 Task: Experiment with the "Reverse" effect on a reversed cymbal for an atmospheric swell.
Action: Mouse moved to (111, 31)
Screenshot: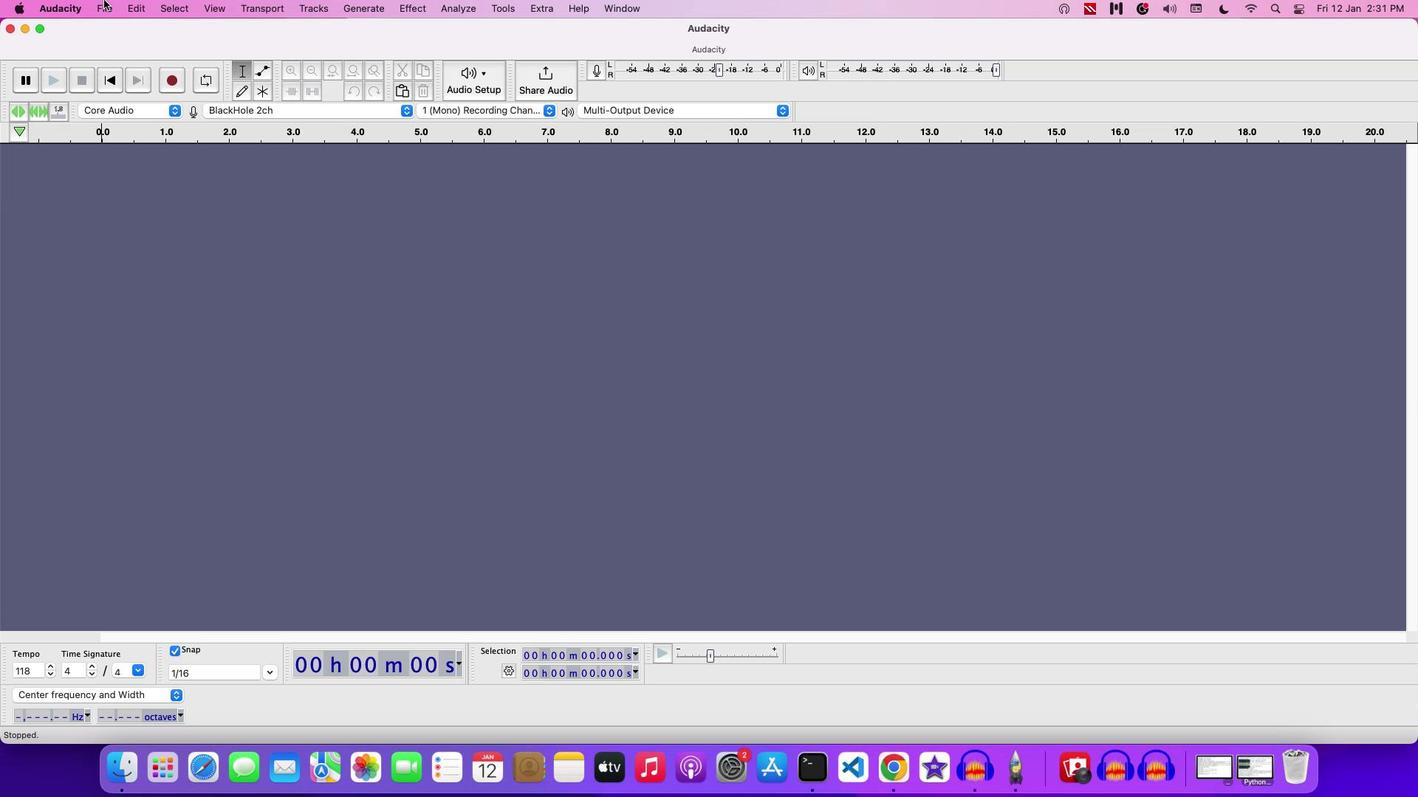 
Action: Mouse pressed left at (111, 31)
Screenshot: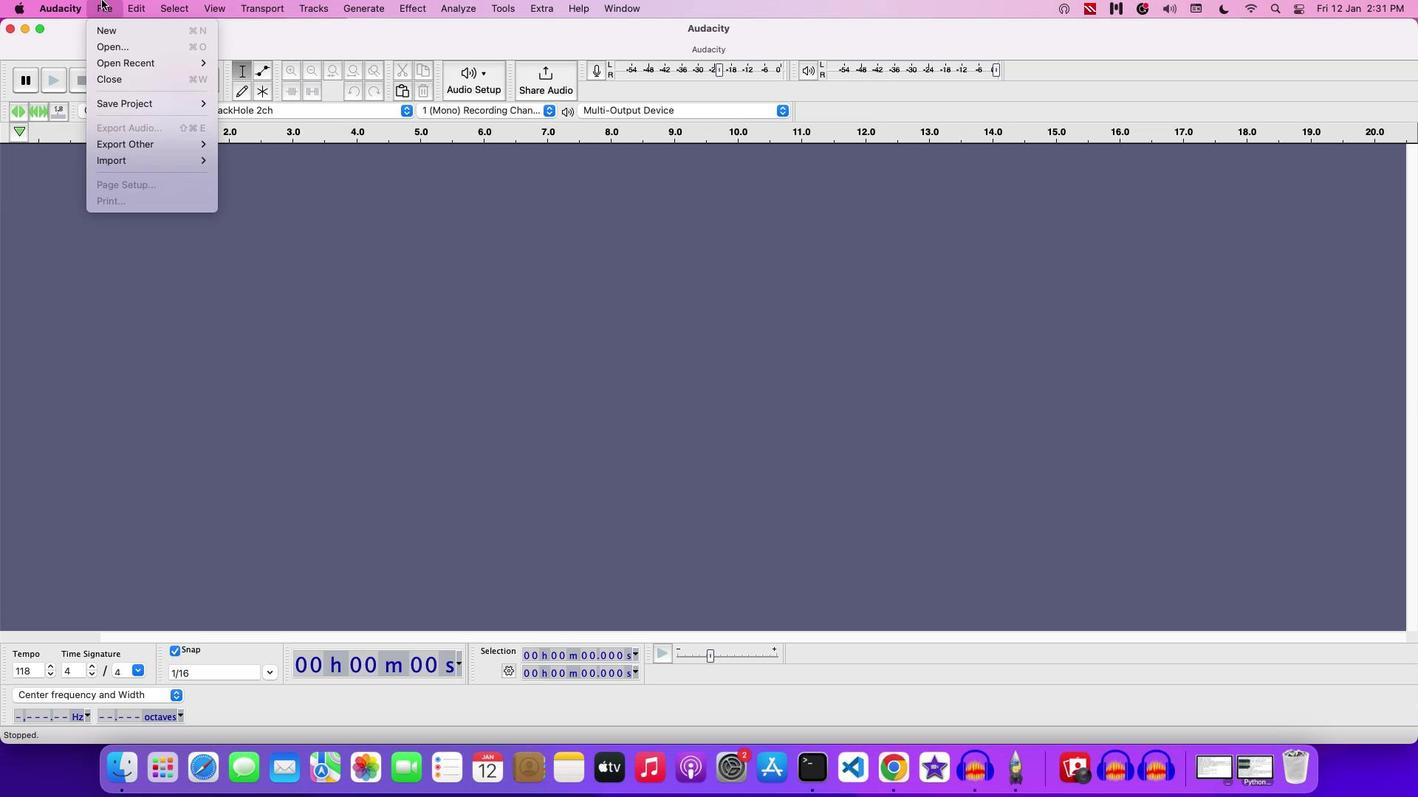 
Action: Mouse moved to (129, 68)
Screenshot: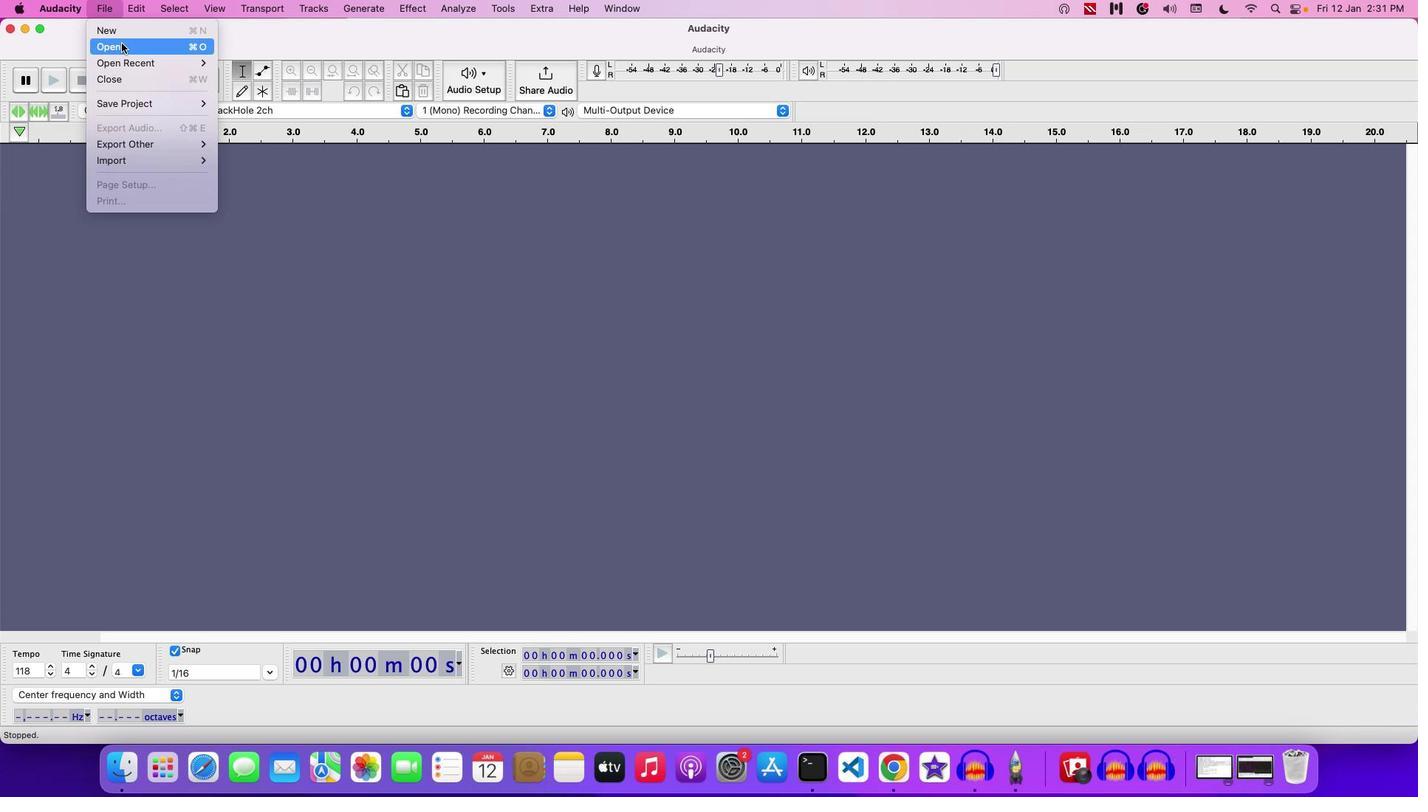 
Action: Mouse pressed left at (129, 68)
Screenshot: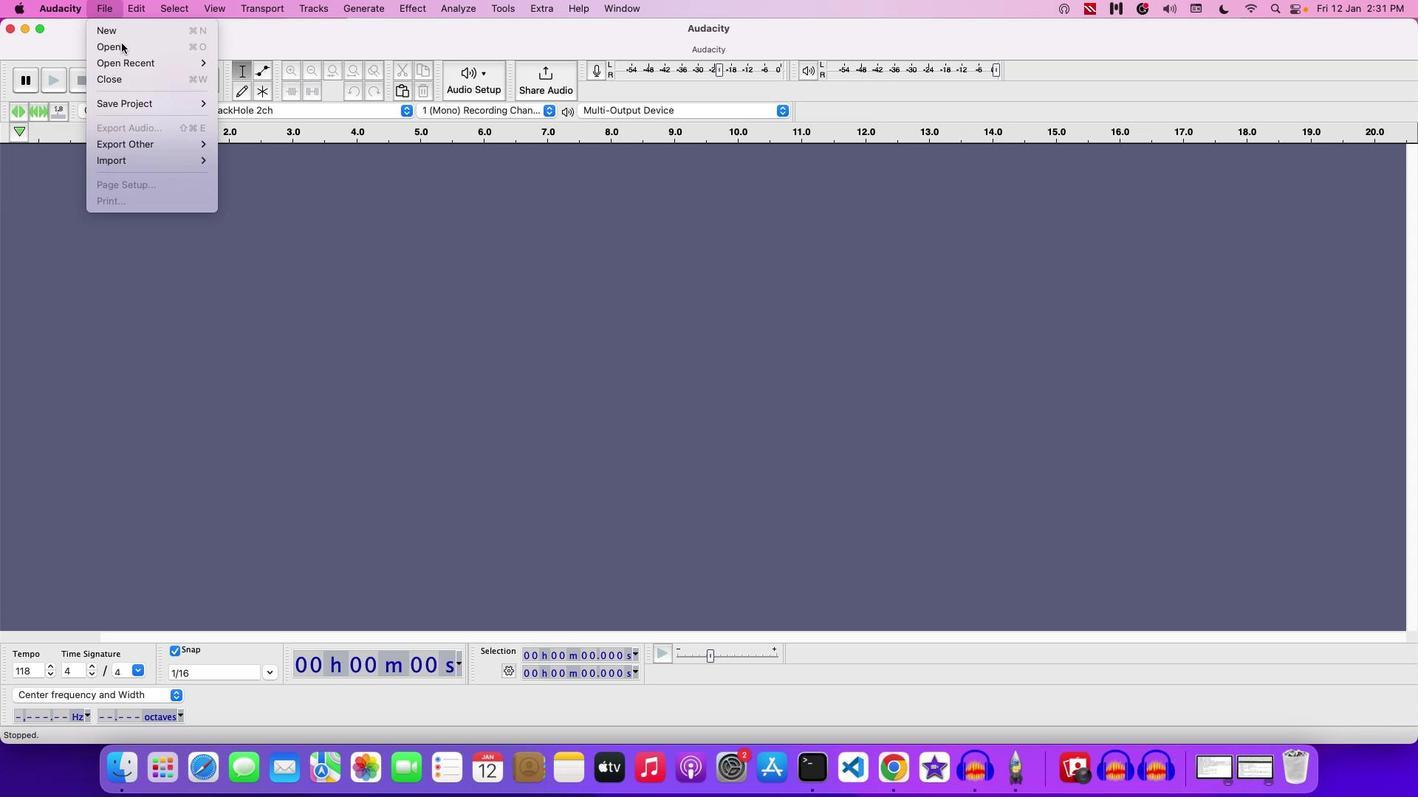 
Action: Mouse moved to (723, 165)
Screenshot: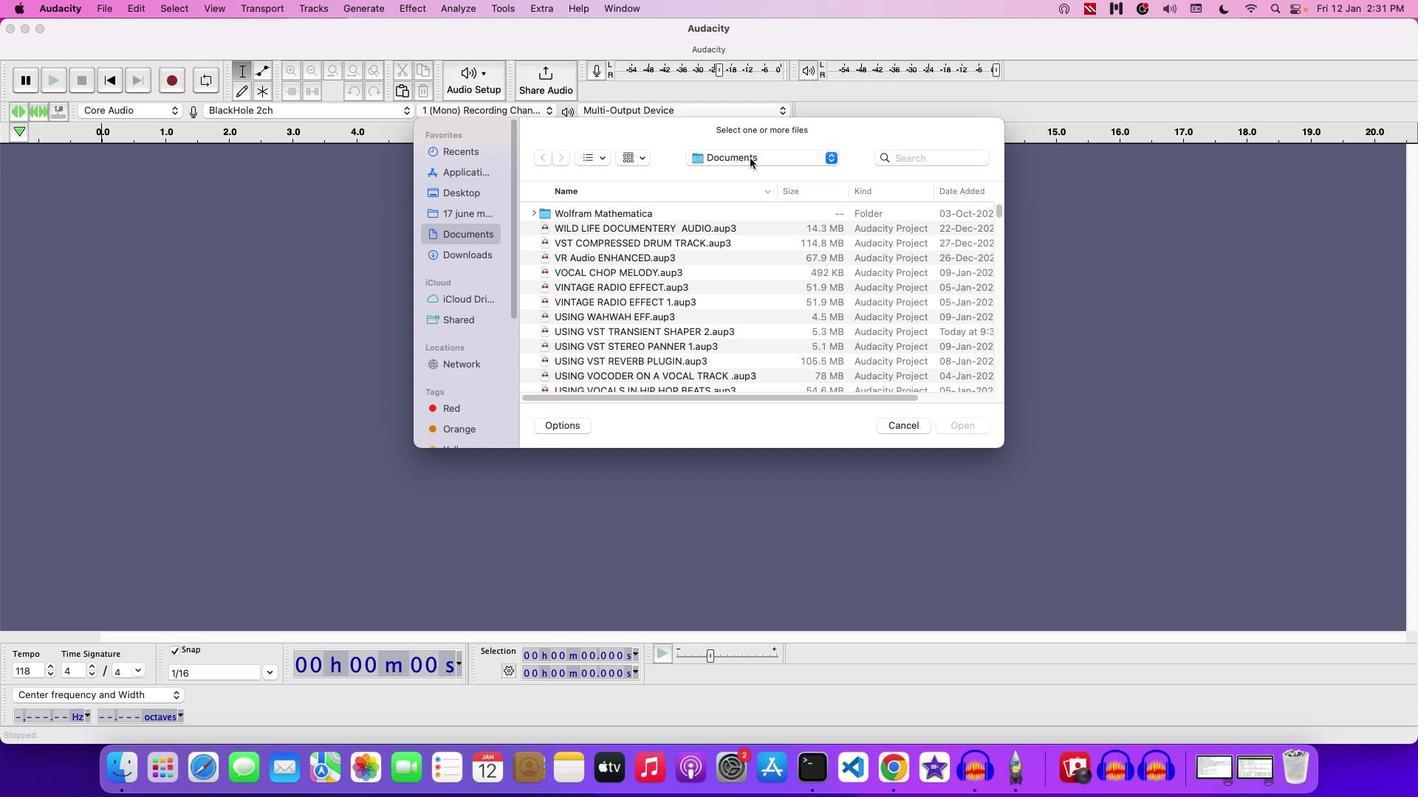
Action: Mouse pressed left at (723, 165)
Screenshot: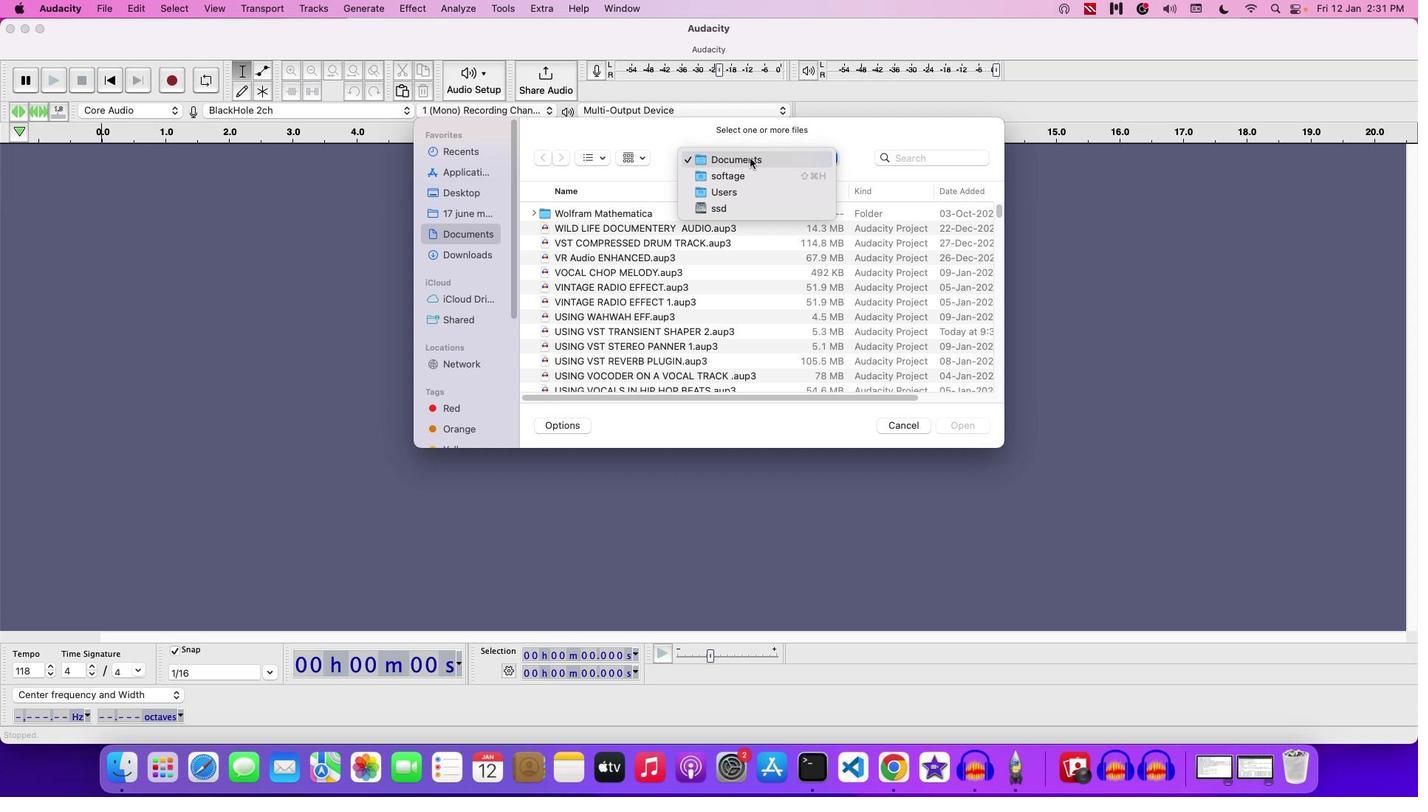 
Action: Mouse moved to (725, 269)
Screenshot: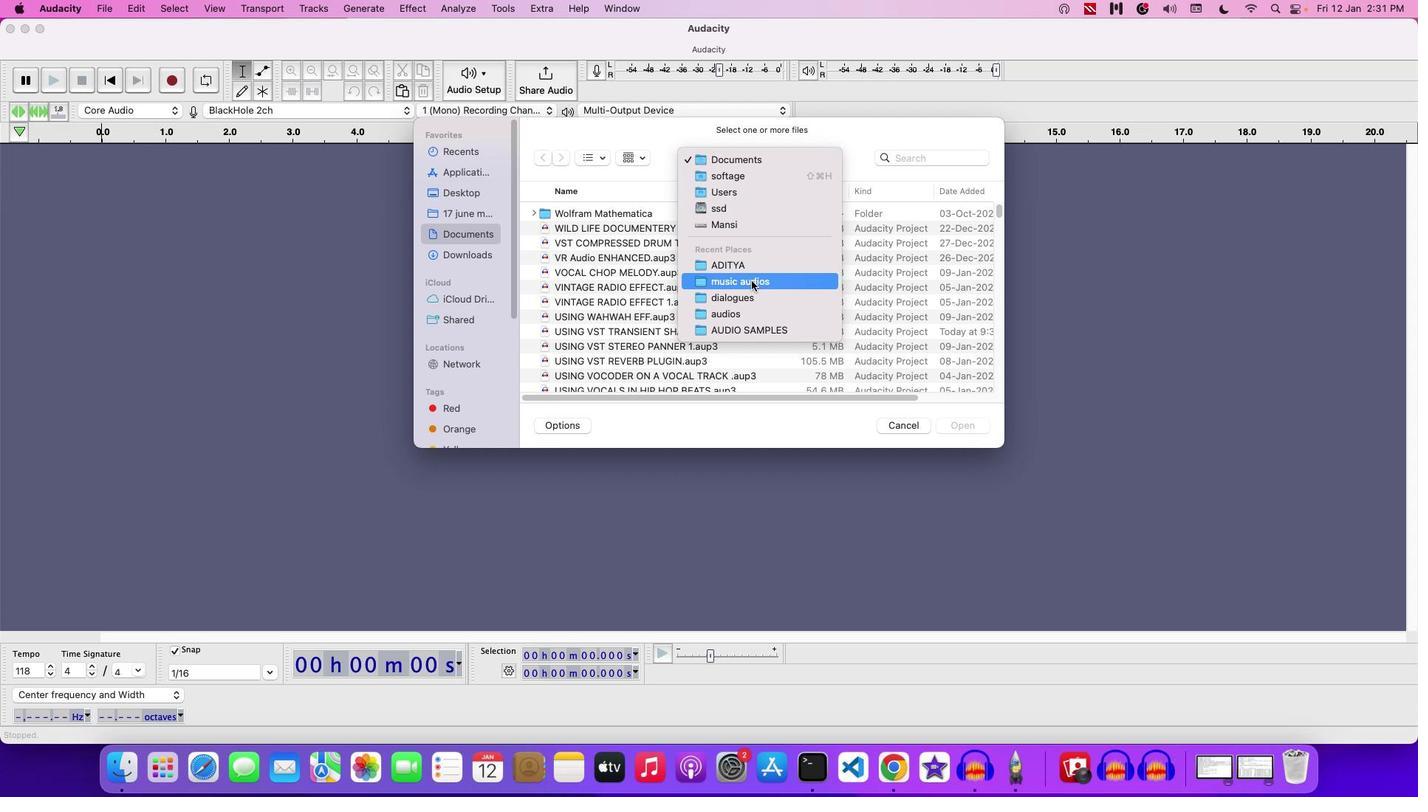 
Action: Mouse pressed left at (725, 269)
Screenshot: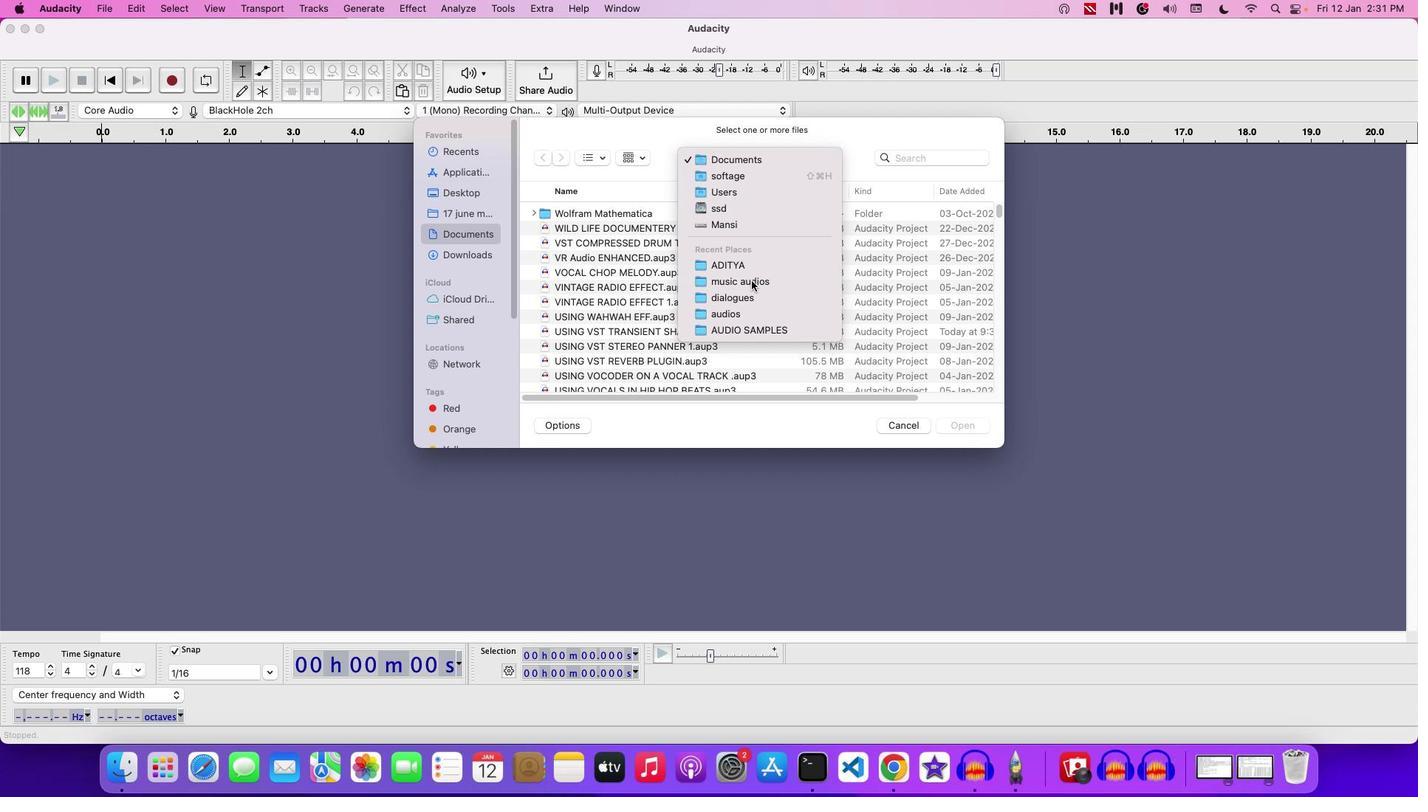 
Action: Mouse moved to (472, 197)
Screenshot: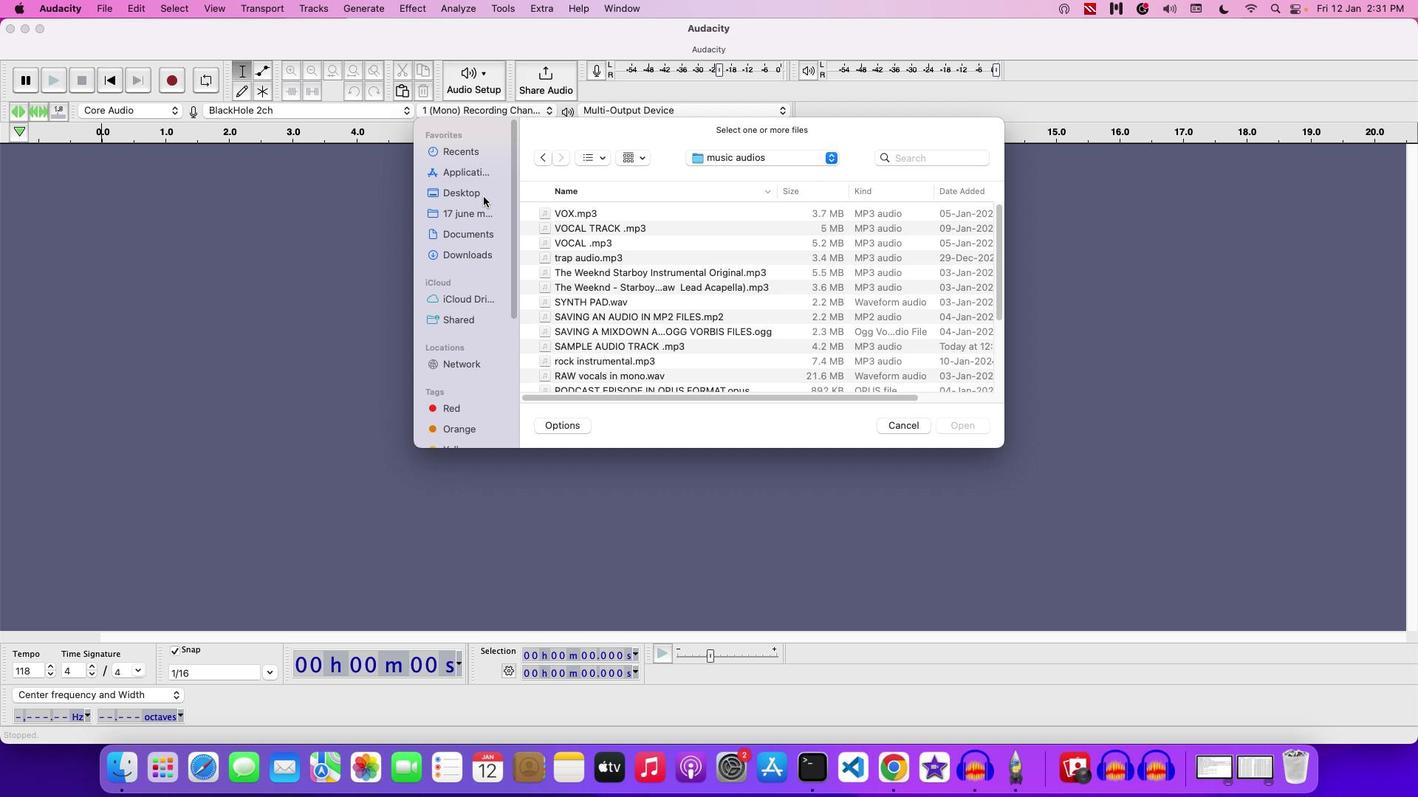 
Action: Mouse pressed left at (472, 197)
Screenshot: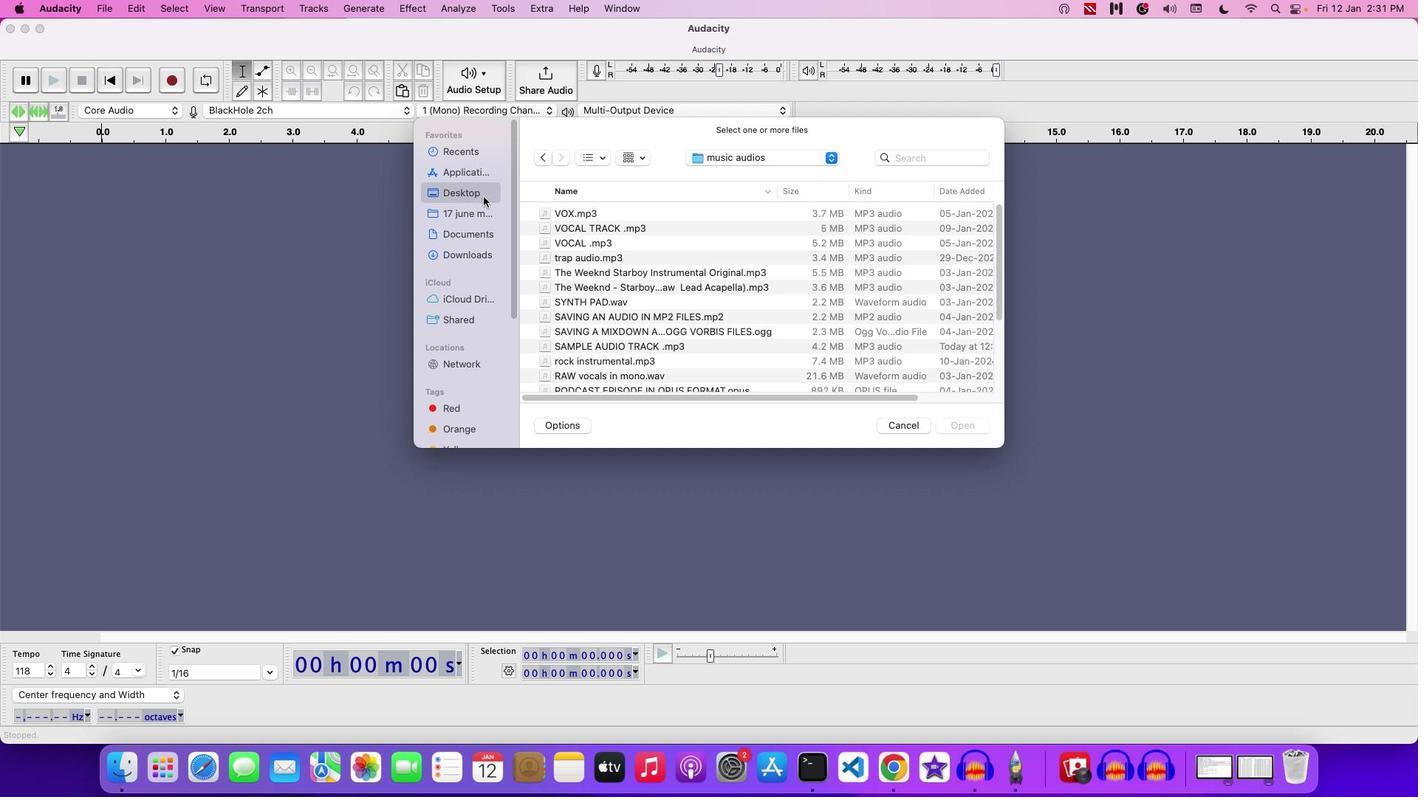 
Action: Mouse moved to (562, 257)
Screenshot: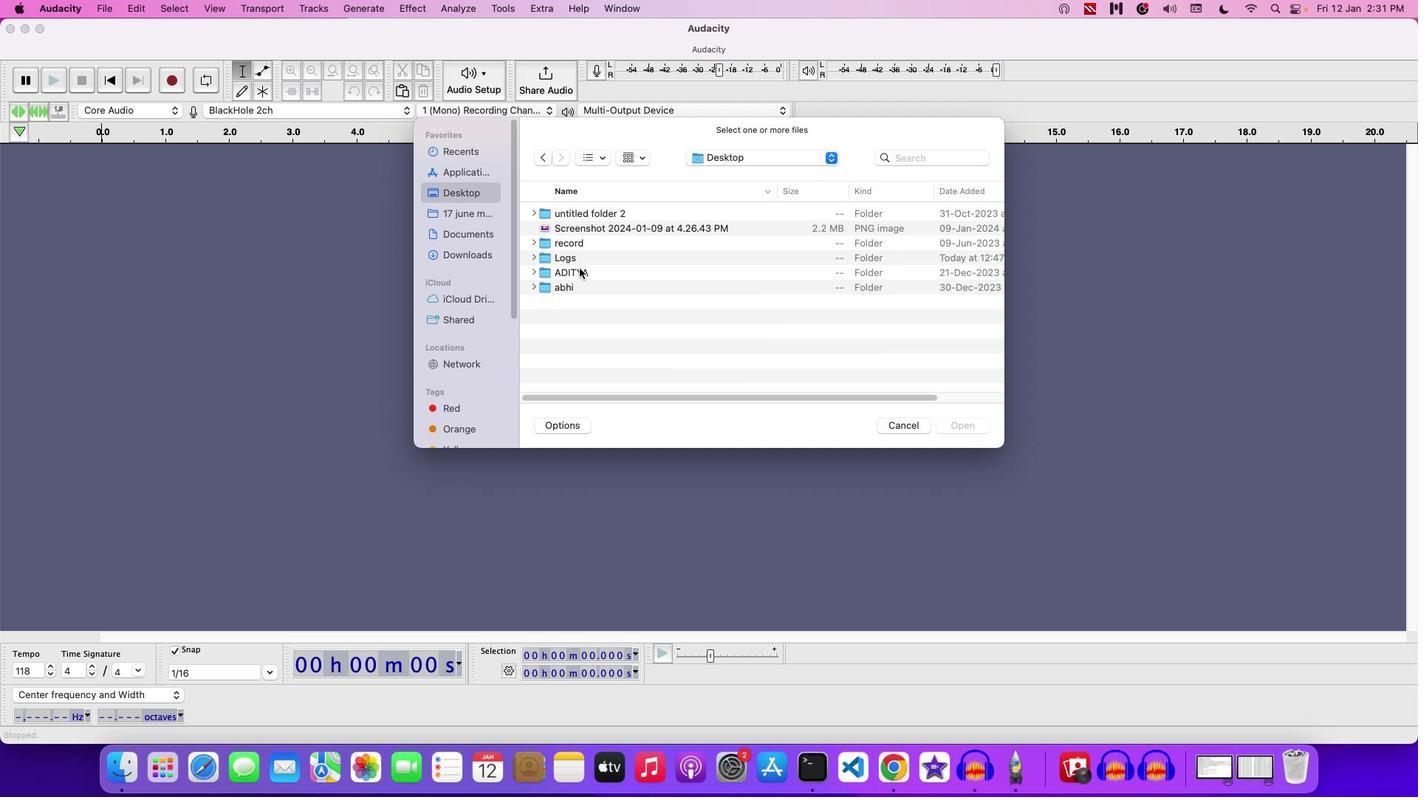 
Action: Mouse pressed left at (562, 257)
Screenshot: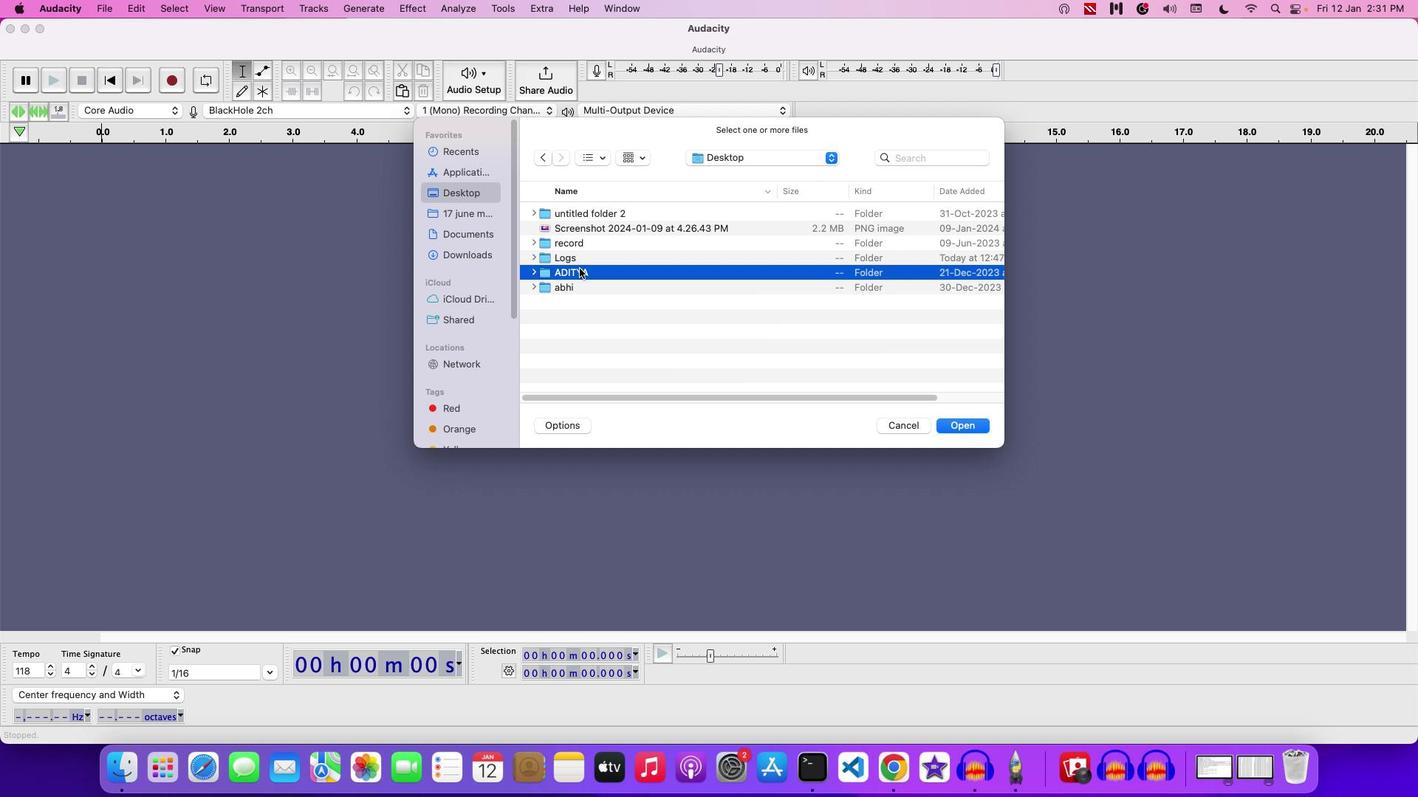 
Action: Mouse pressed left at (562, 257)
Screenshot: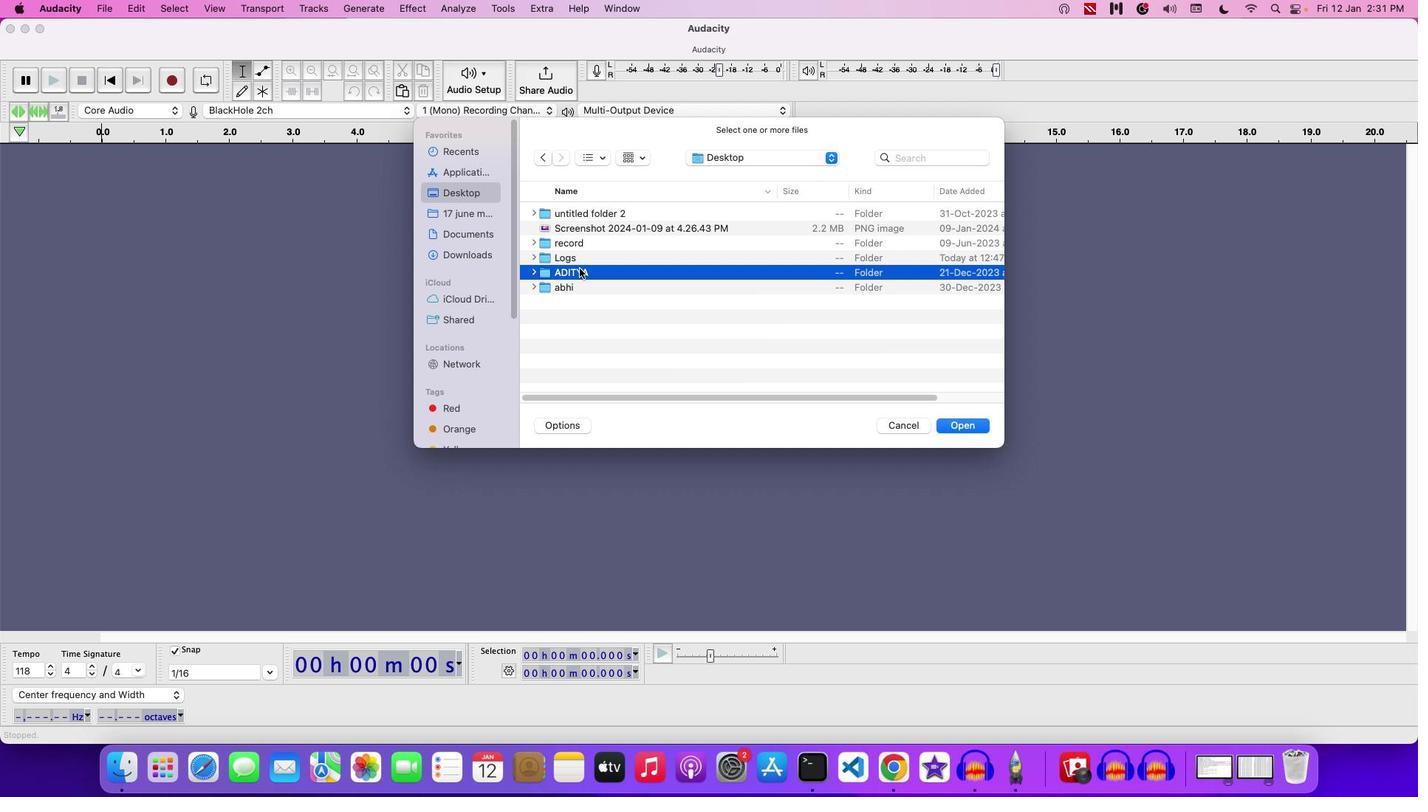 
Action: Mouse moved to (685, 265)
Screenshot: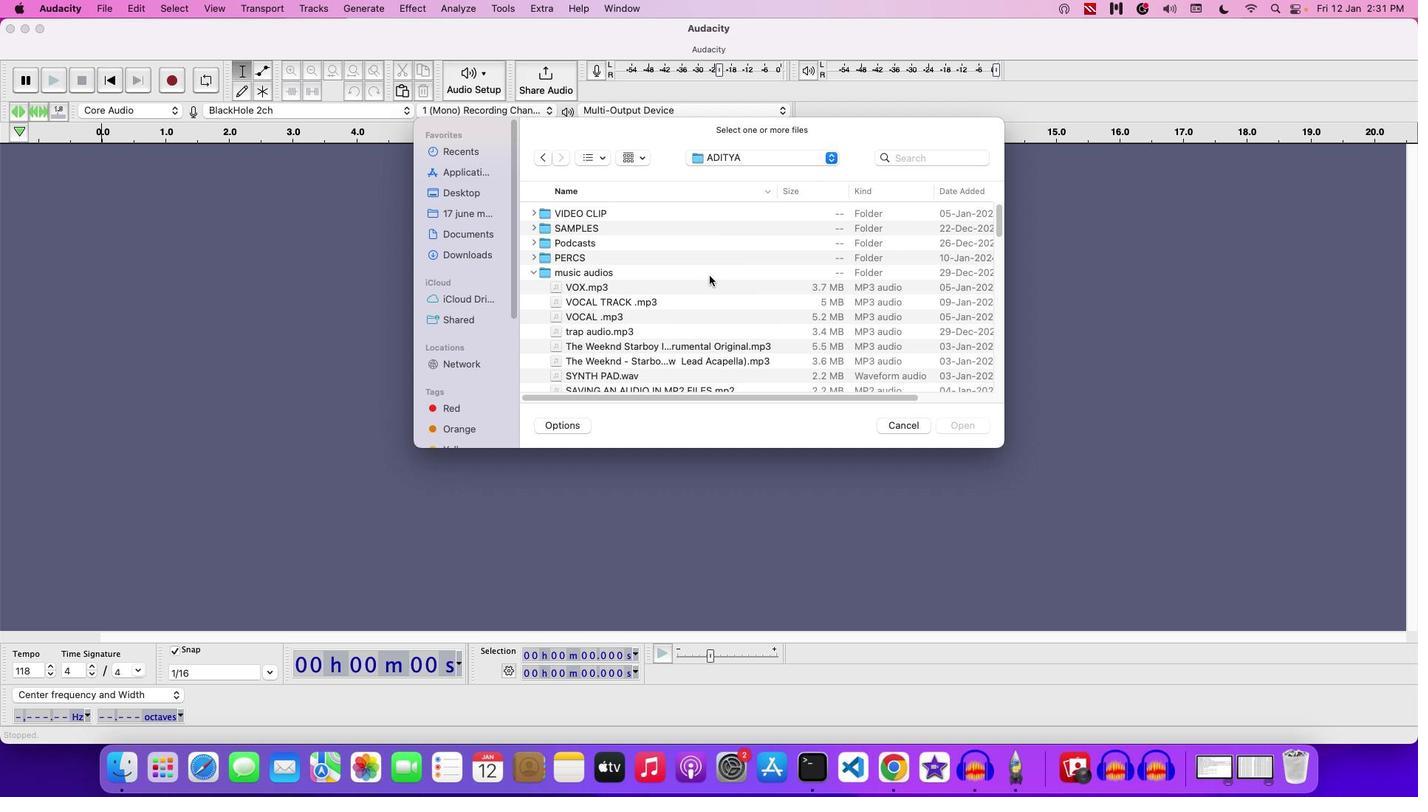 
Action: Mouse scrolled (685, 265) with delta (14, 31)
Screenshot: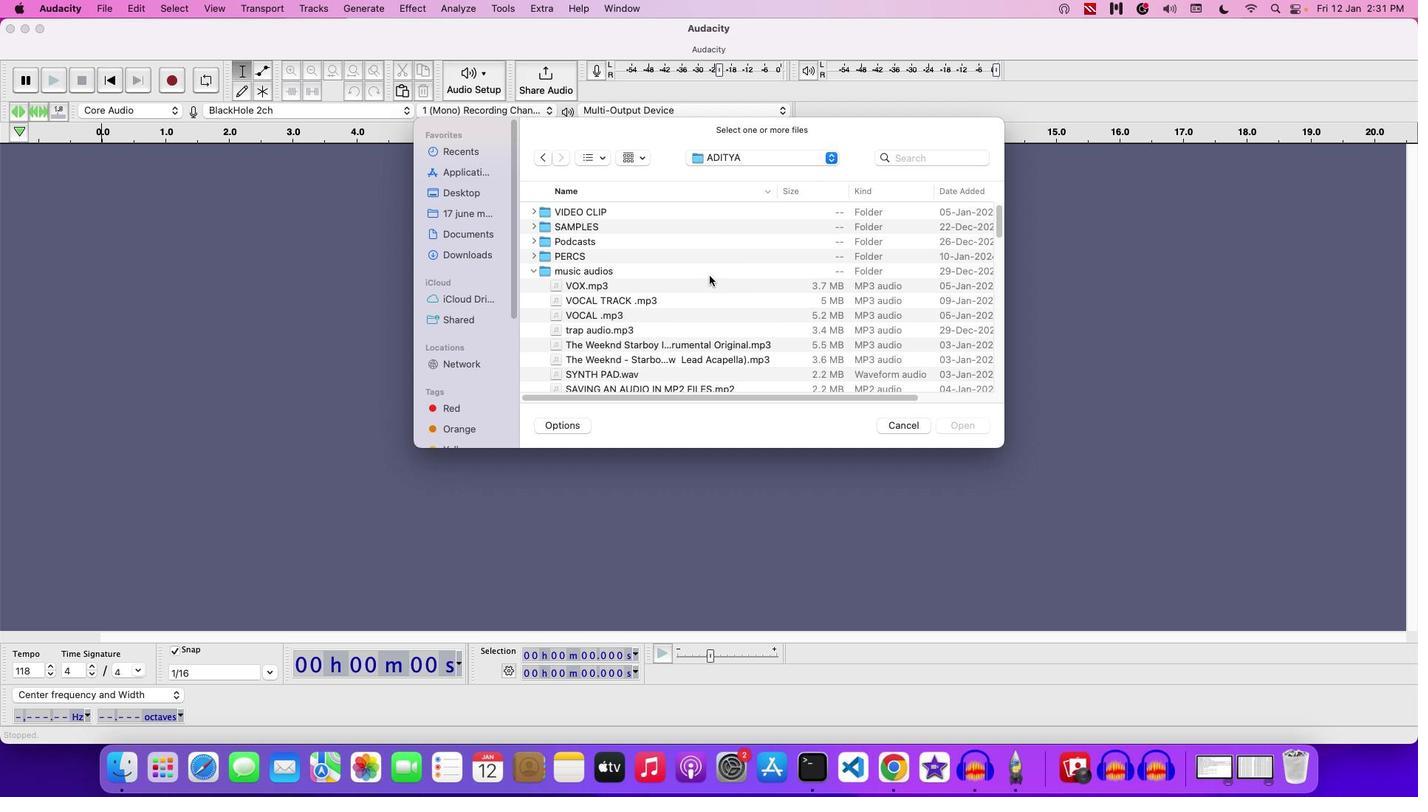 
Action: Mouse scrolled (685, 265) with delta (14, 31)
Screenshot: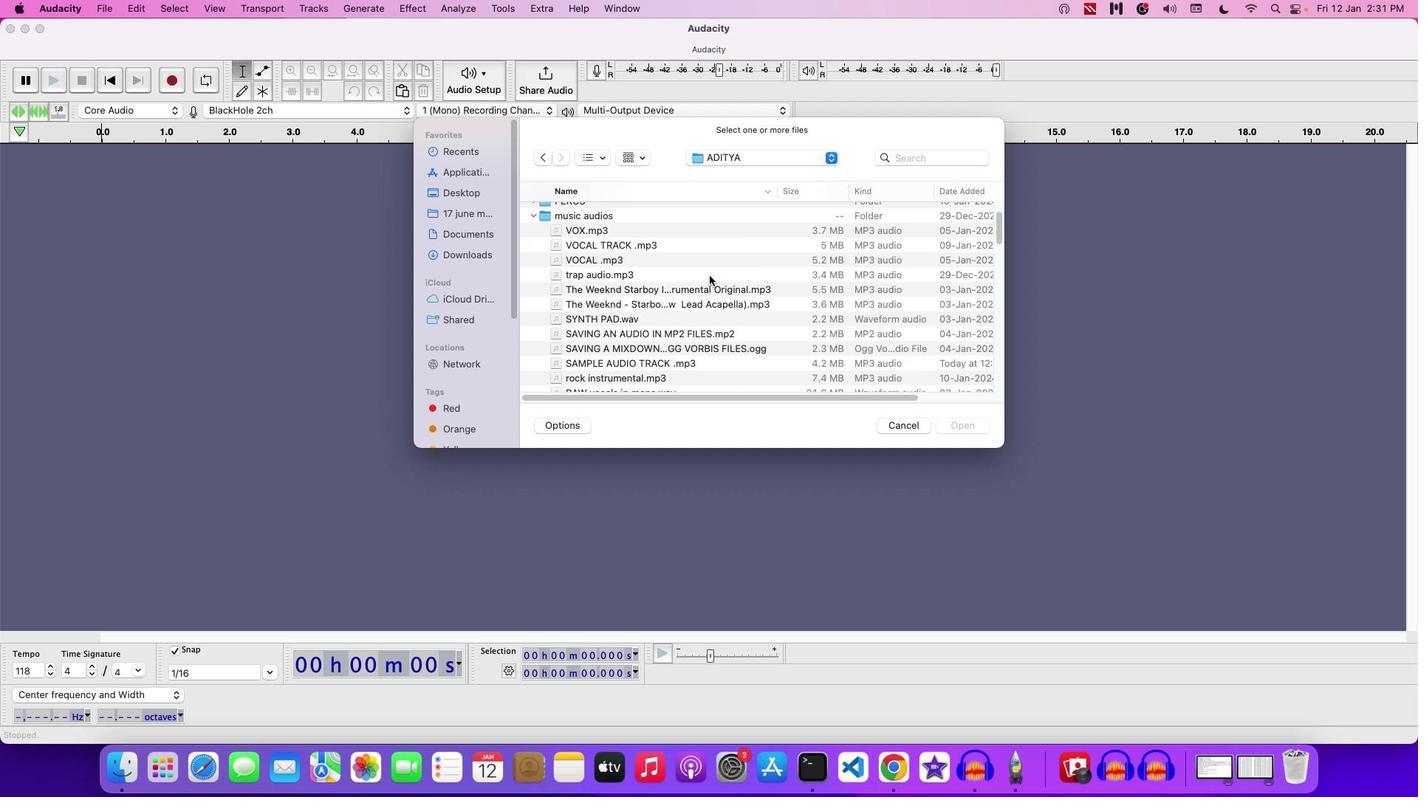 
Action: Mouse scrolled (685, 265) with delta (14, 31)
Screenshot: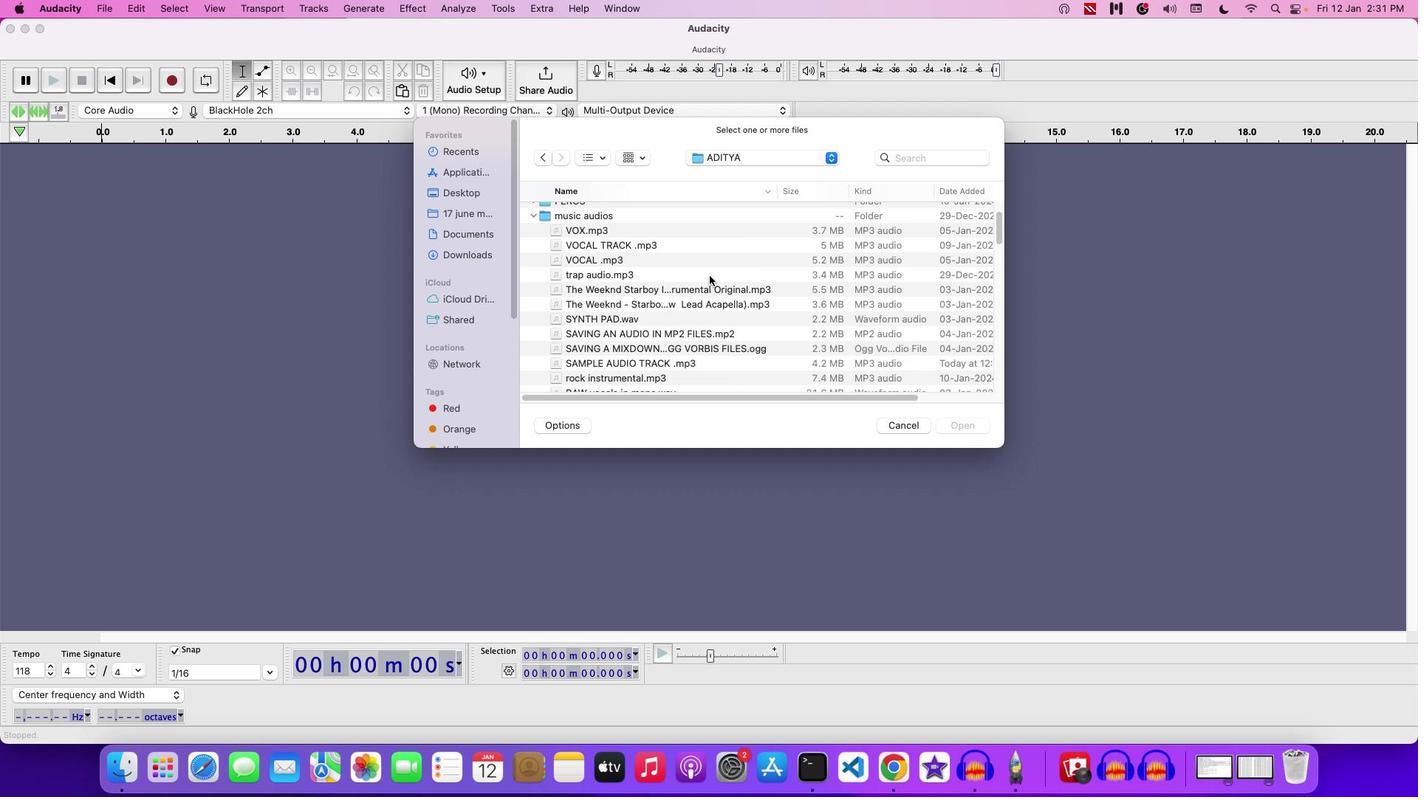 
Action: Mouse scrolled (685, 265) with delta (14, 30)
Screenshot: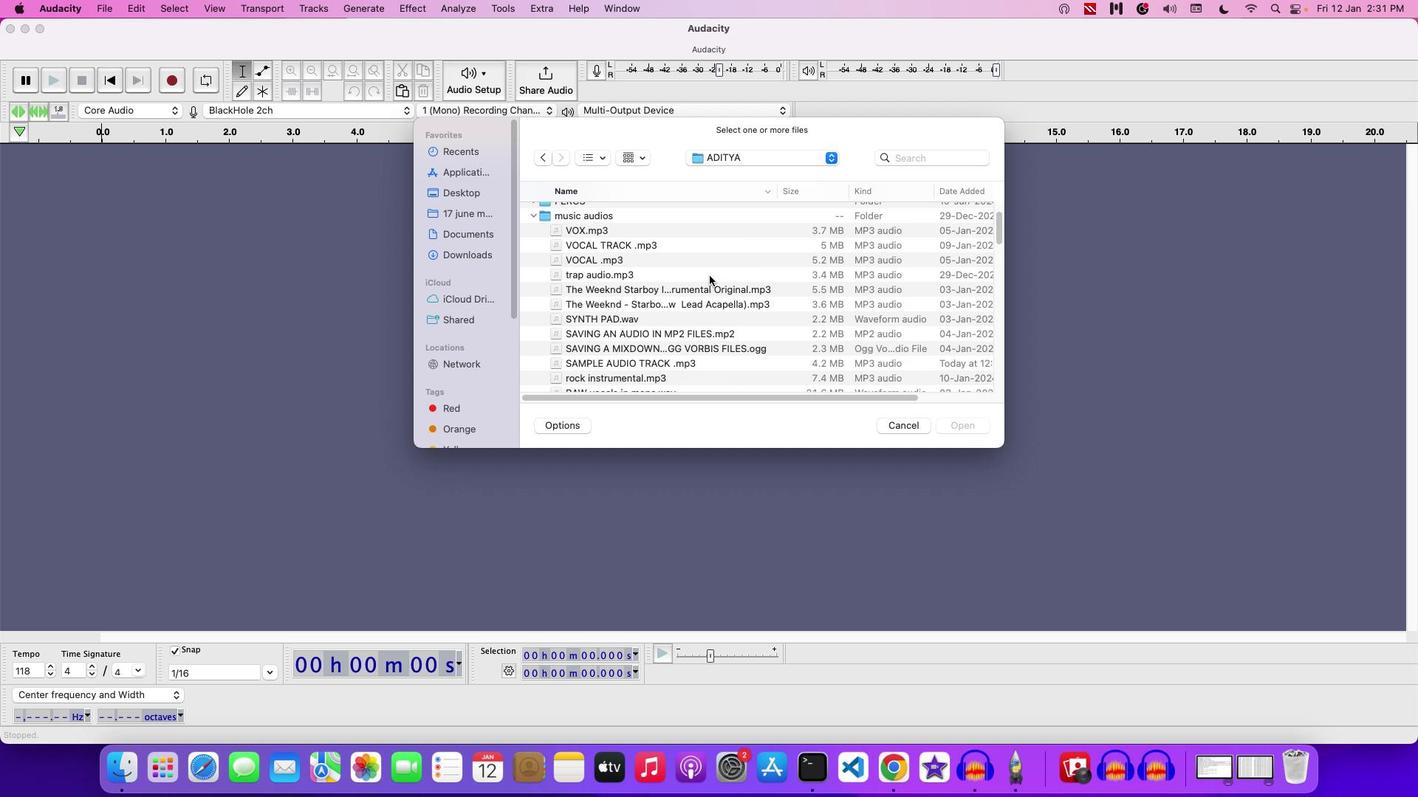 
Action: Mouse scrolled (685, 265) with delta (14, 31)
Screenshot: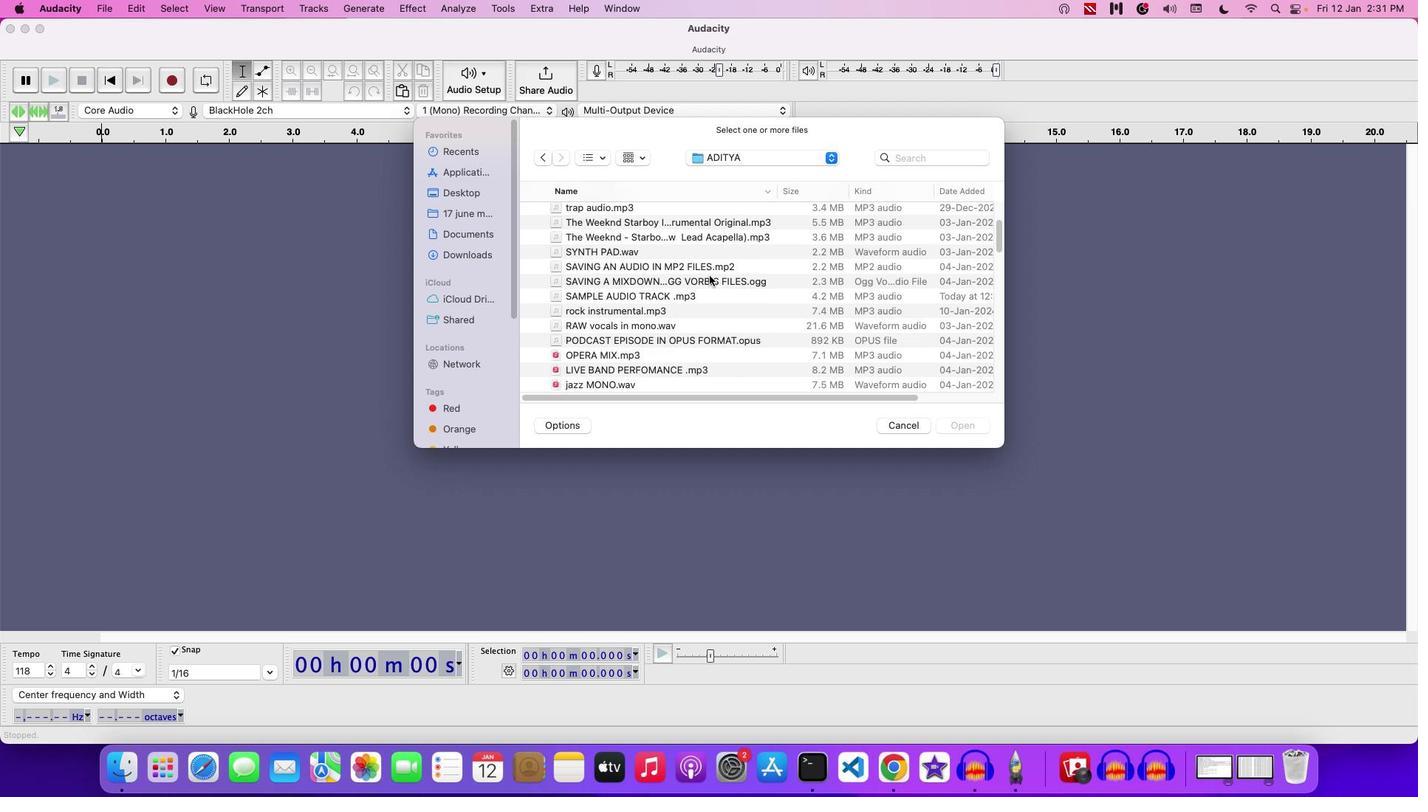 
Action: Mouse scrolled (685, 265) with delta (14, 31)
Screenshot: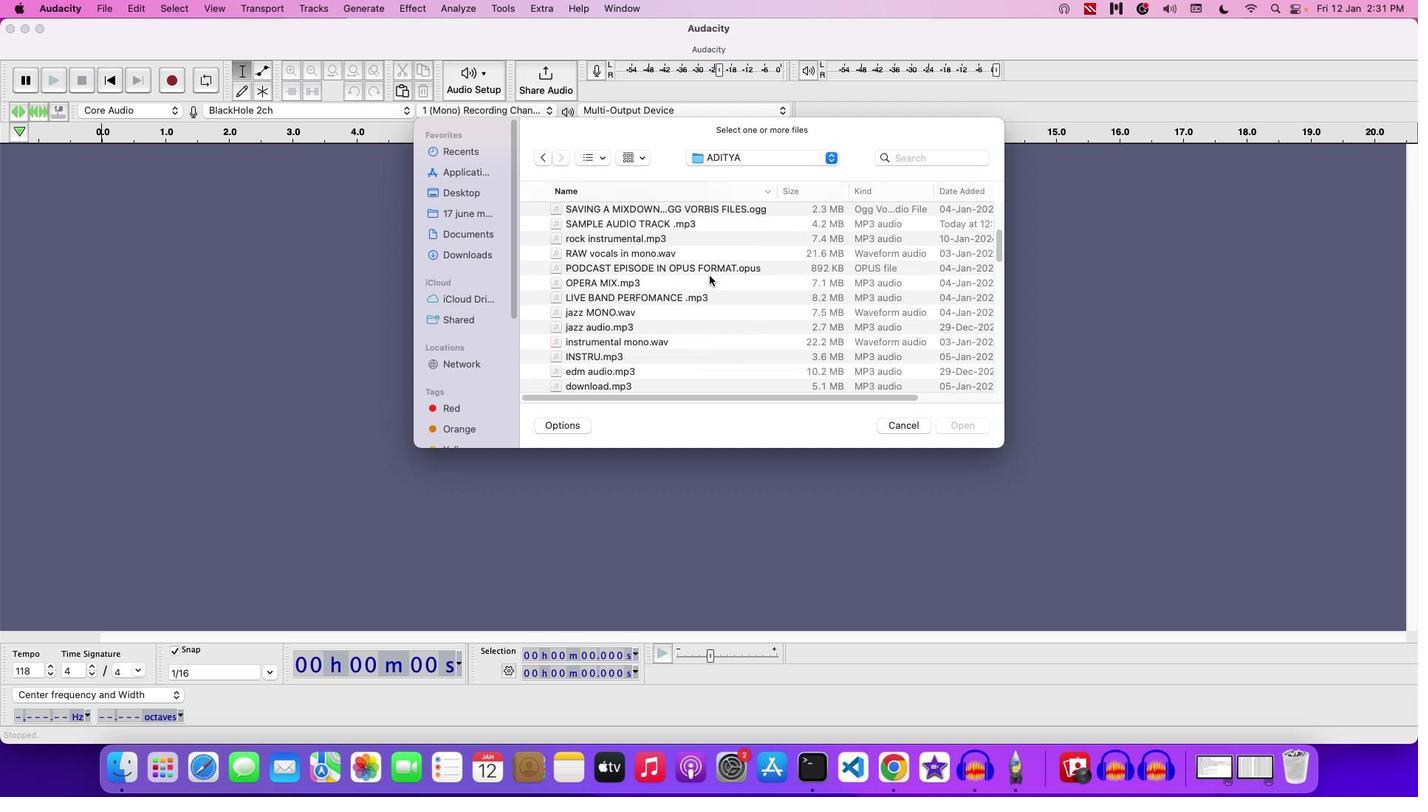 
Action: Mouse scrolled (685, 265) with delta (14, 29)
Screenshot: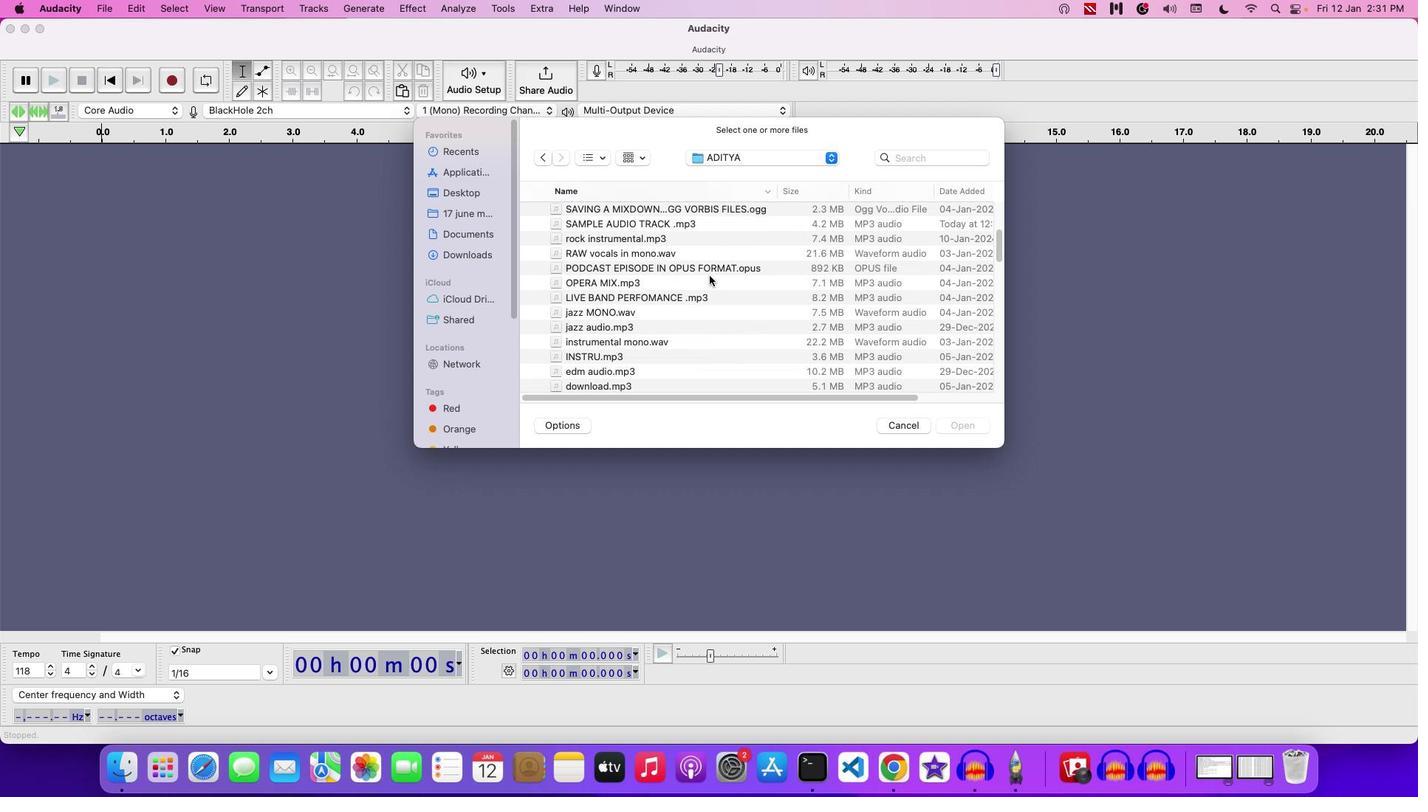 
Action: Mouse scrolled (685, 265) with delta (14, 29)
Screenshot: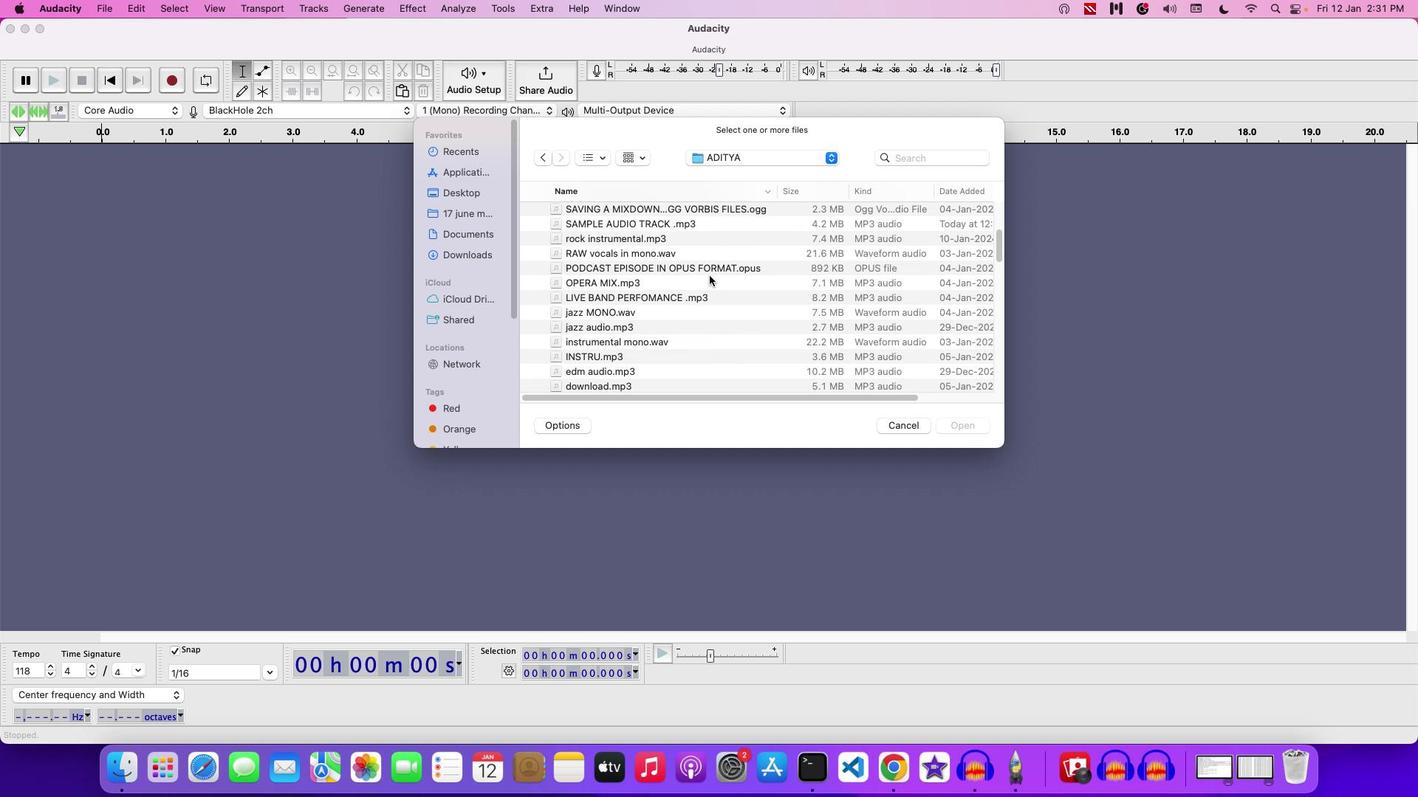 
Action: Mouse scrolled (685, 265) with delta (14, 31)
Screenshot: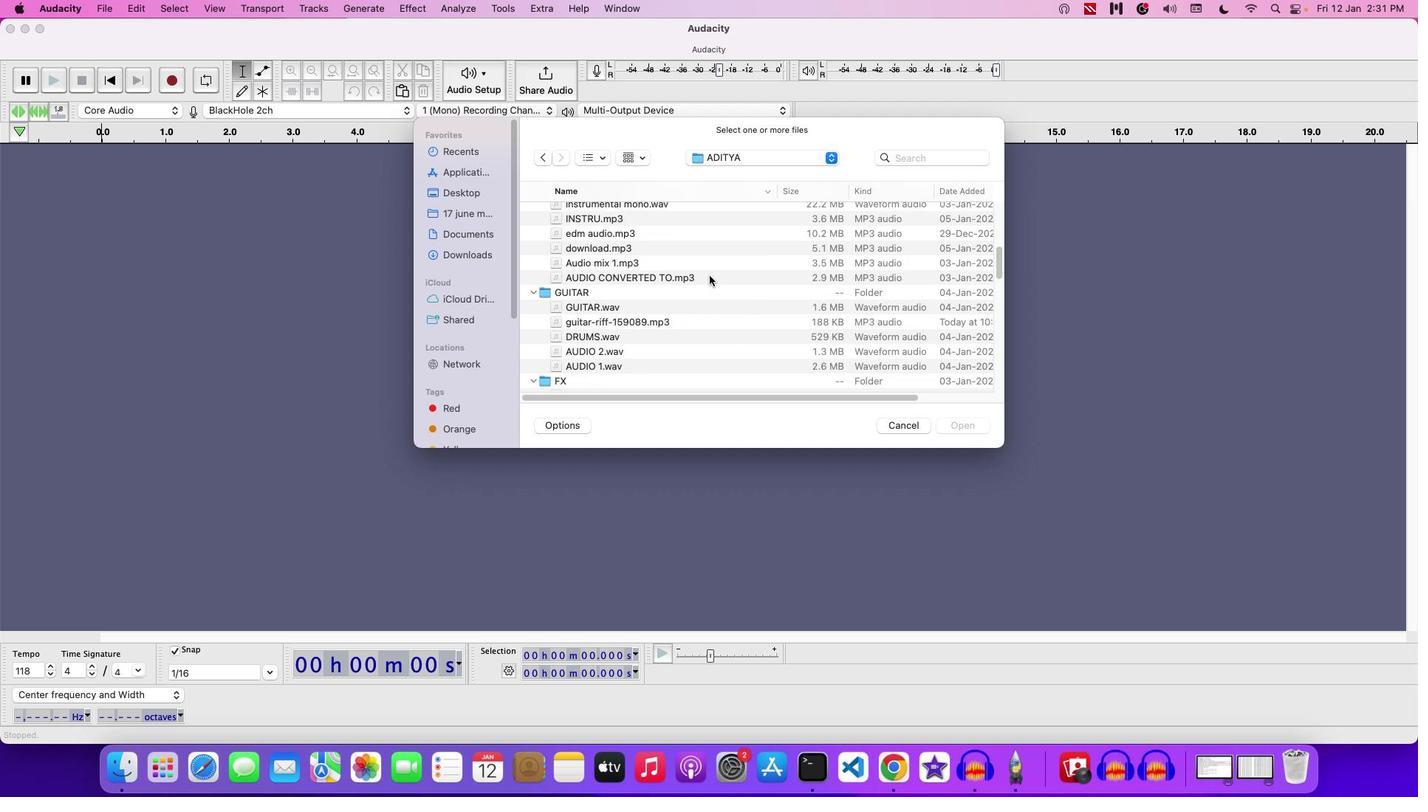 
Action: Mouse scrolled (685, 265) with delta (14, 31)
Screenshot: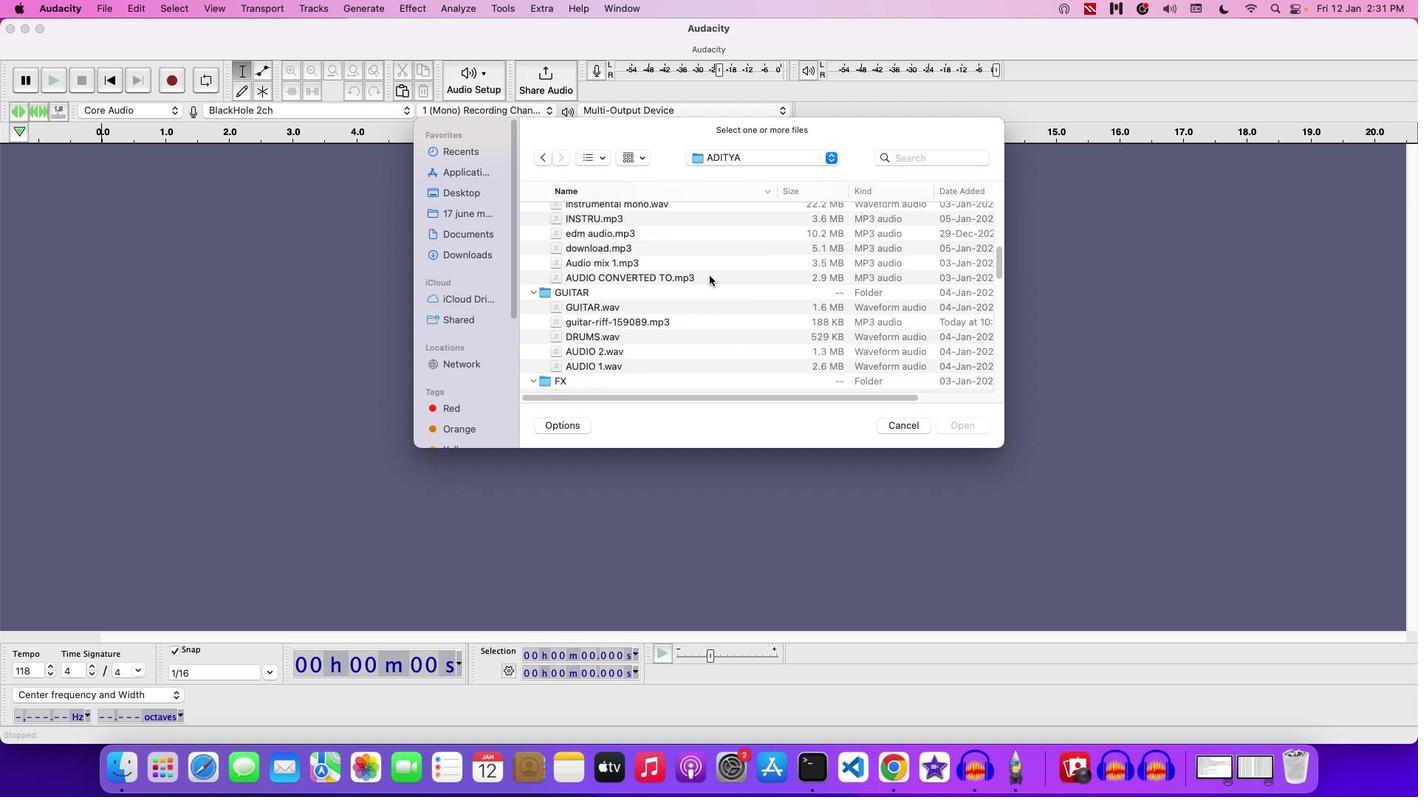 
Action: Mouse scrolled (685, 265) with delta (14, 29)
Screenshot: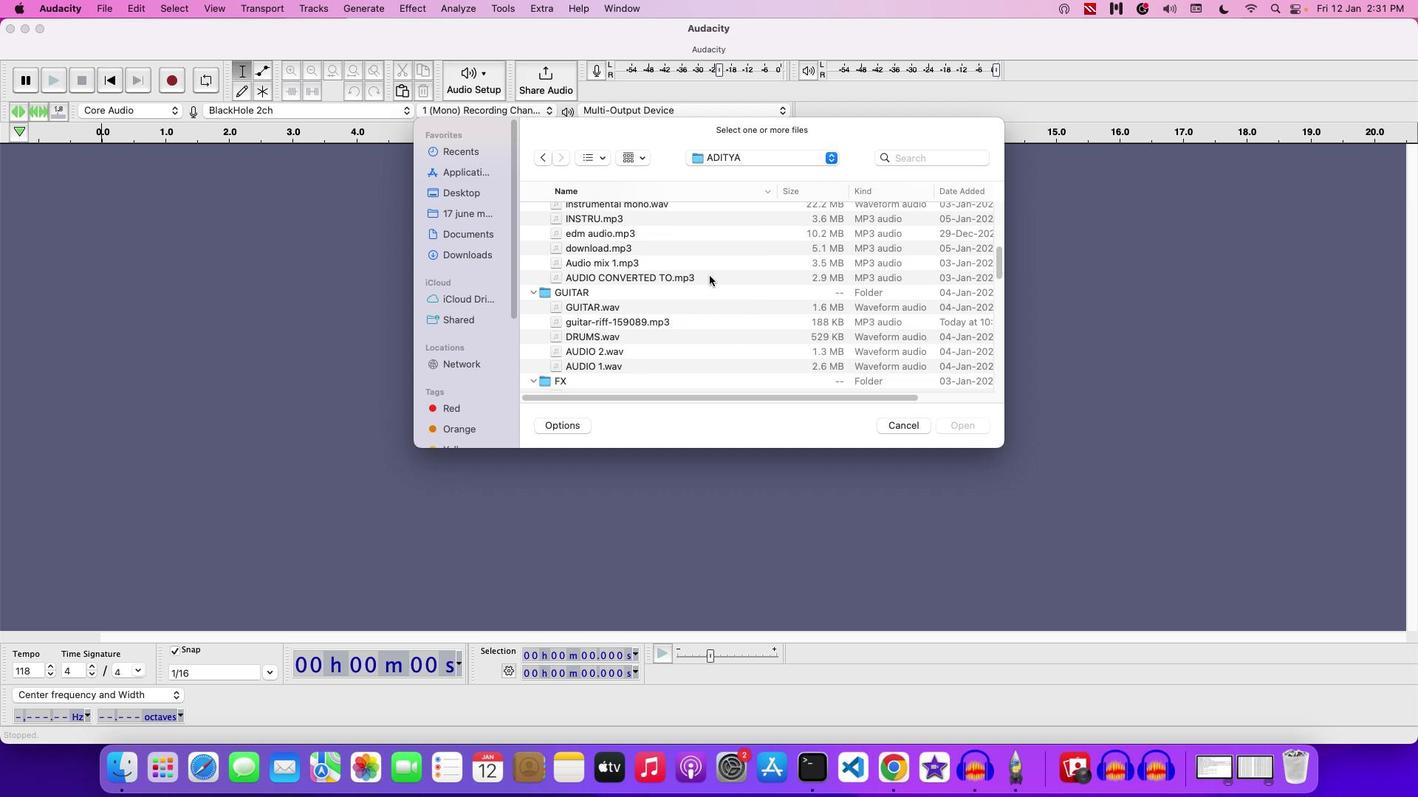 
Action: Mouse scrolled (685, 265) with delta (14, 29)
Screenshot: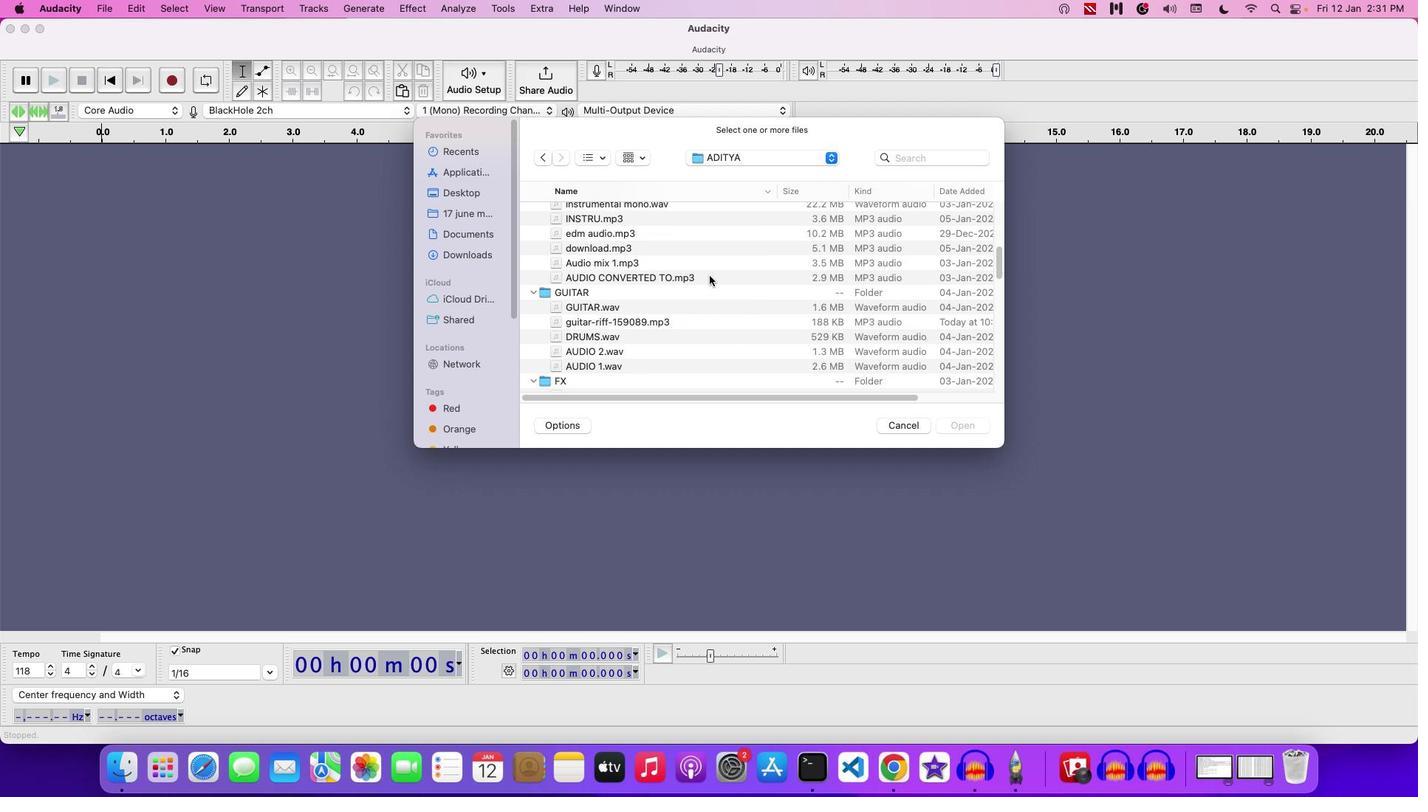 
Action: Mouse scrolled (685, 265) with delta (14, 31)
Screenshot: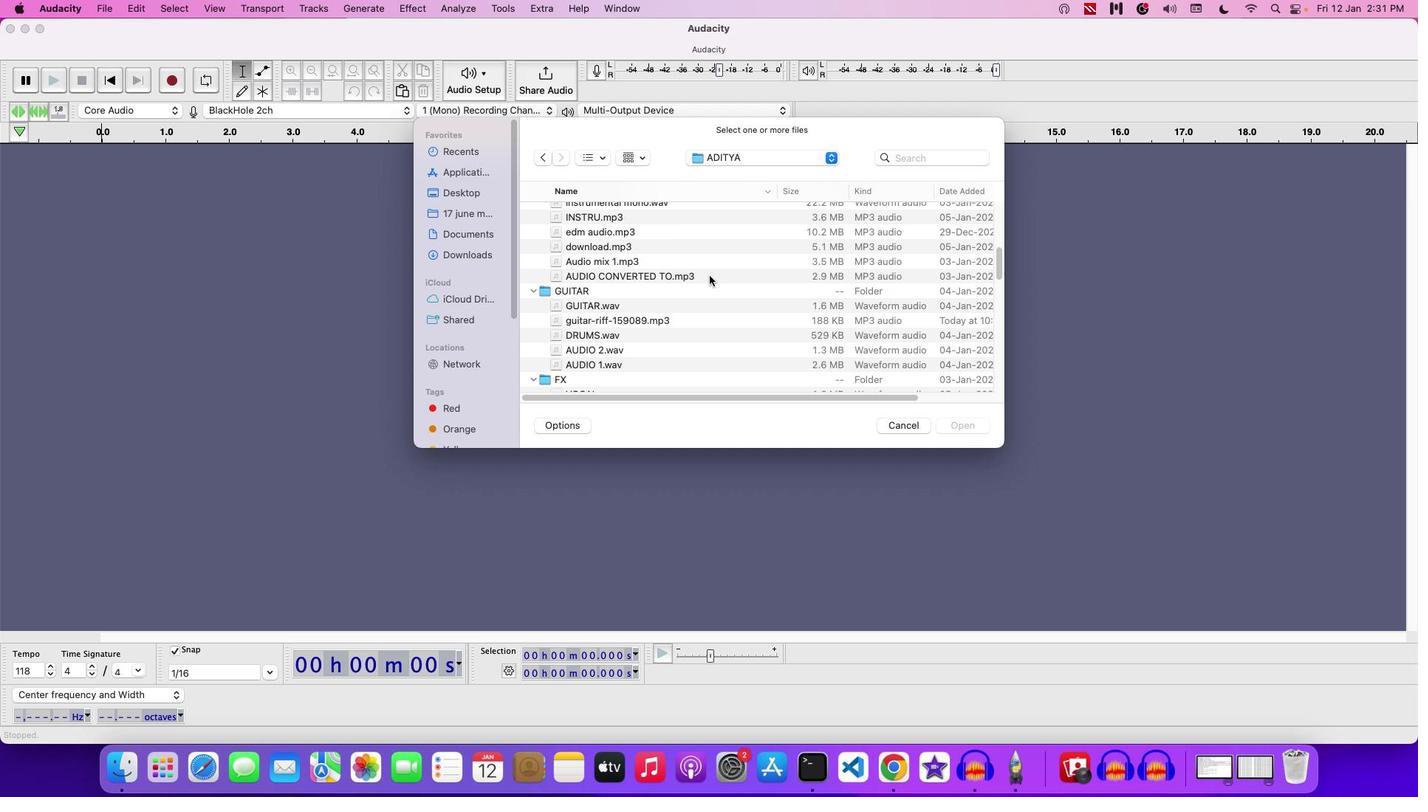 
Action: Mouse scrolled (685, 265) with delta (14, 31)
Screenshot: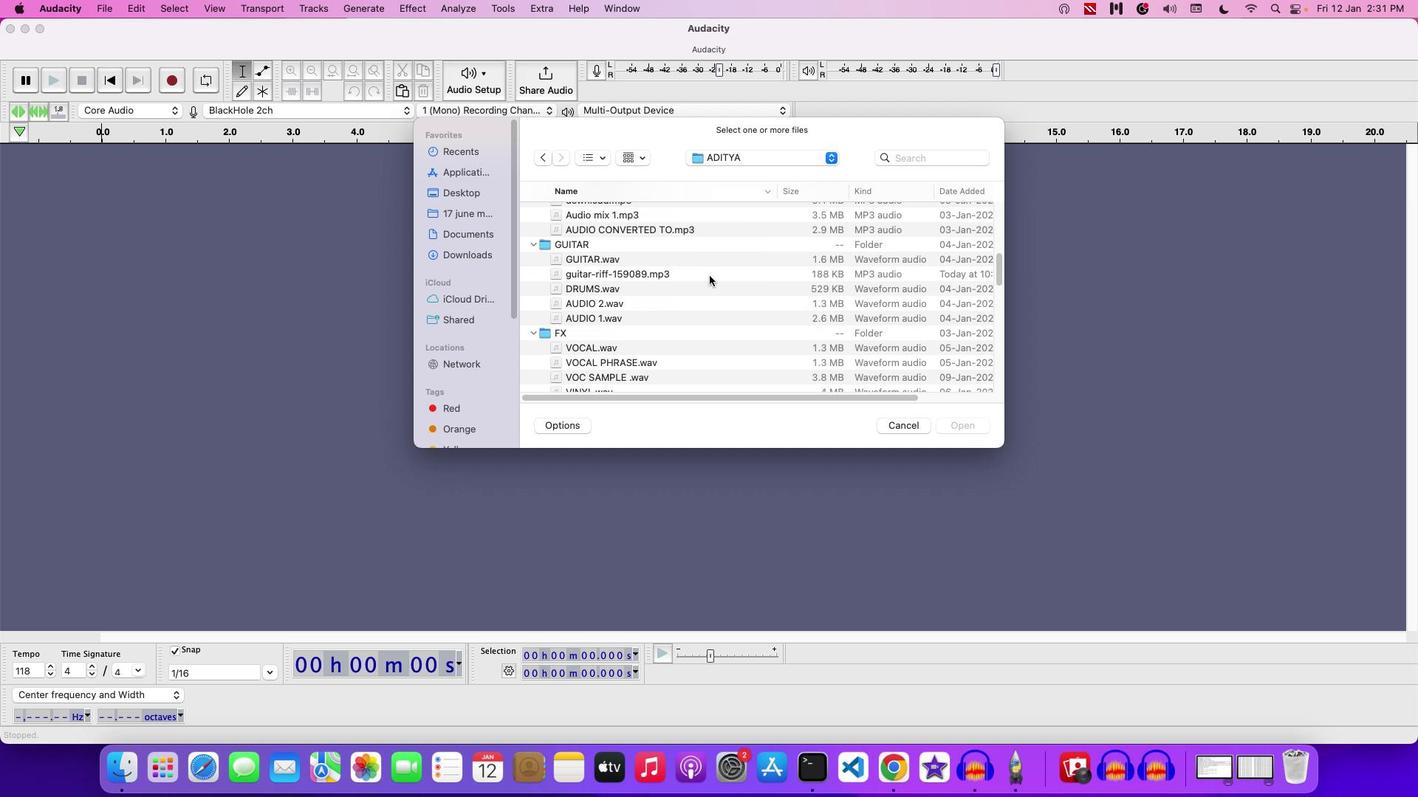 
Action: Mouse scrolled (685, 265) with delta (14, 31)
Screenshot: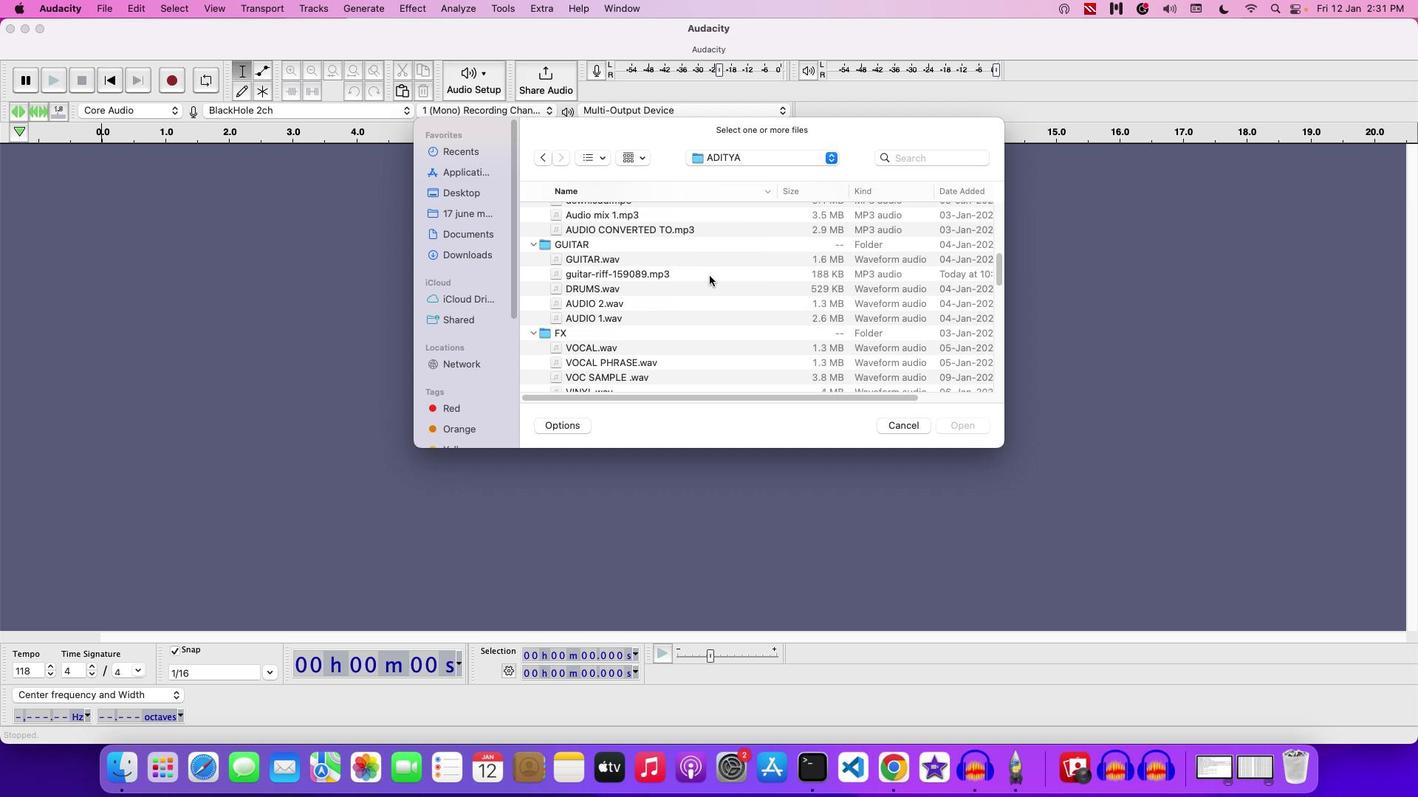 
Action: Mouse scrolled (685, 265) with delta (14, 30)
Screenshot: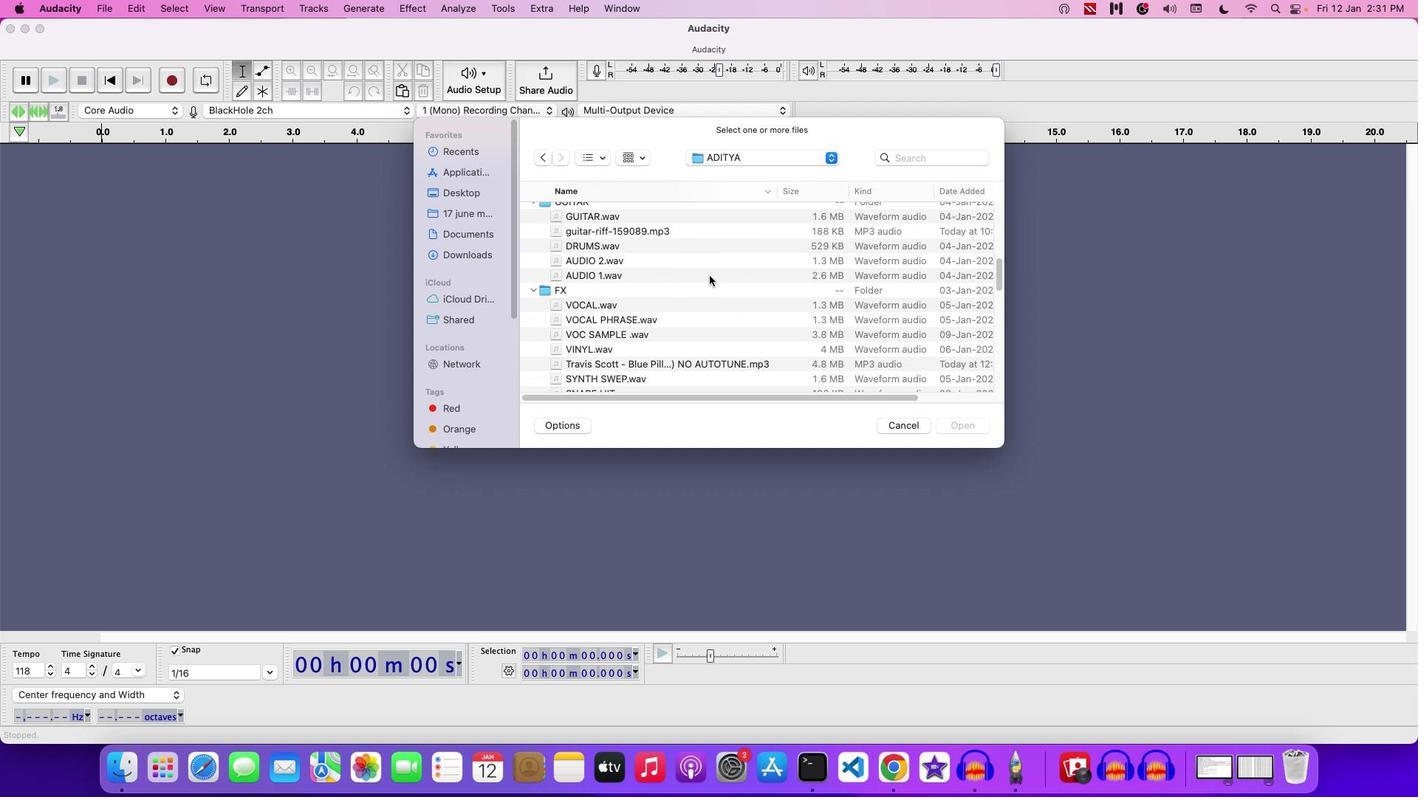 
Action: Mouse scrolled (685, 265) with delta (14, 30)
Screenshot: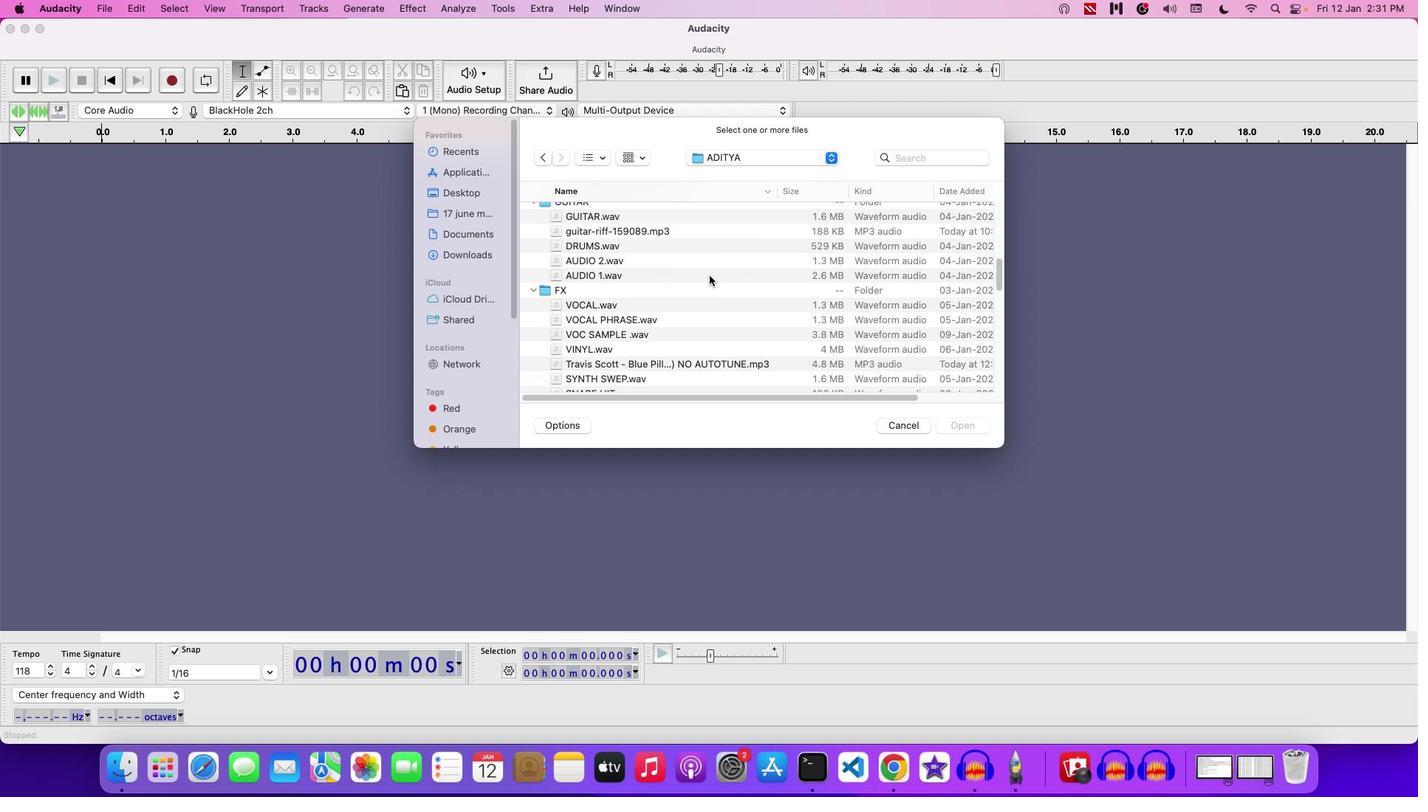 
Action: Mouse scrolled (685, 265) with delta (14, 31)
Screenshot: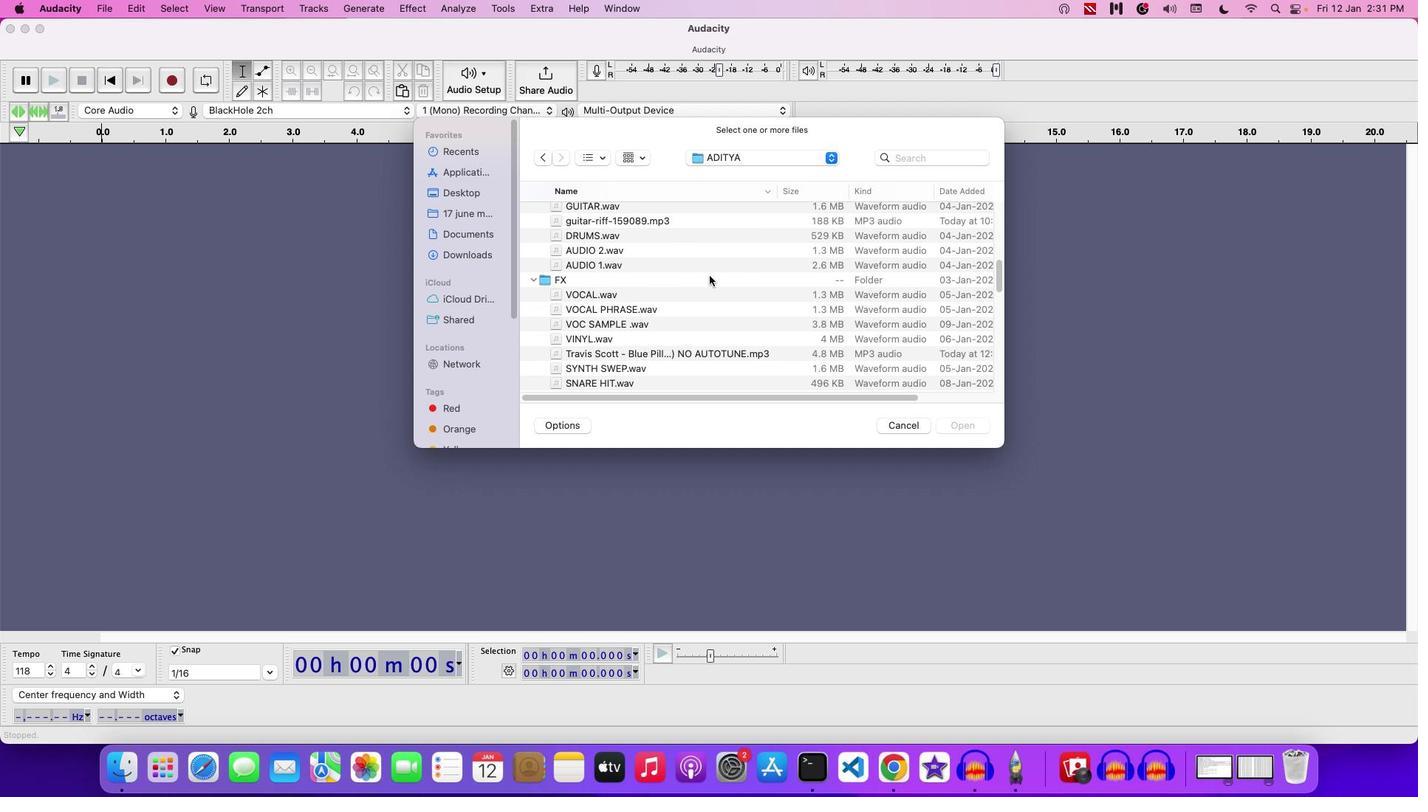 
Action: Mouse scrolled (685, 265) with delta (14, 31)
Screenshot: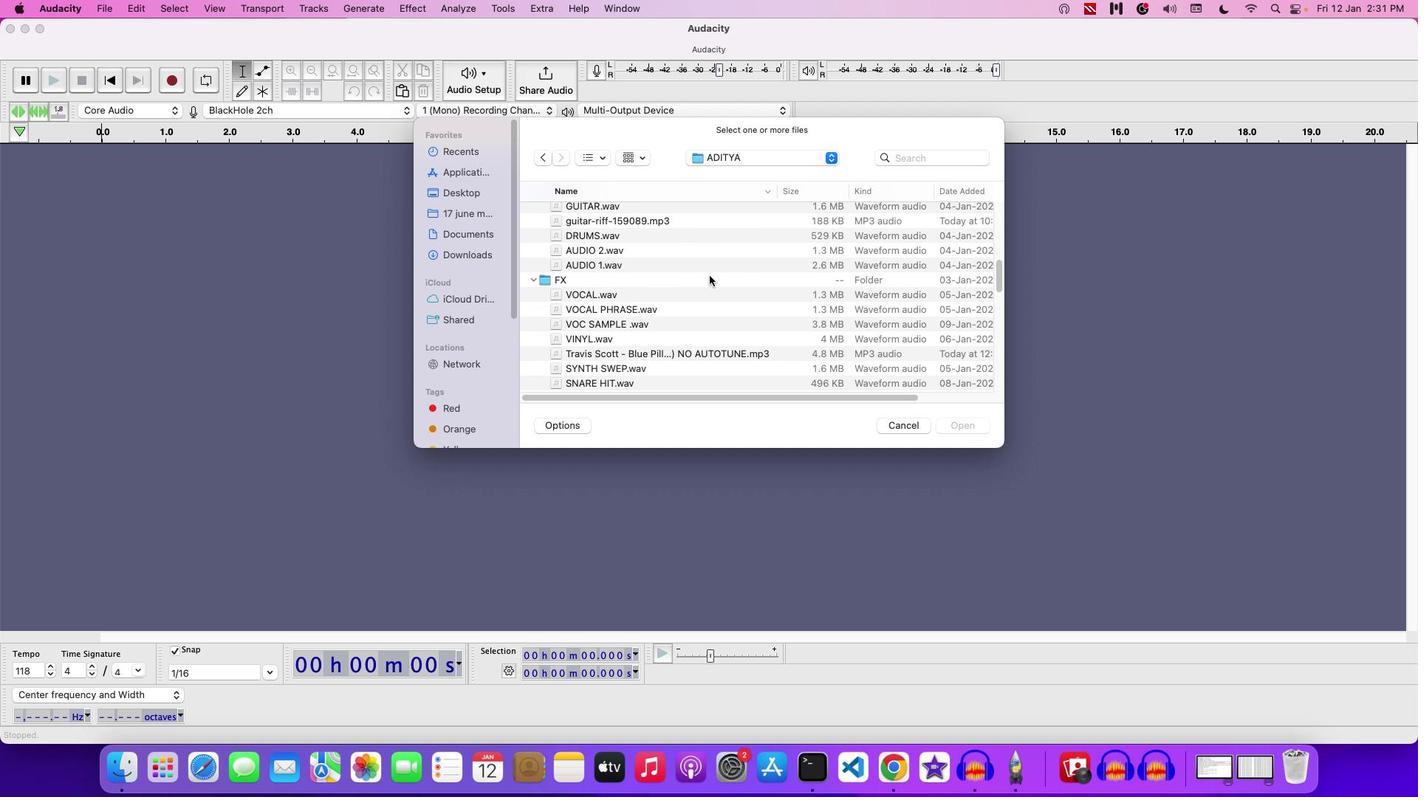 
Action: Mouse scrolled (685, 265) with delta (14, 31)
Screenshot: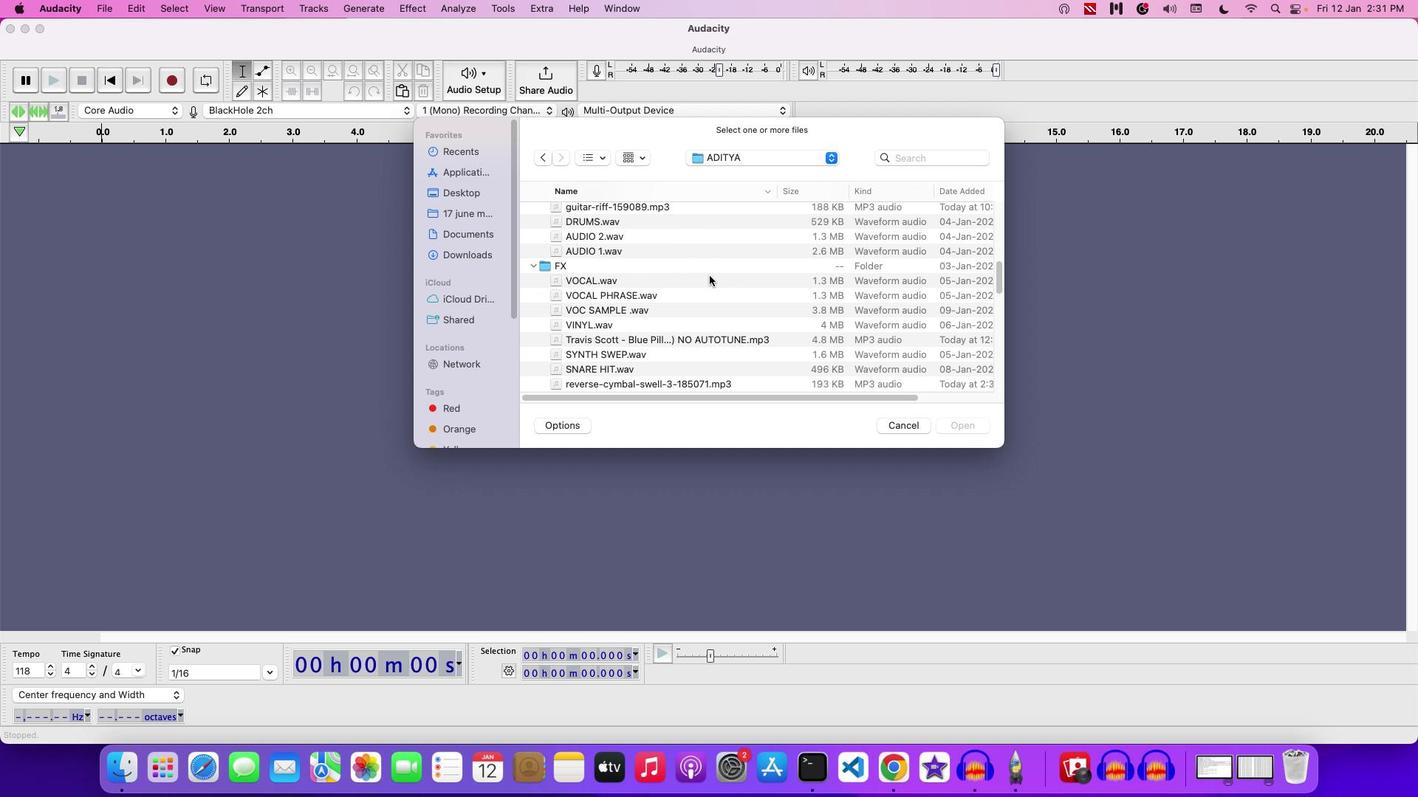 
Action: Mouse scrolled (685, 265) with delta (14, 31)
Screenshot: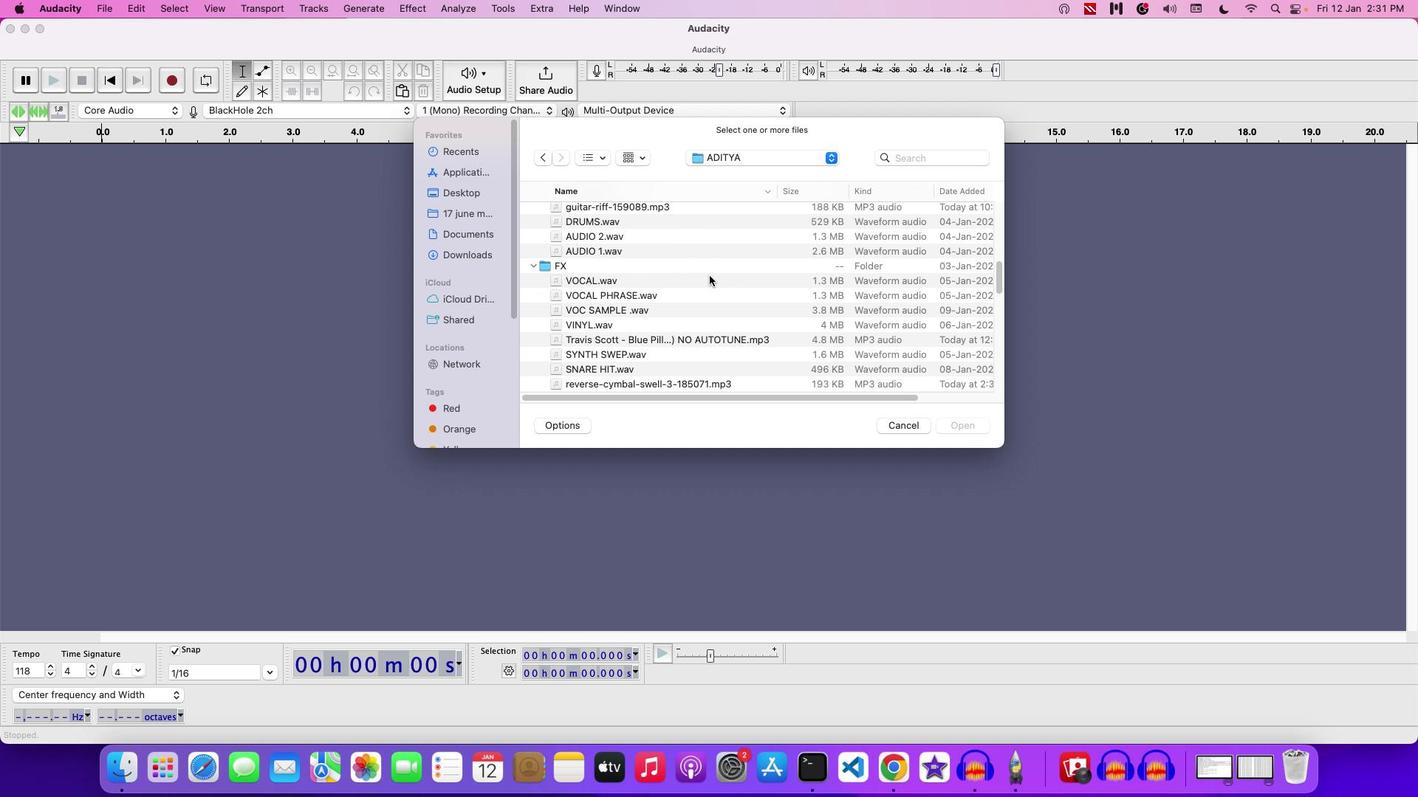 
Action: Mouse scrolled (685, 265) with delta (14, 31)
Screenshot: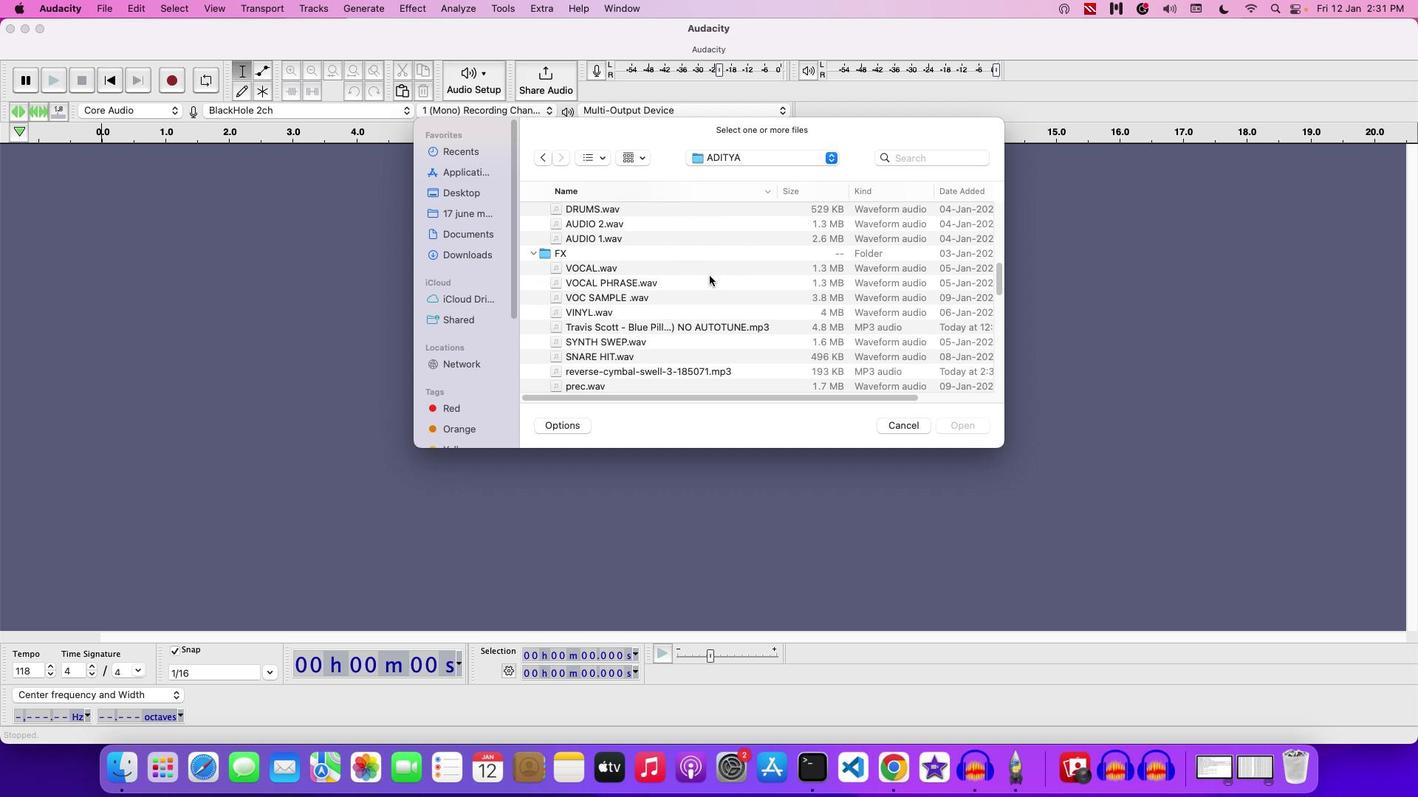 
Action: Mouse scrolled (685, 265) with delta (14, 31)
Screenshot: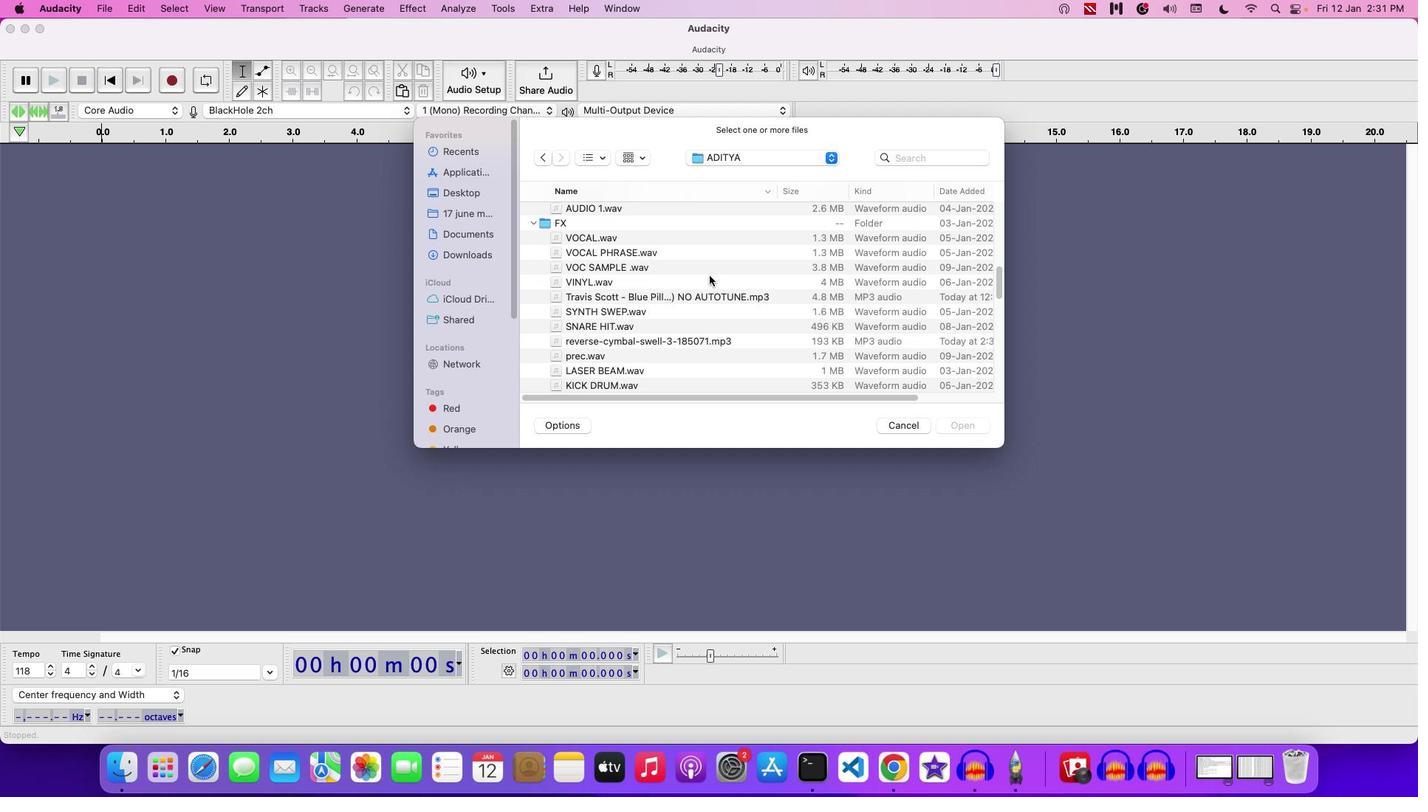 
Action: Mouse scrolled (685, 265) with delta (14, 30)
Screenshot: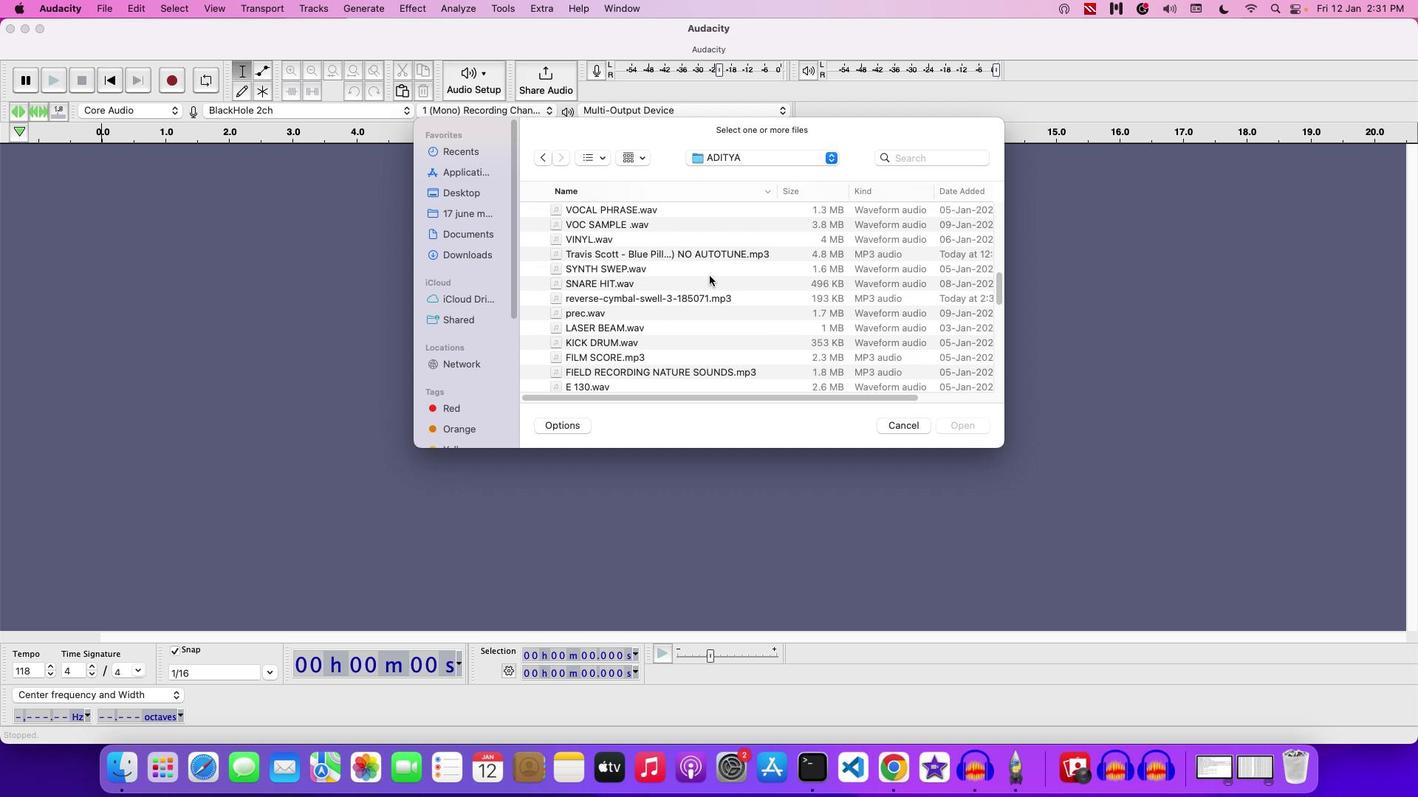 
Action: Mouse scrolled (685, 265) with delta (14, 30)
Screenshot: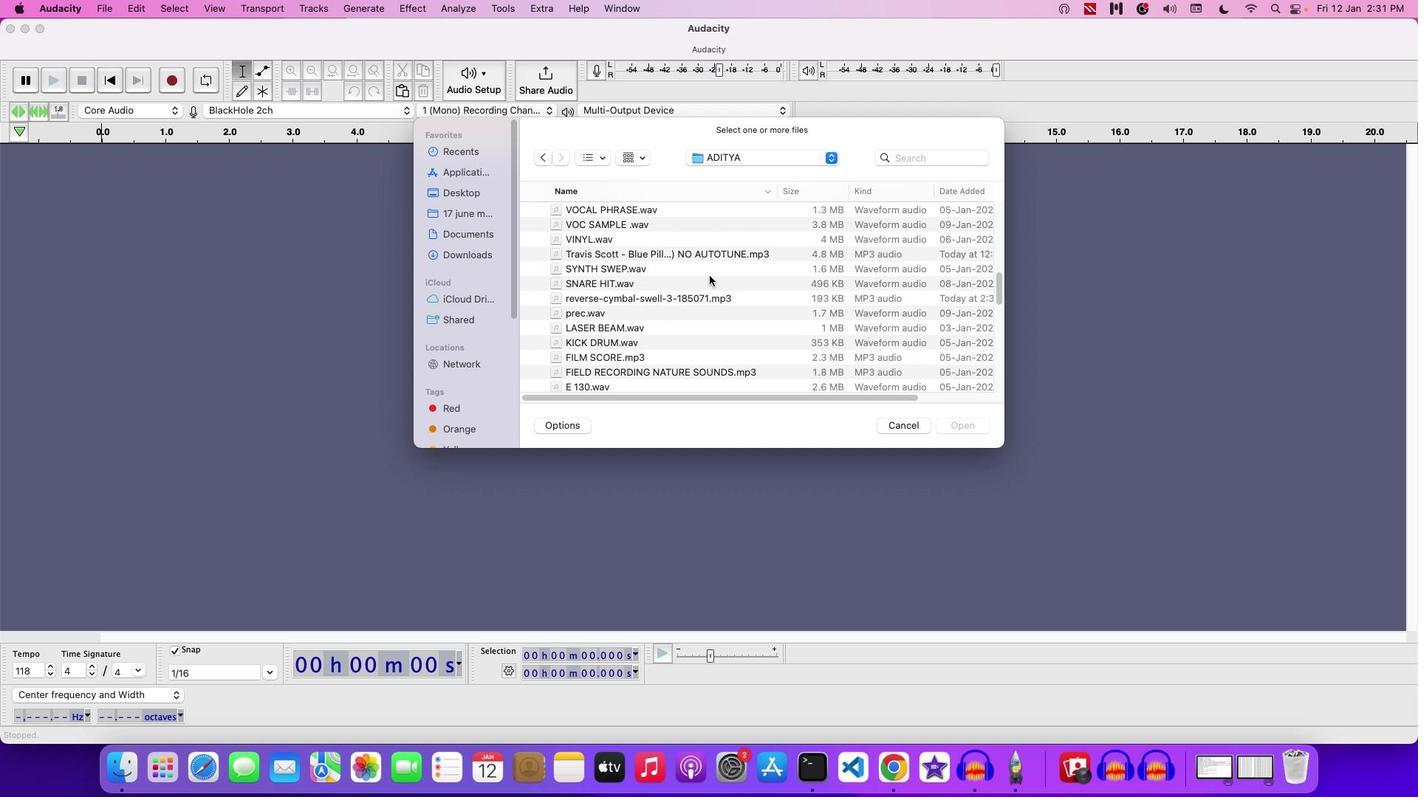 
Action: Mouse moved to (579, 286)
Screenshot: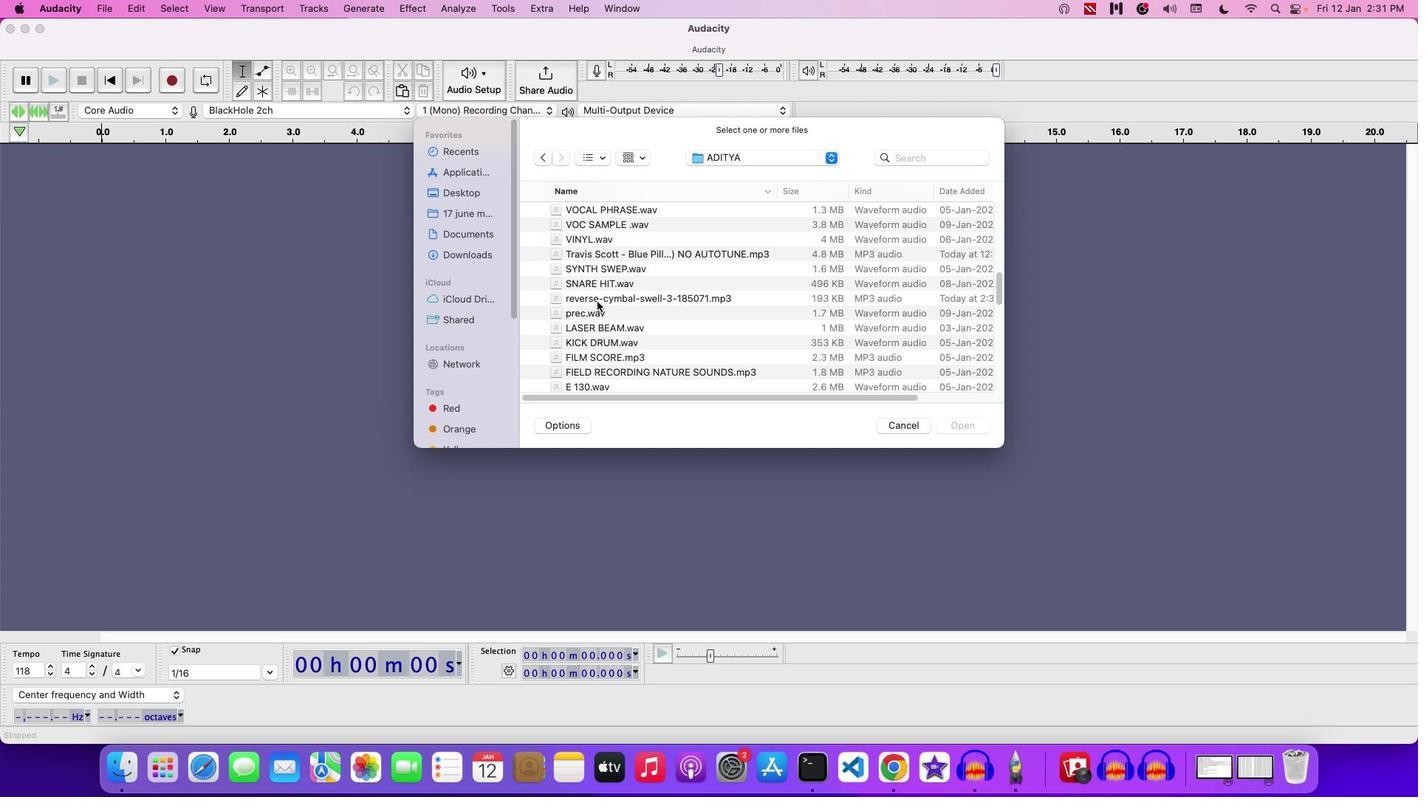 
Action: Mouse pressed left at (579, 286)
Screenshot: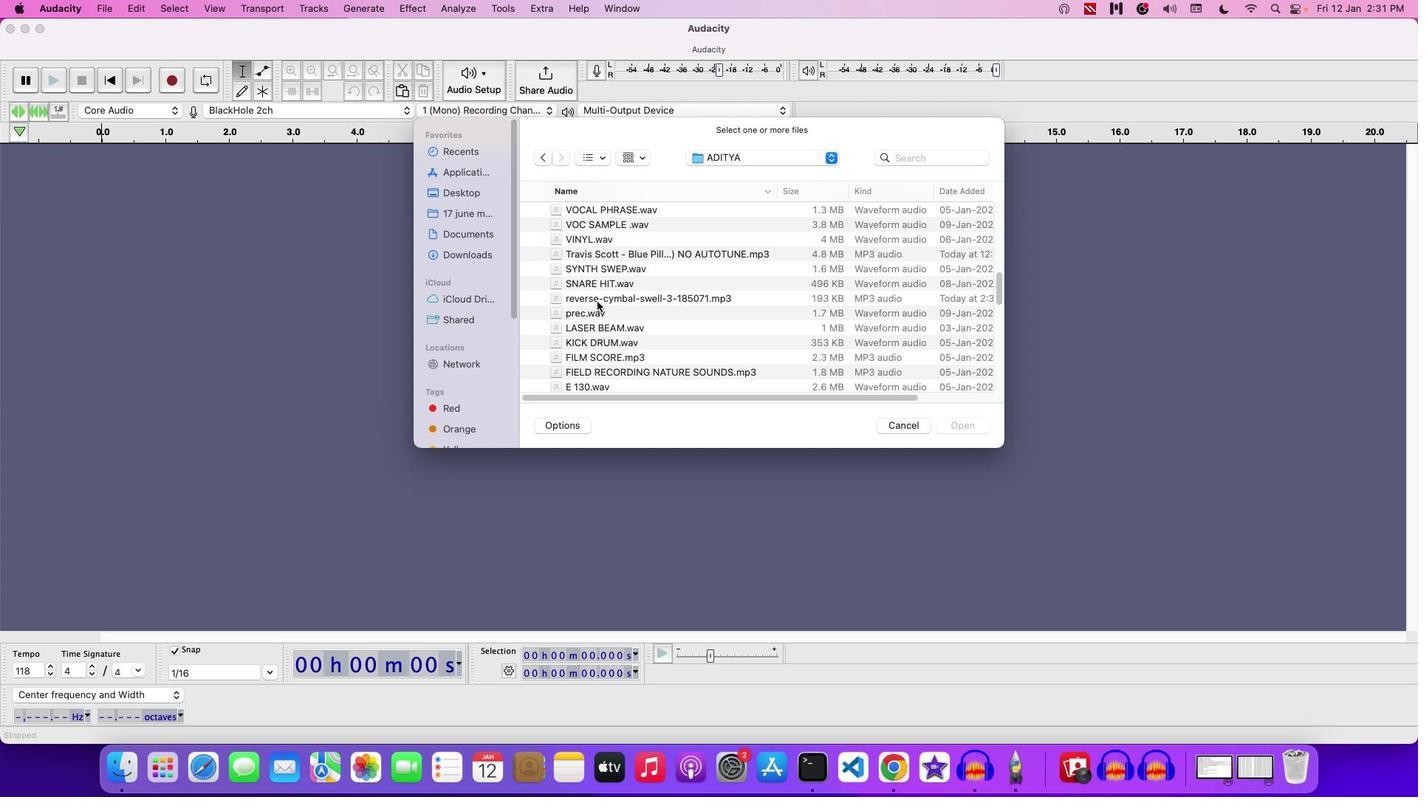 
Action: Mouse moved to (589, 284)
Screenshot: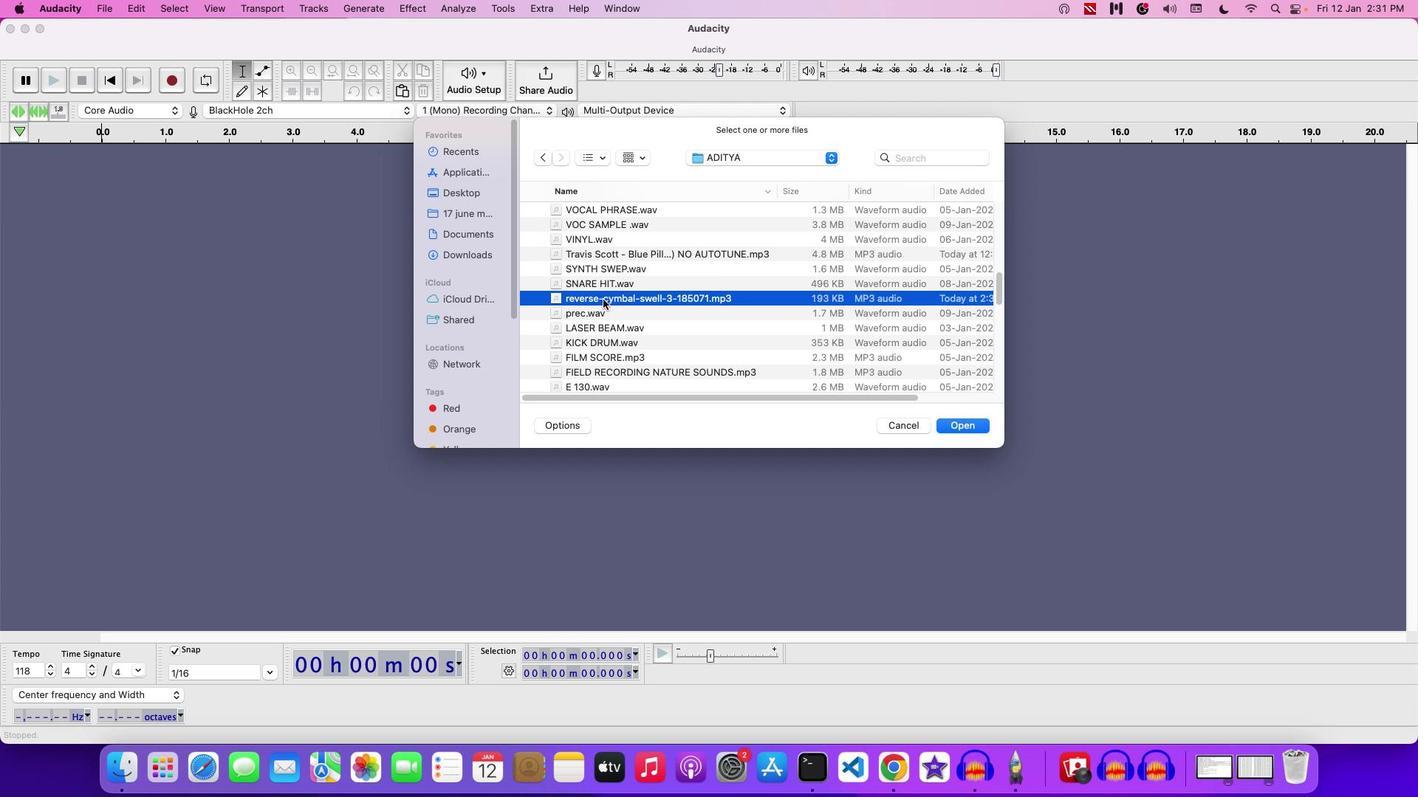 
Action: Mouse pressed left at (589, 284)
Screenshot: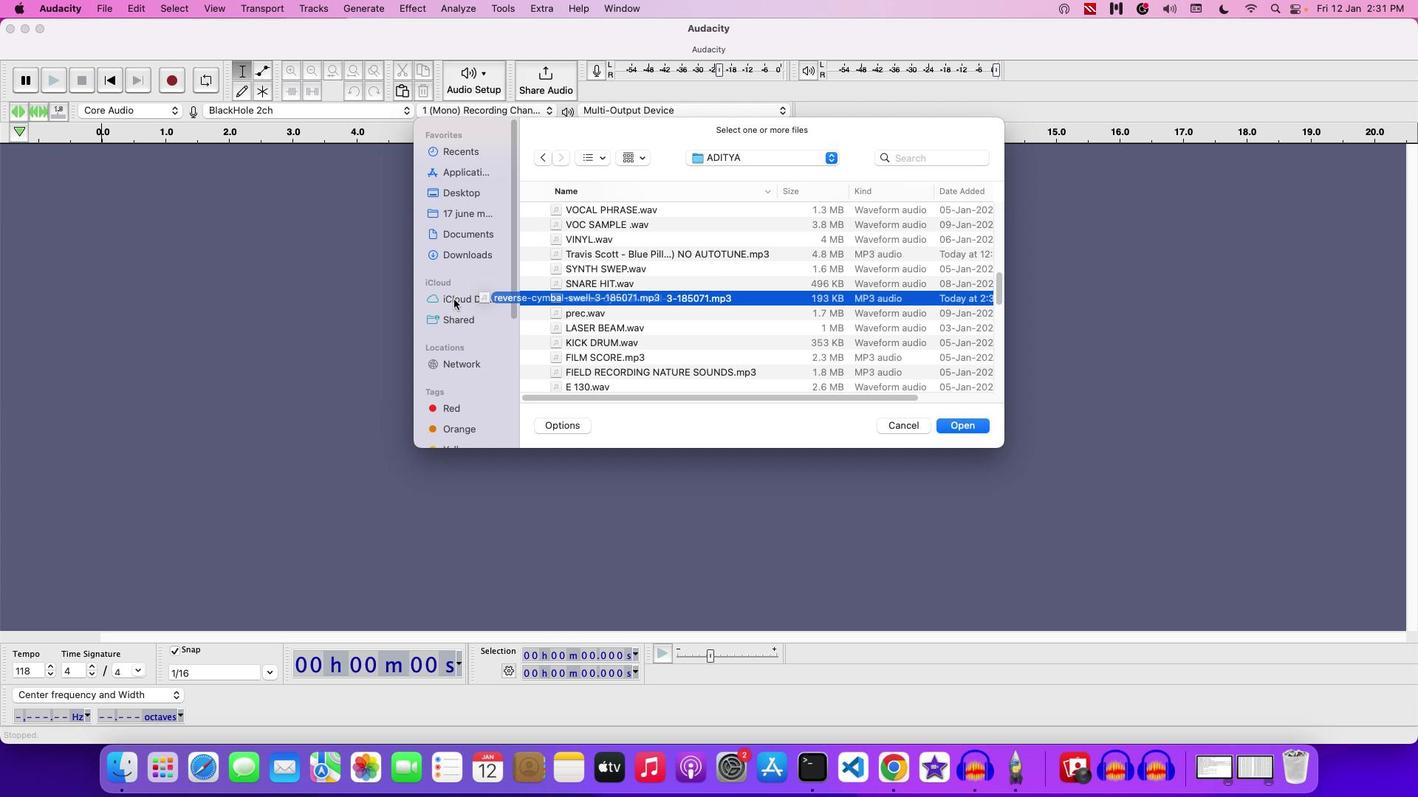 
Action: Mouse moved to (871, 381)
Screenshot: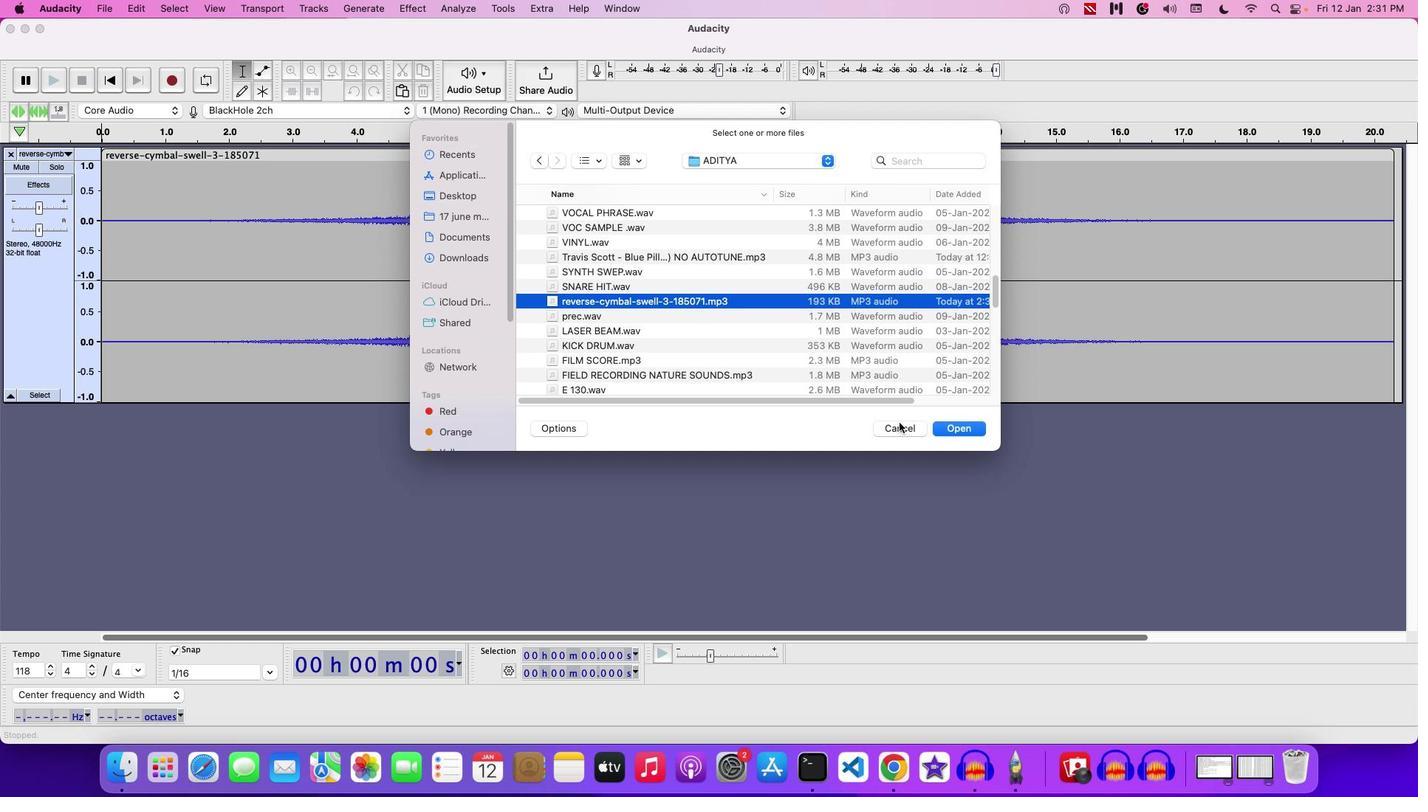 
Action: Mouse pressed left at (871, 381)
Screenshot: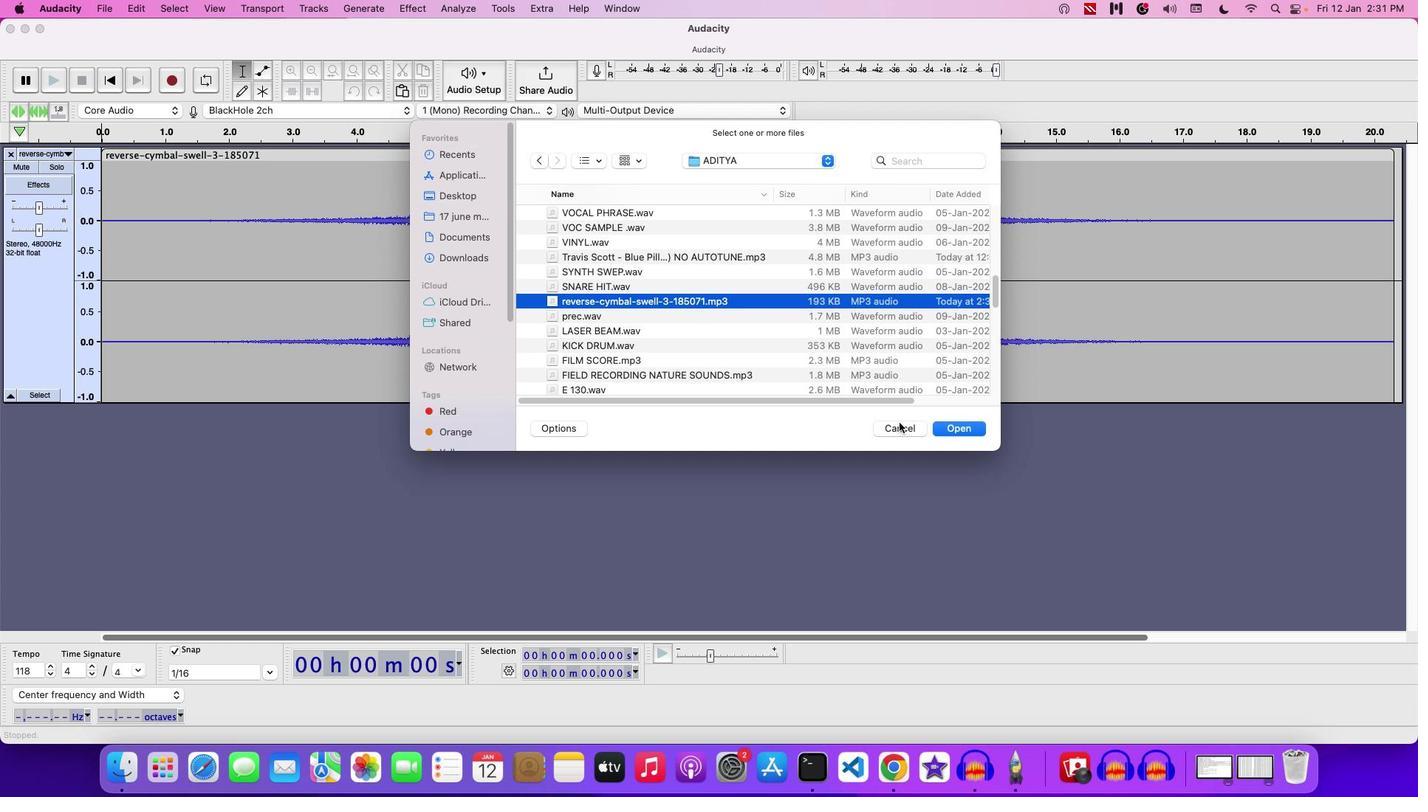 
Action: Mouse moved to (862, 393)
Screenshot: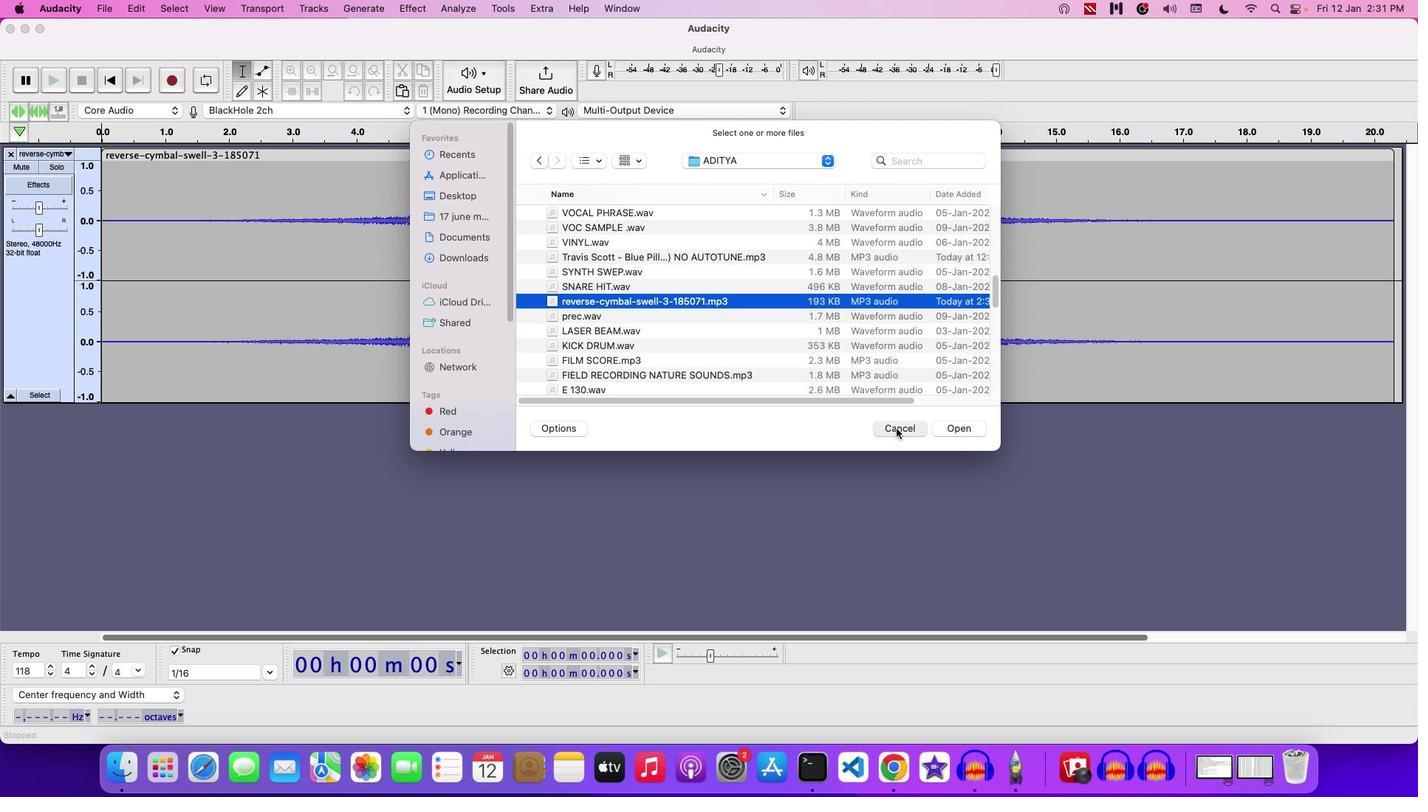 
Action: Mouse pressed left at (862, 393)
Screenshot: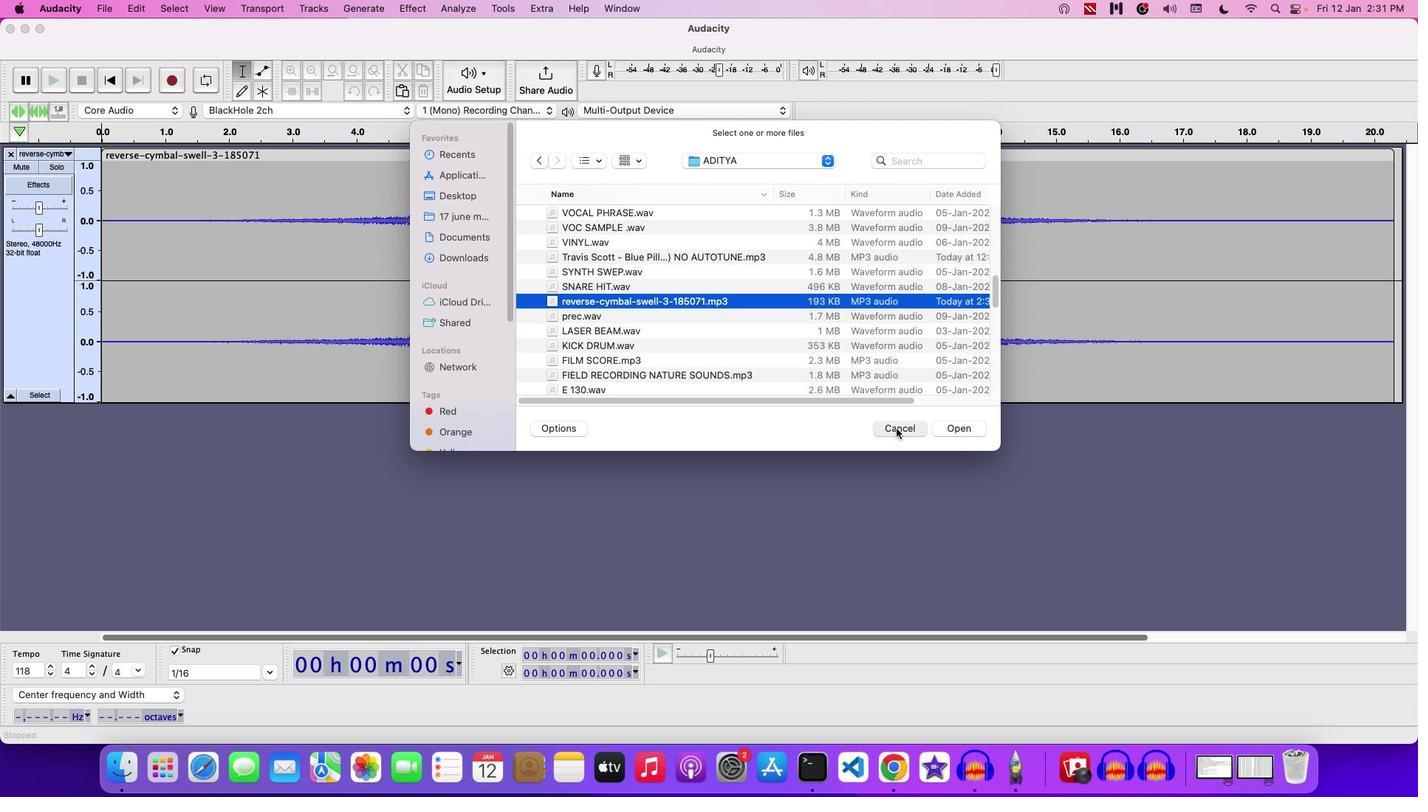 
Action: Mouse moved to (607, 366)
Screenshot: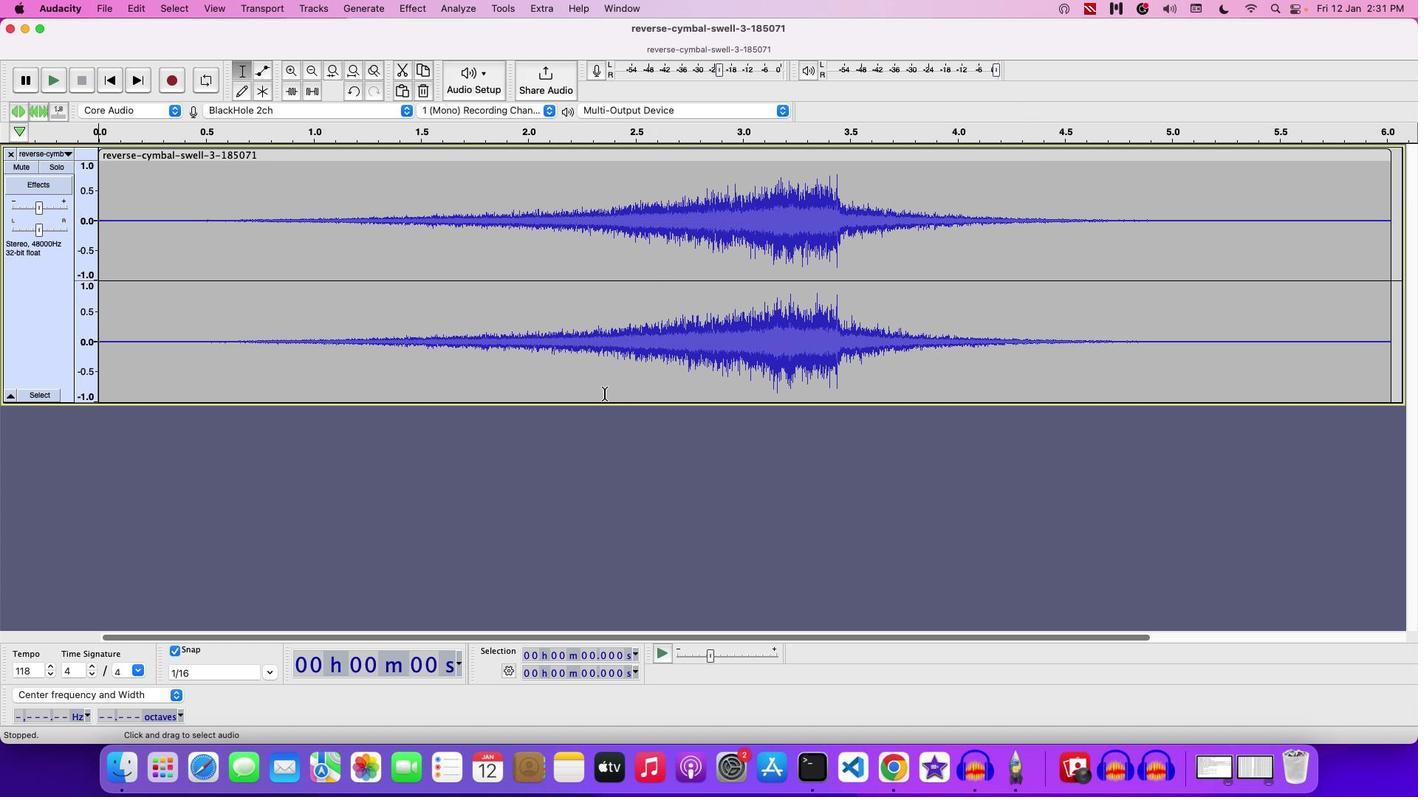 
Action: Key pressed Key.space
Screenshot: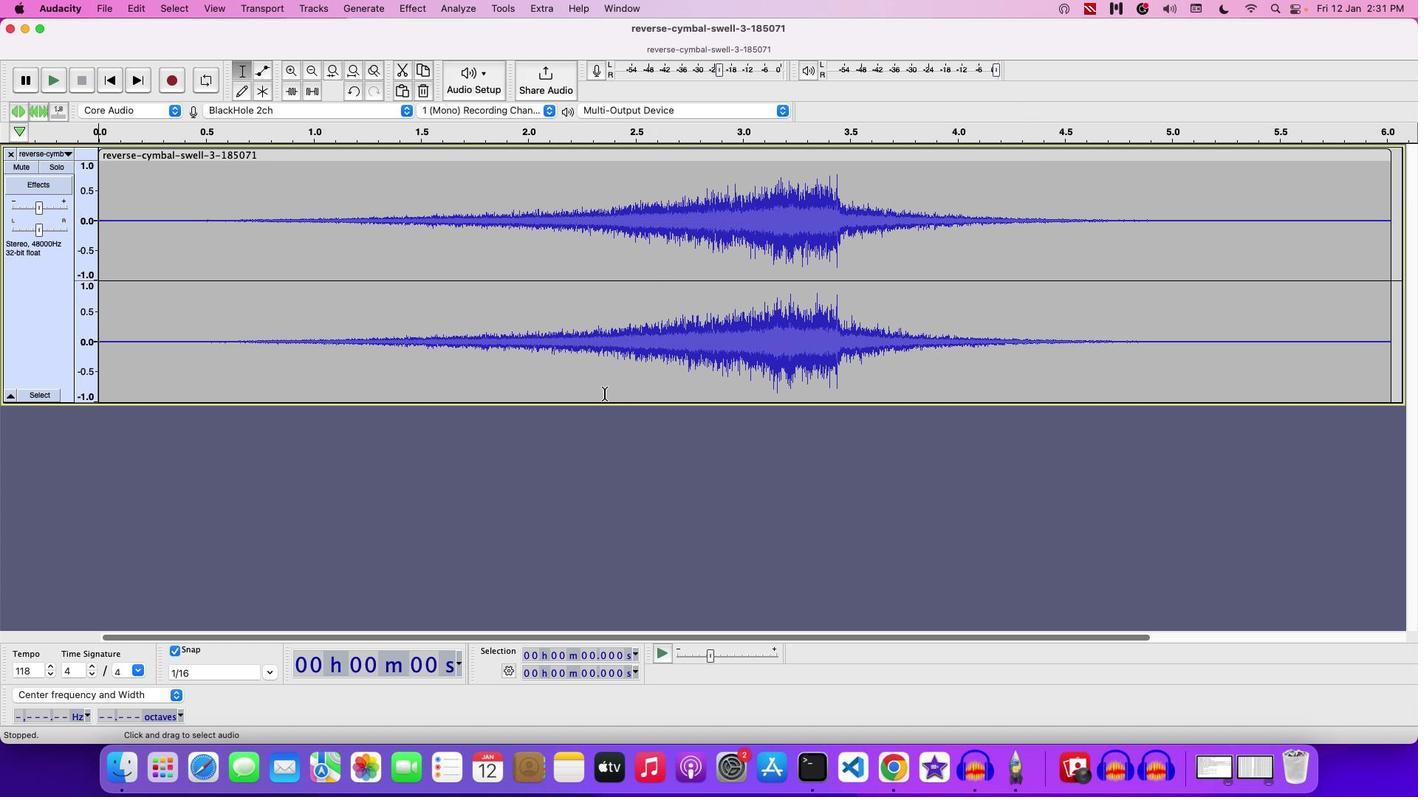 
Action: Mouse moved to (36, 209)
Screenshot: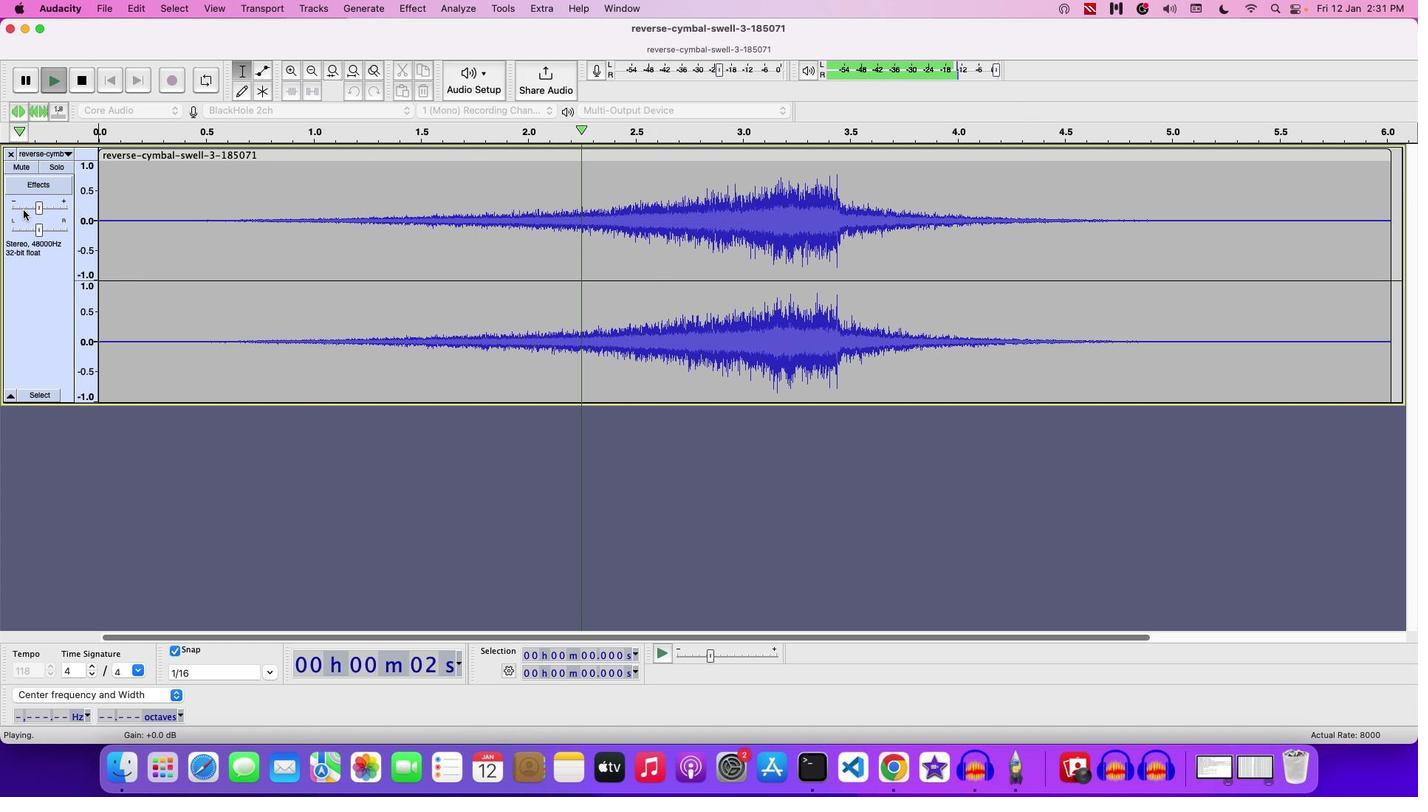 
Action: Mouse pressed left at (36, 209)
Screenshot: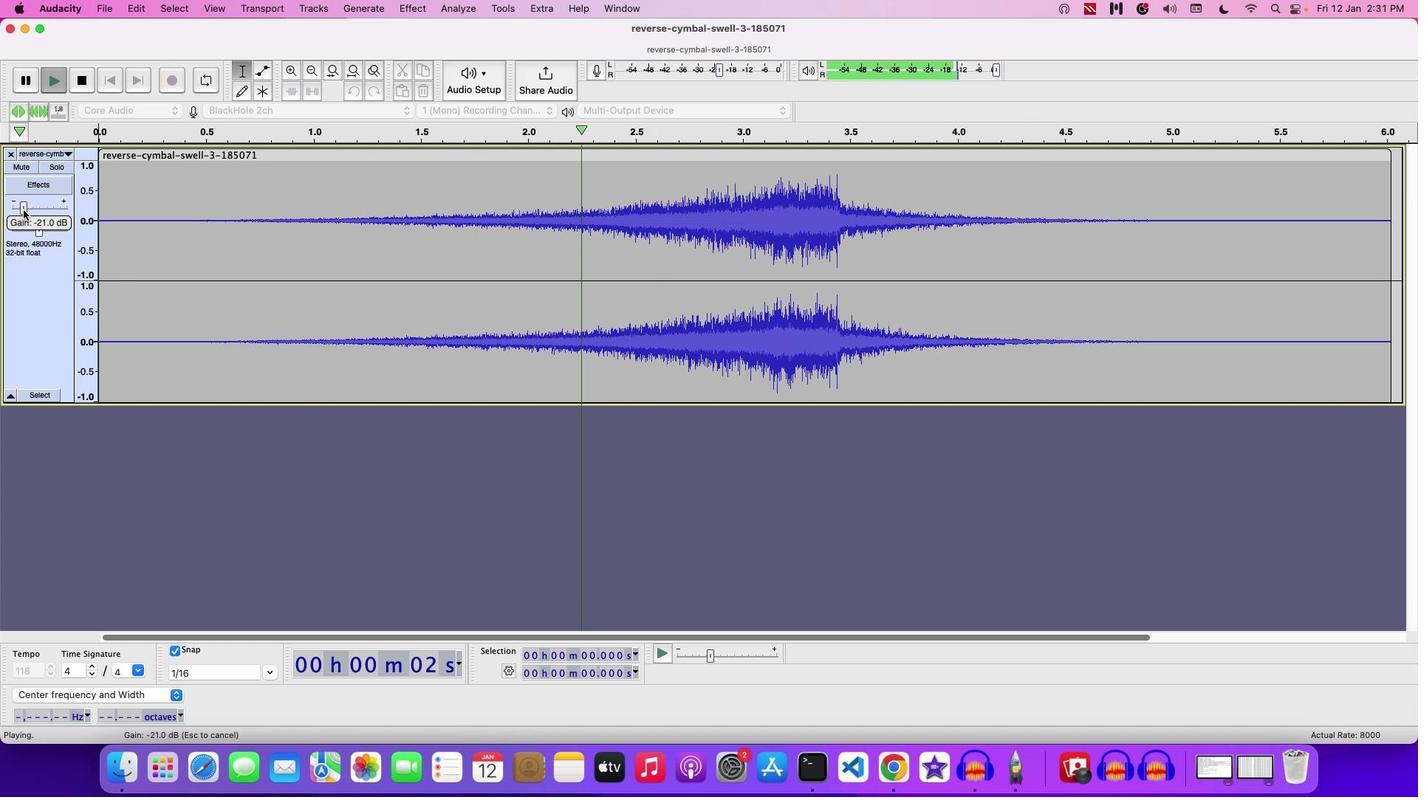 
Action: Mouse moved to (36, 209)
Screenshot: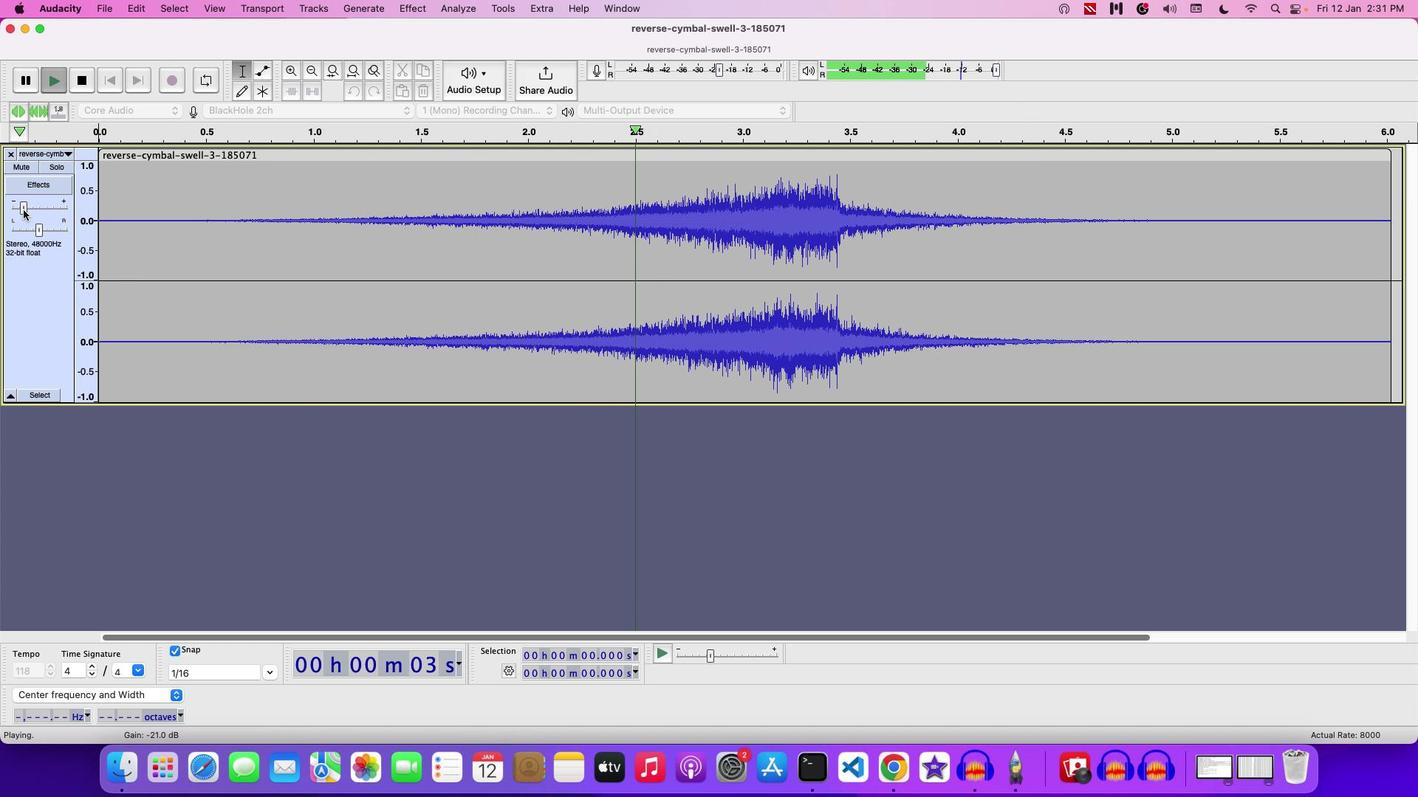
Action: Mouse pressed left at (36, 209)
Screenshot: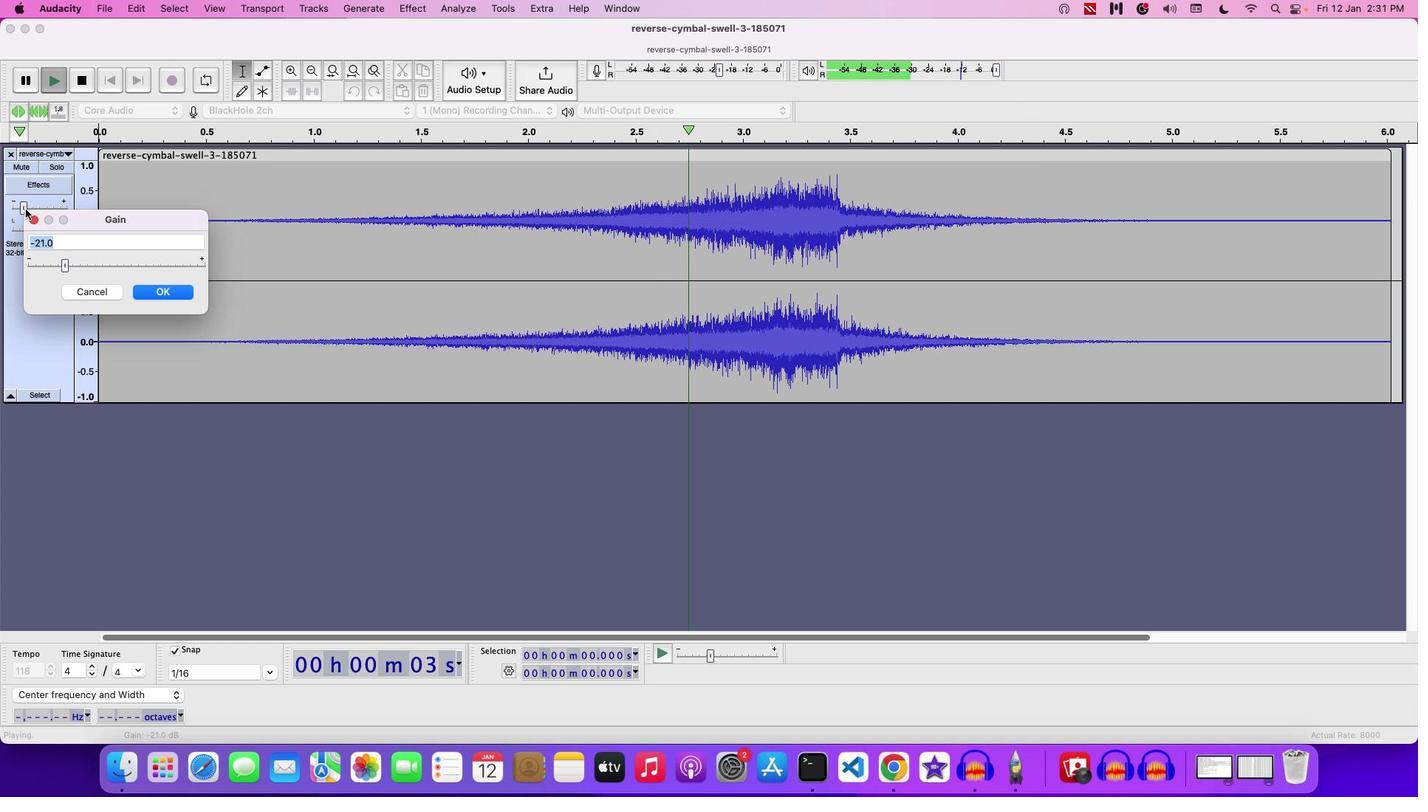 
Action: Mouse moved to (72, 254)
Screenshot: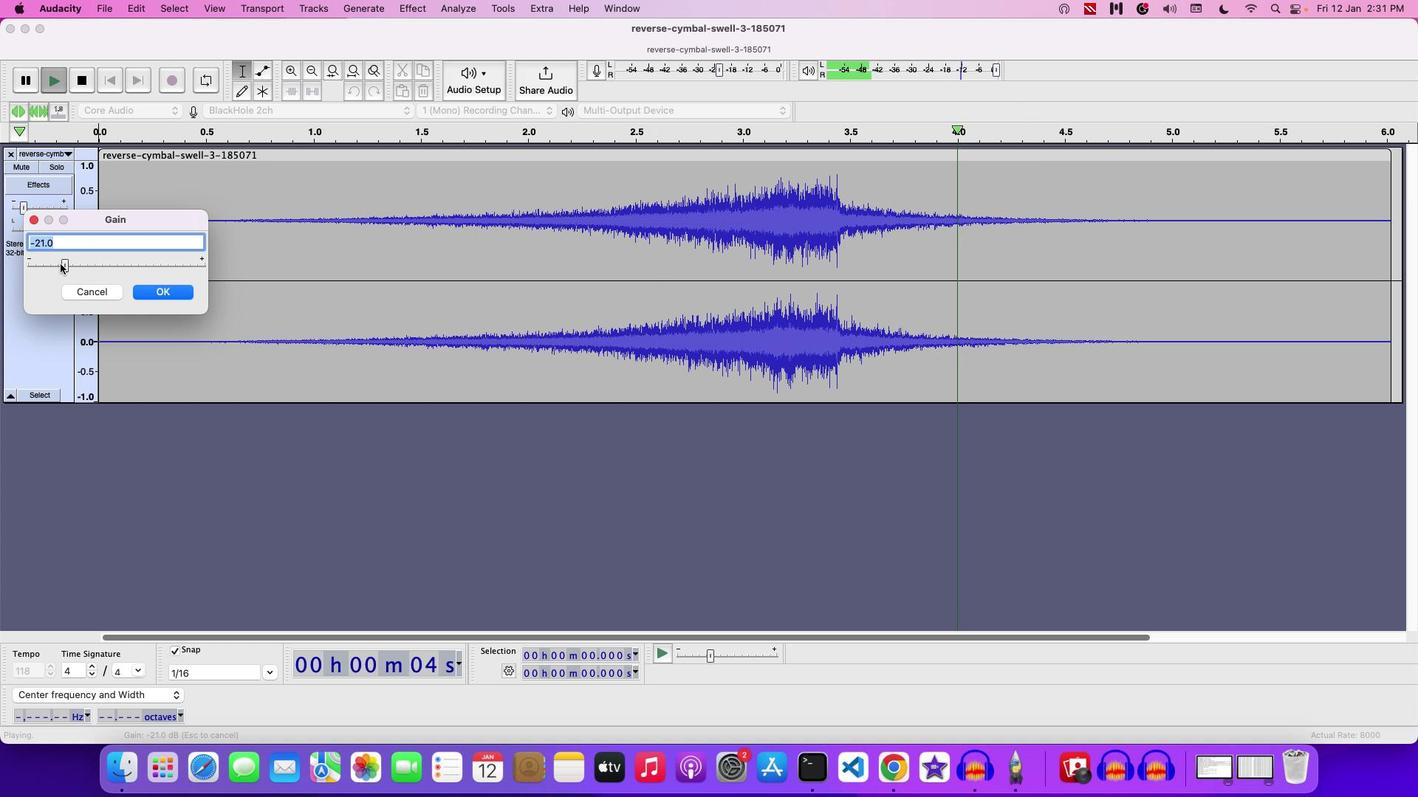 
Action: Mouse pressed left at (72, 254)
Screenshot: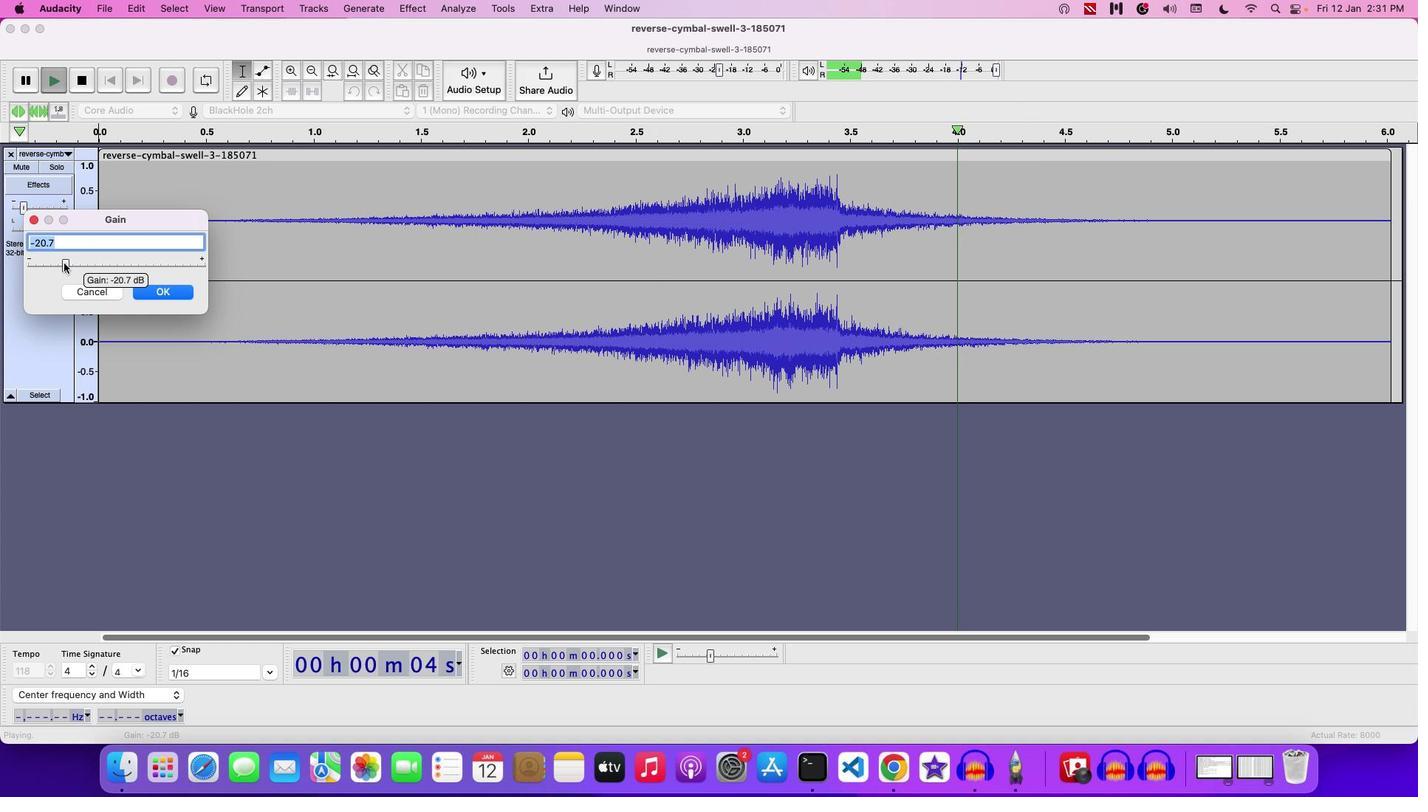 
Action: Mouse moved to (192, 275)
Screenshot: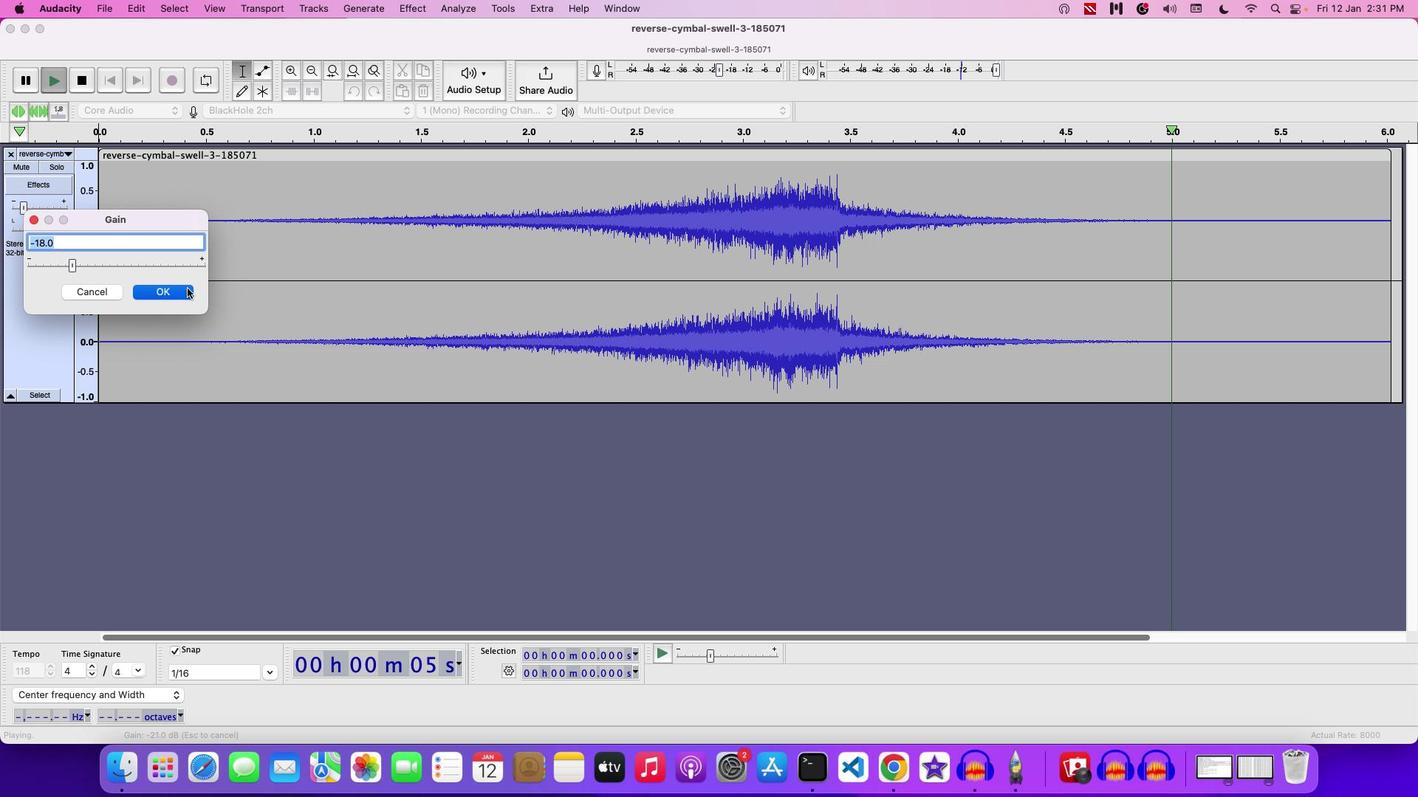 
Action: Mouse pressed left at (192, 275)
Screenshot: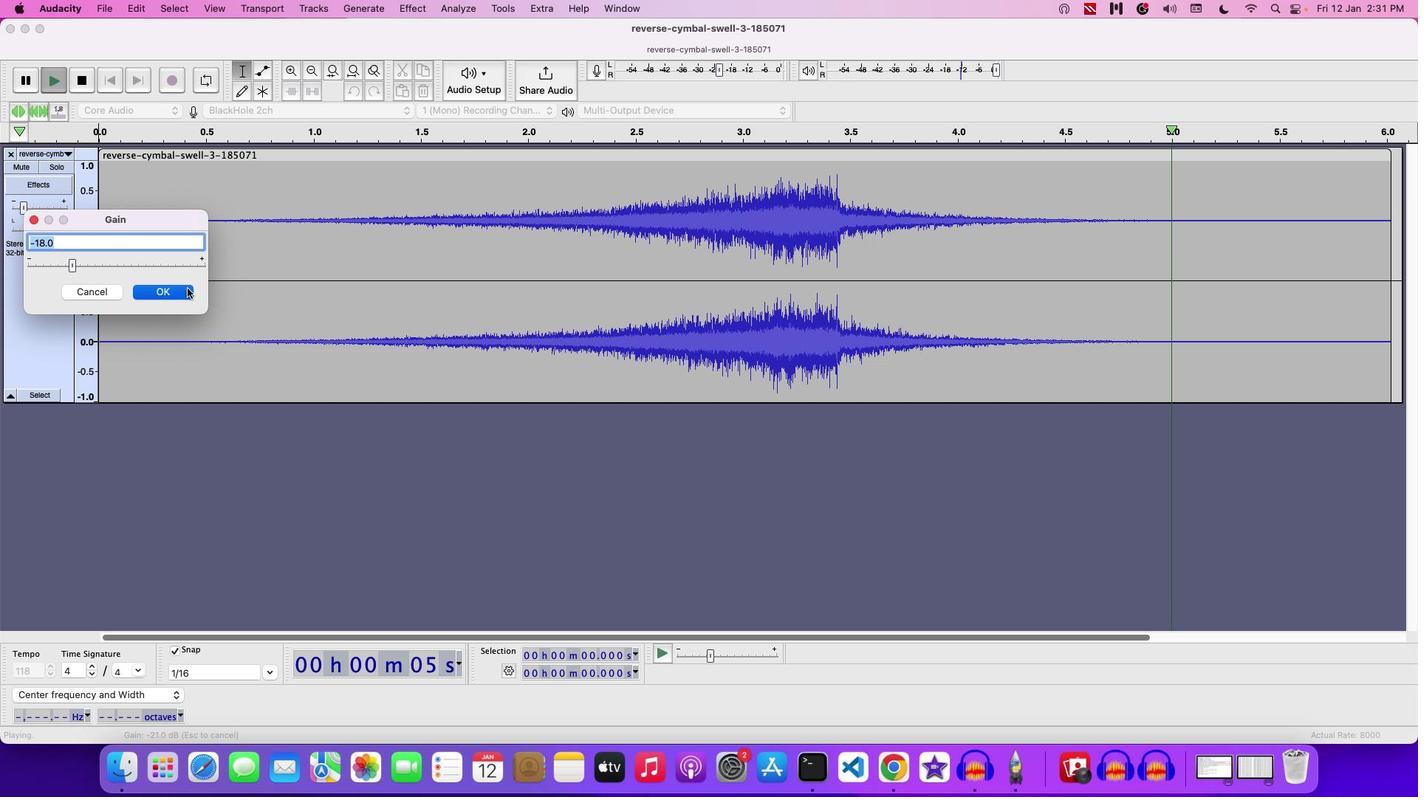 
Action: Mouse moved to (141, 267)
Screenshot: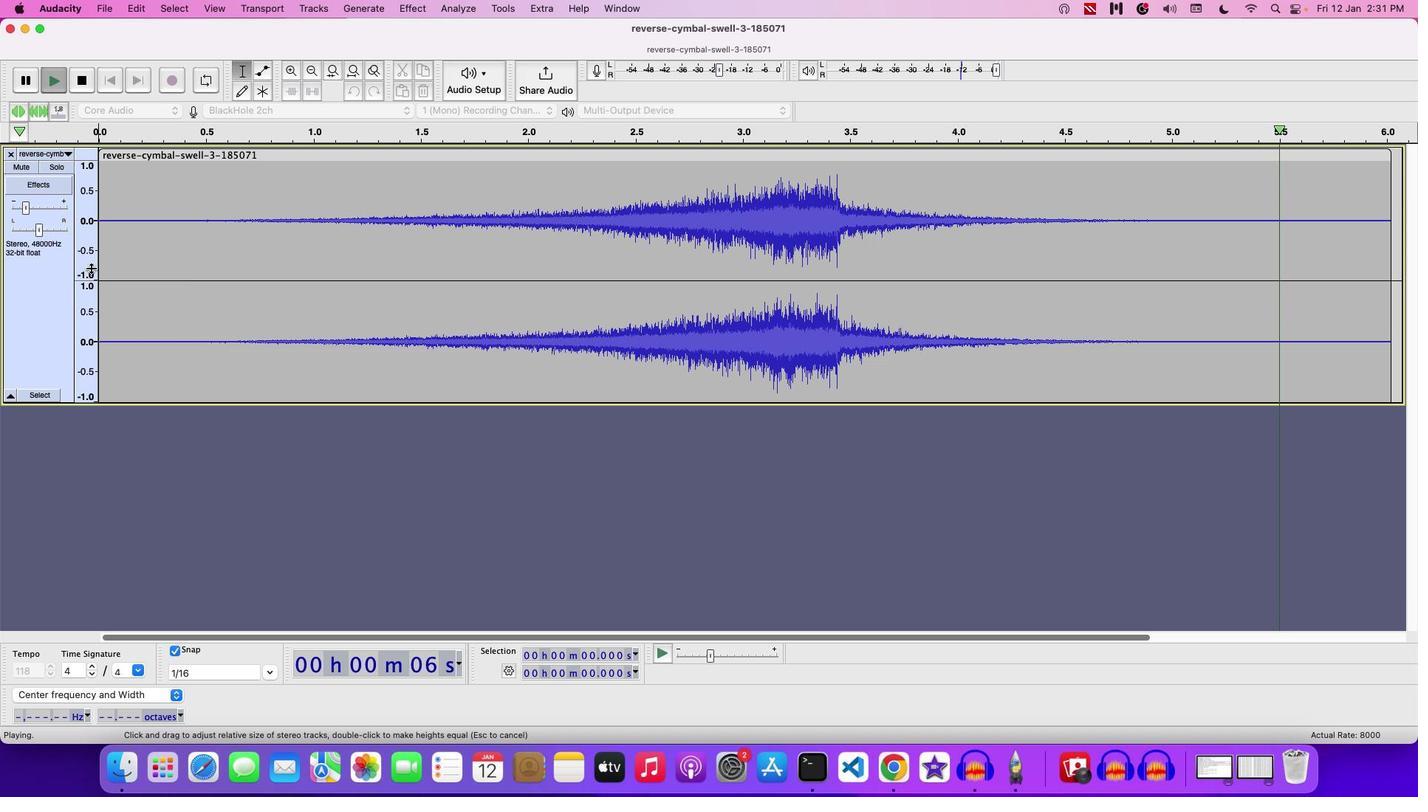 
Action: Key pressed Key.space
Screenshot: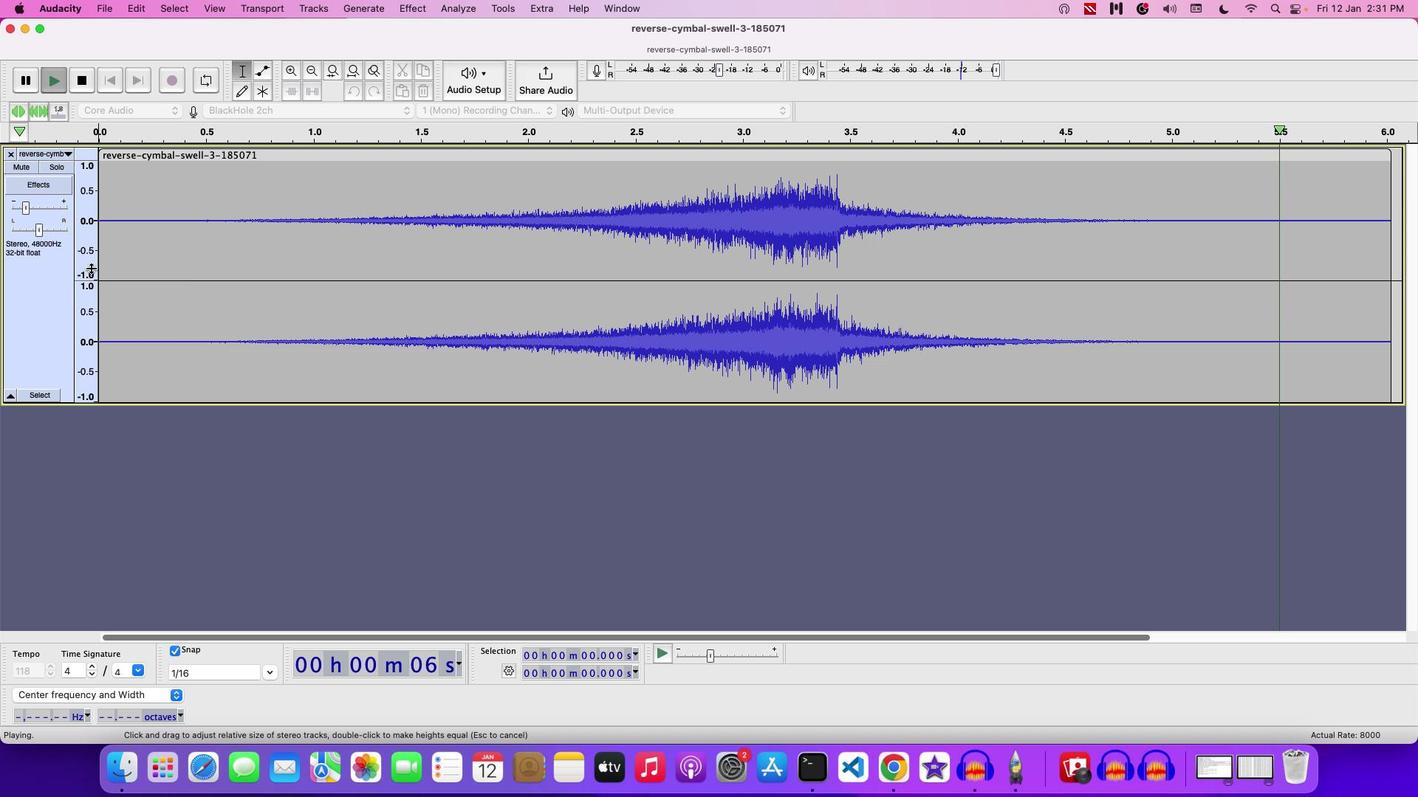 
Action: Mouse moved to (101, 257)
Screenshot: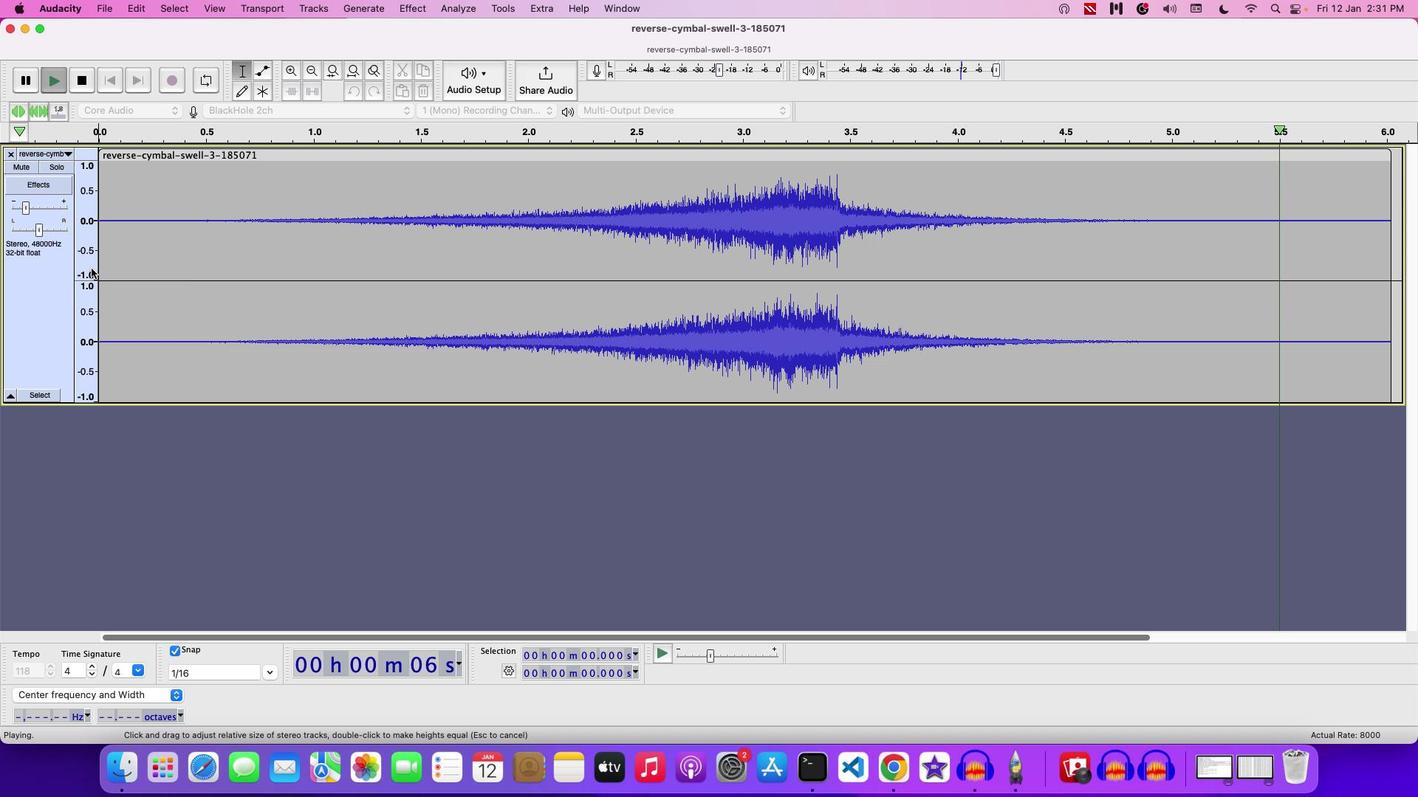 
Action: Key pressed Key.space
Screenshot: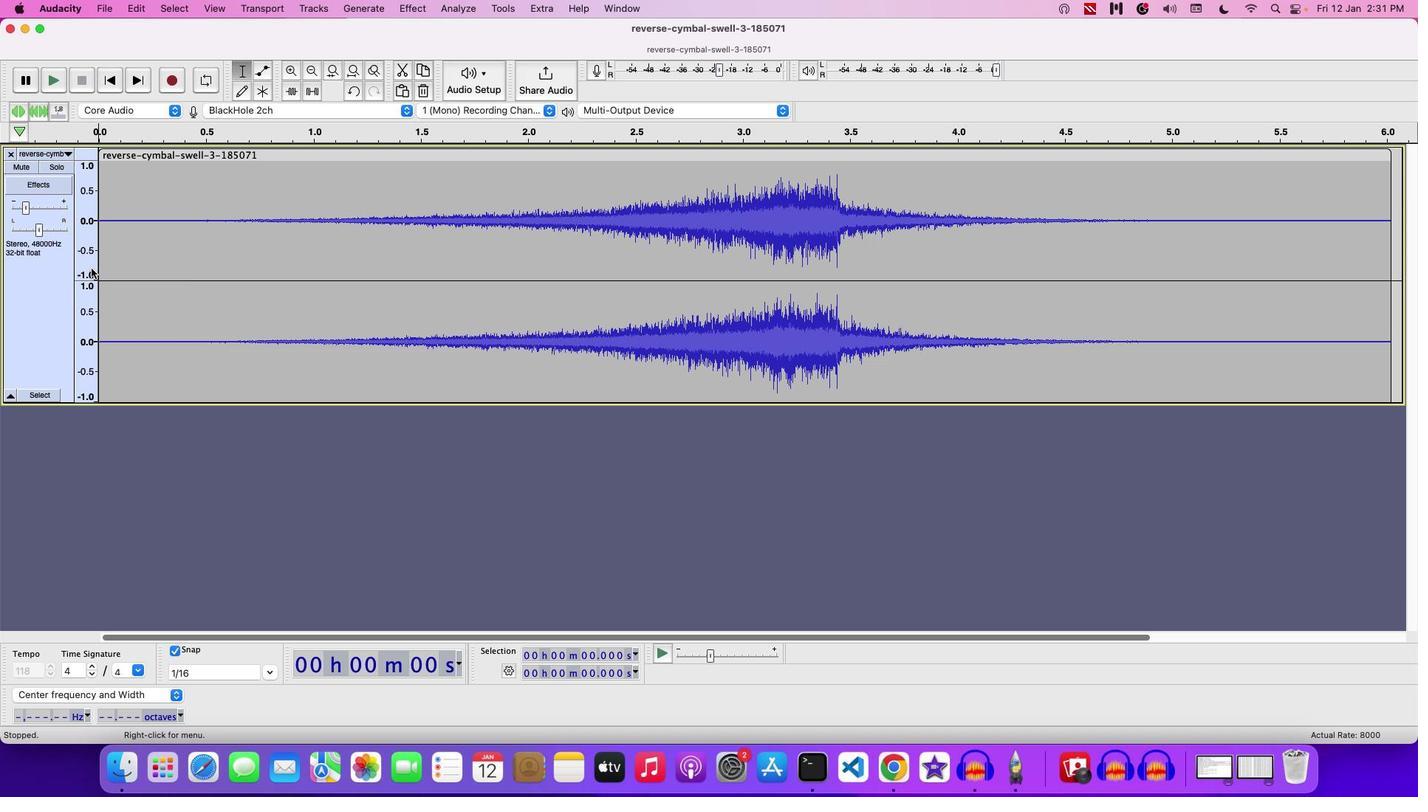 
Action: Mouse moved to (428, 209)
Screenshot: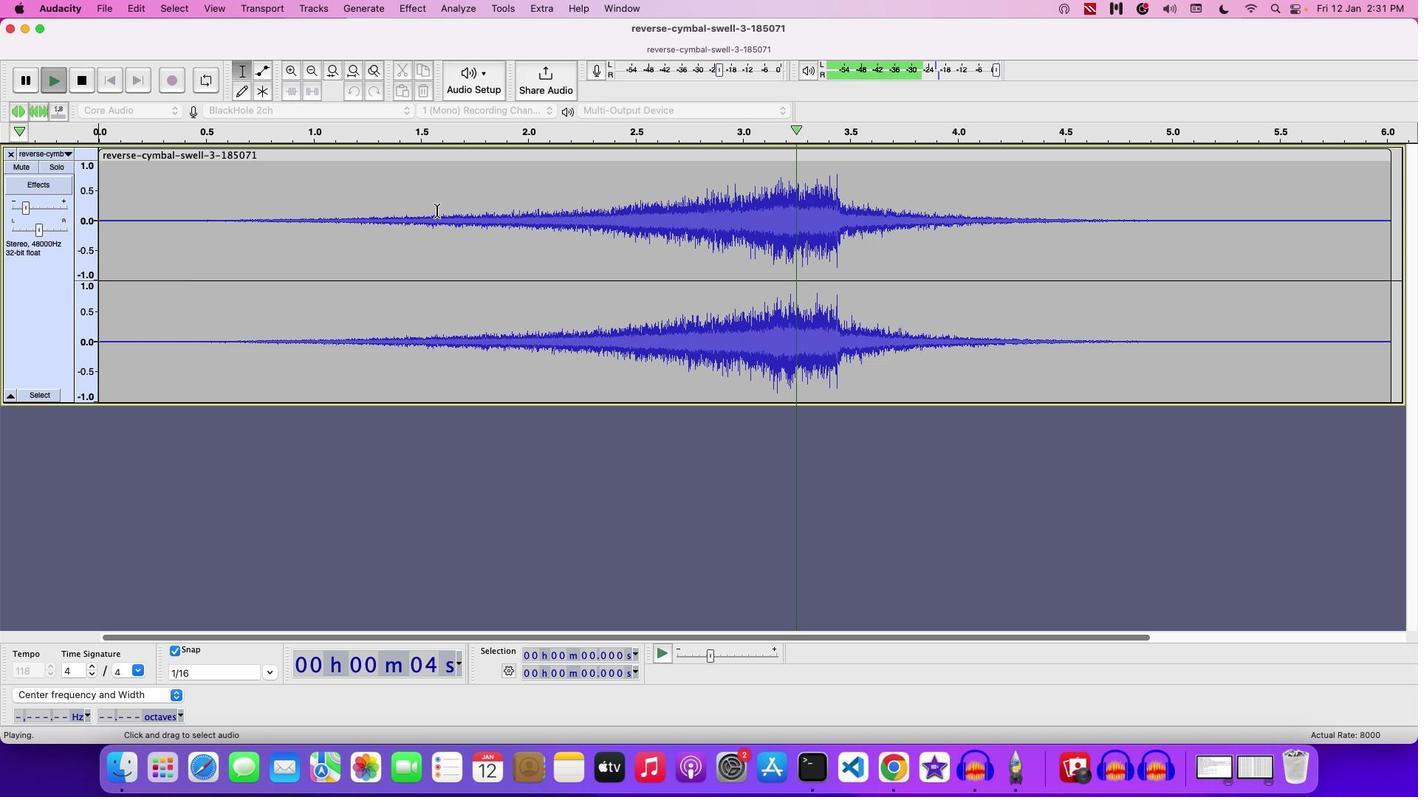
Action: Mouse pressed left at (428, 209)
Screenshot: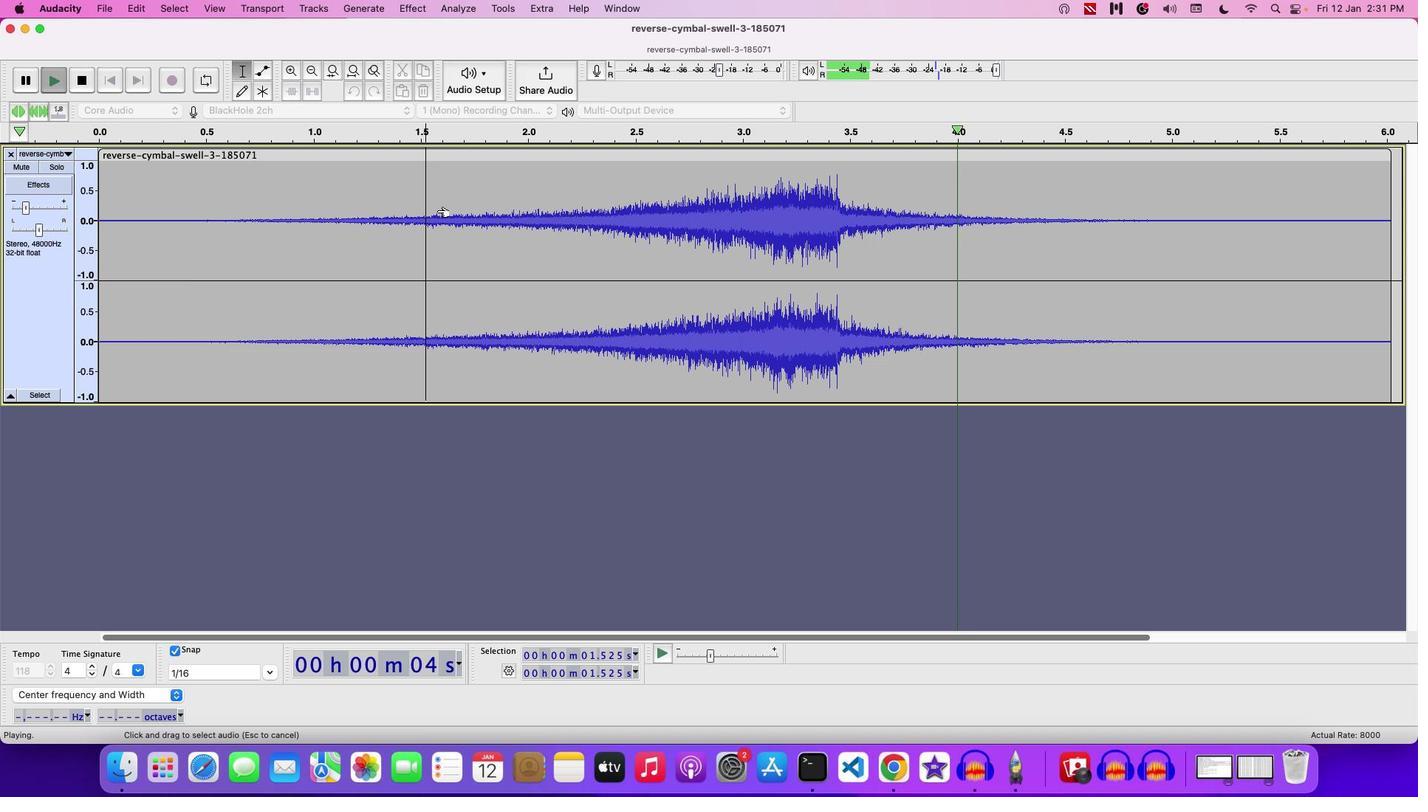 
Action: Mouse pressed left at (428, 209)
Screenshot: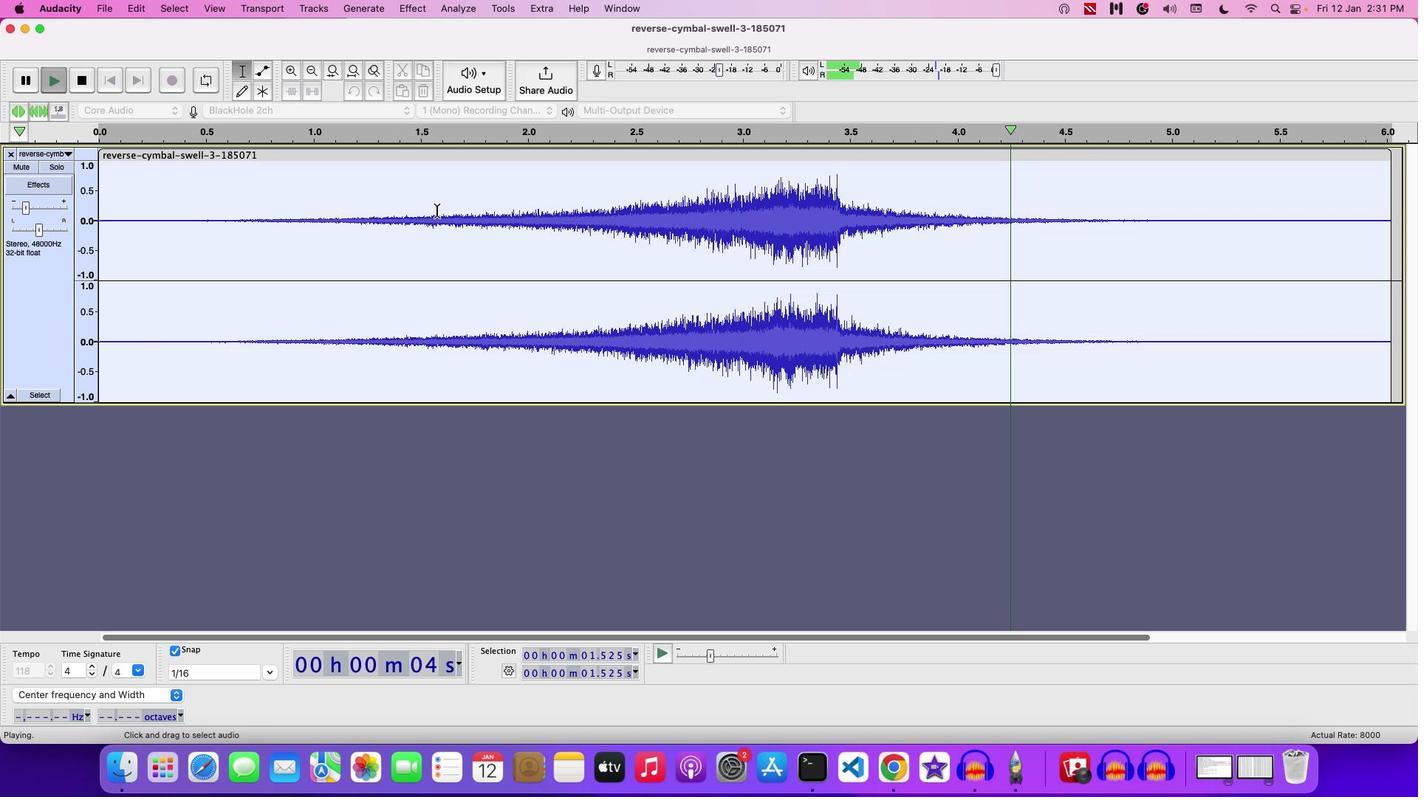 
Action: Mouse moved to (412, 31)
Screenshot: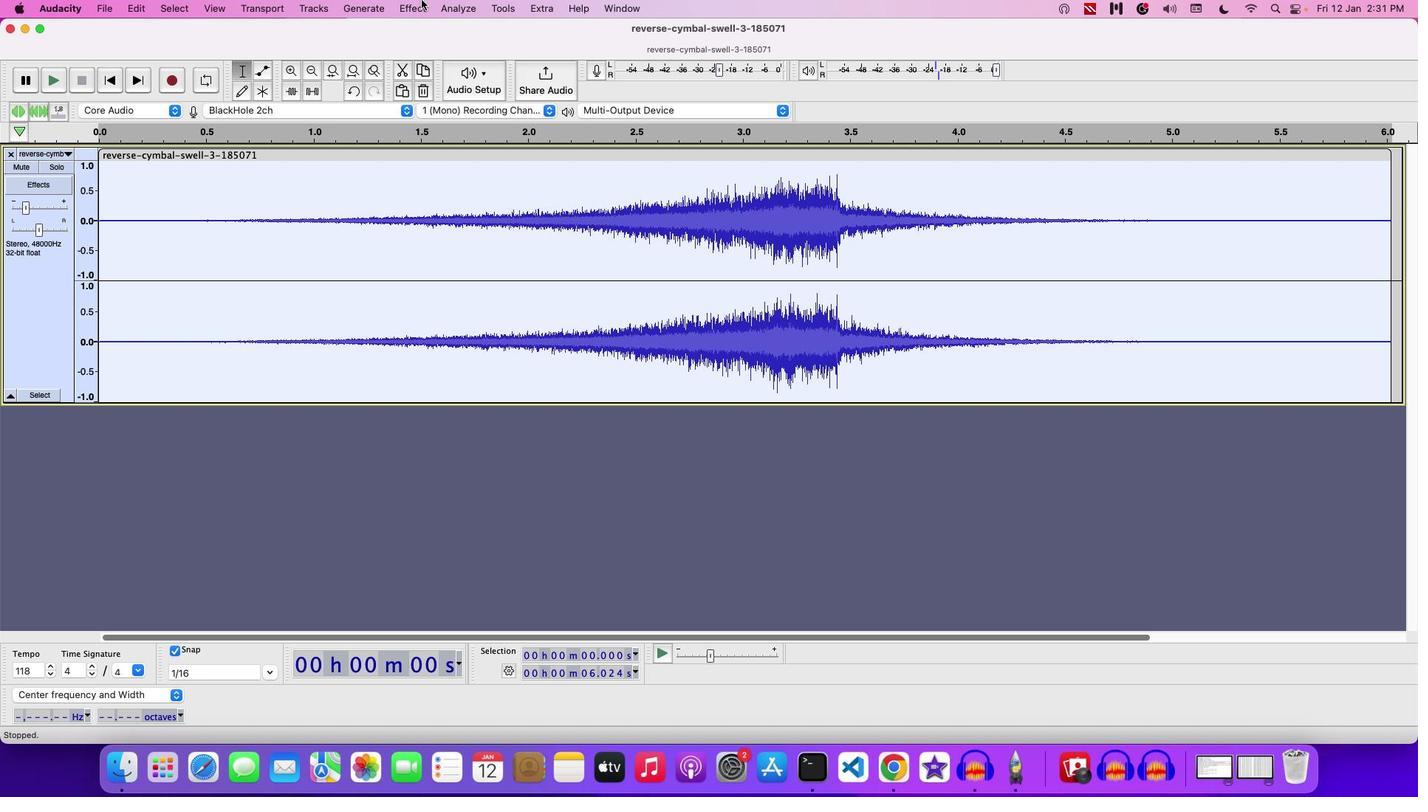 
Action: Mouse pressed left at (412, 31)
Screenshot: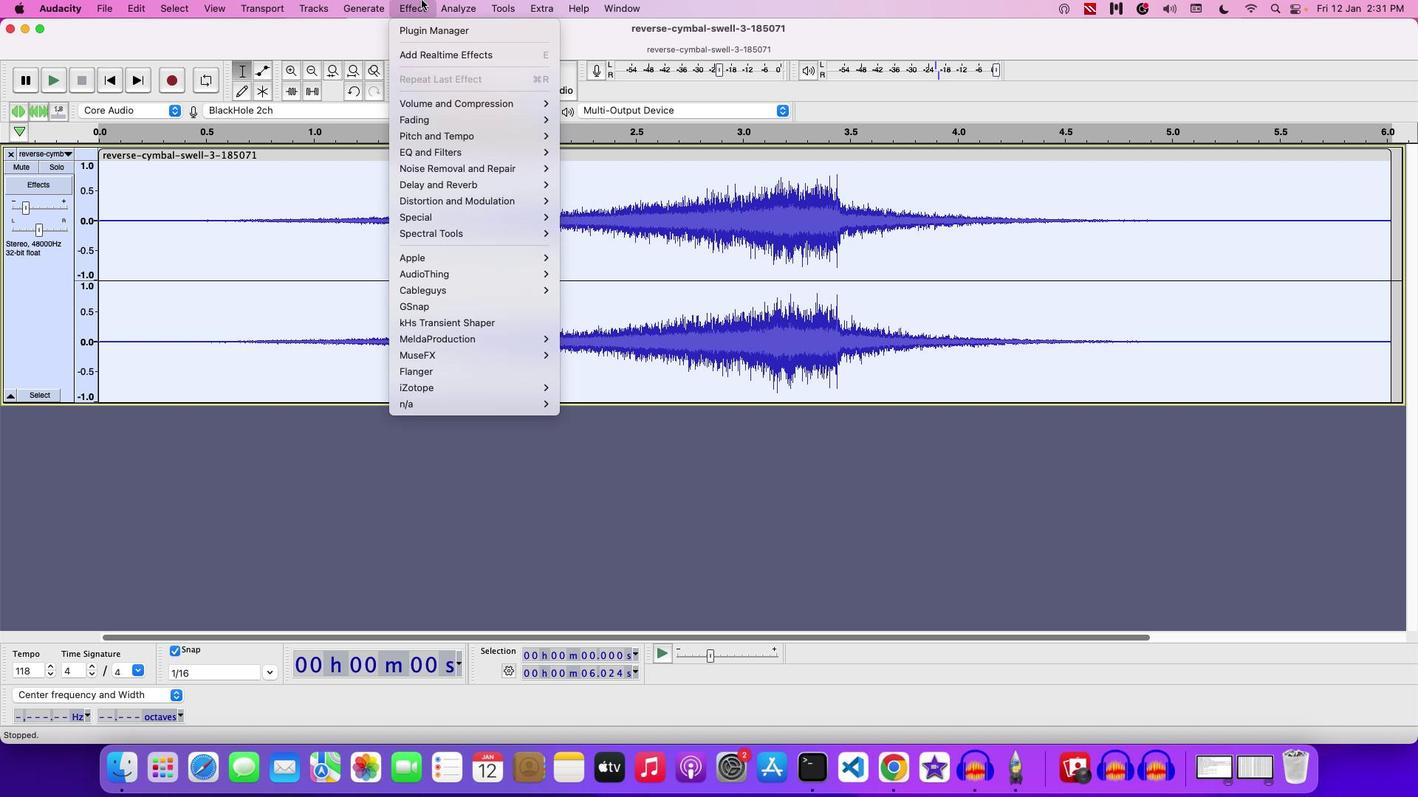 
Action: Mouse moved to (576, 240)
Screenshot: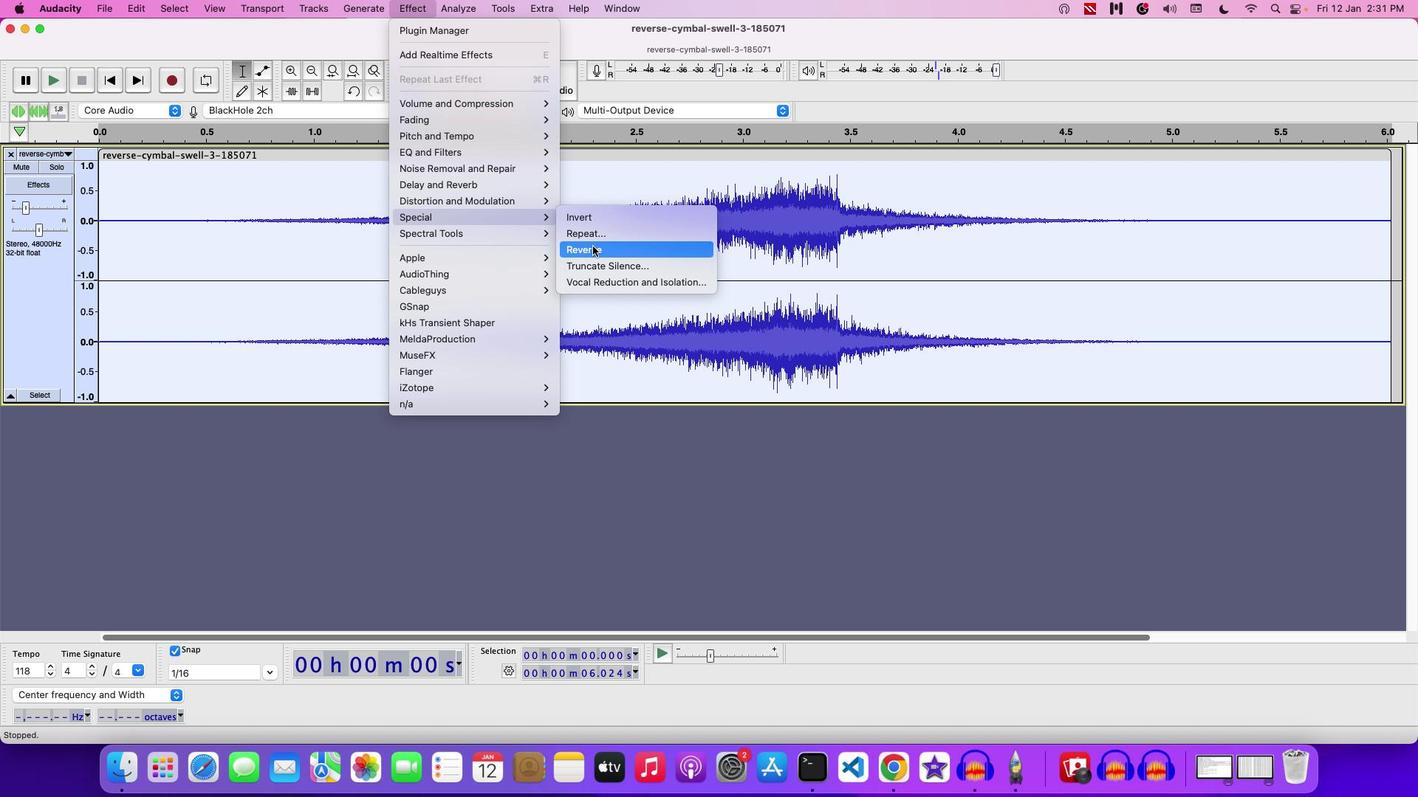 
Action: Mouse pressed left at (576, 240)
Screenshot: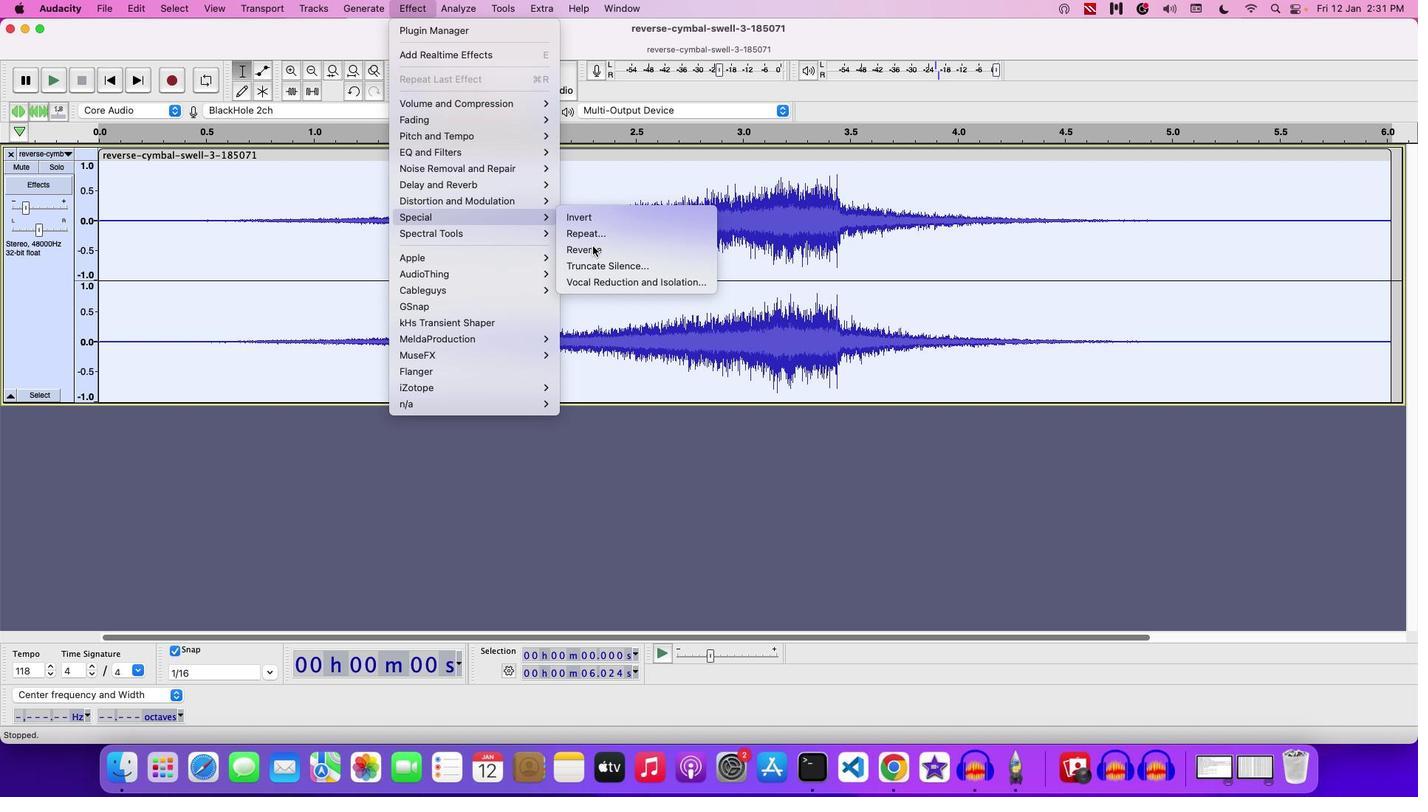 
Action: Key pressed Key.space
Screenshot: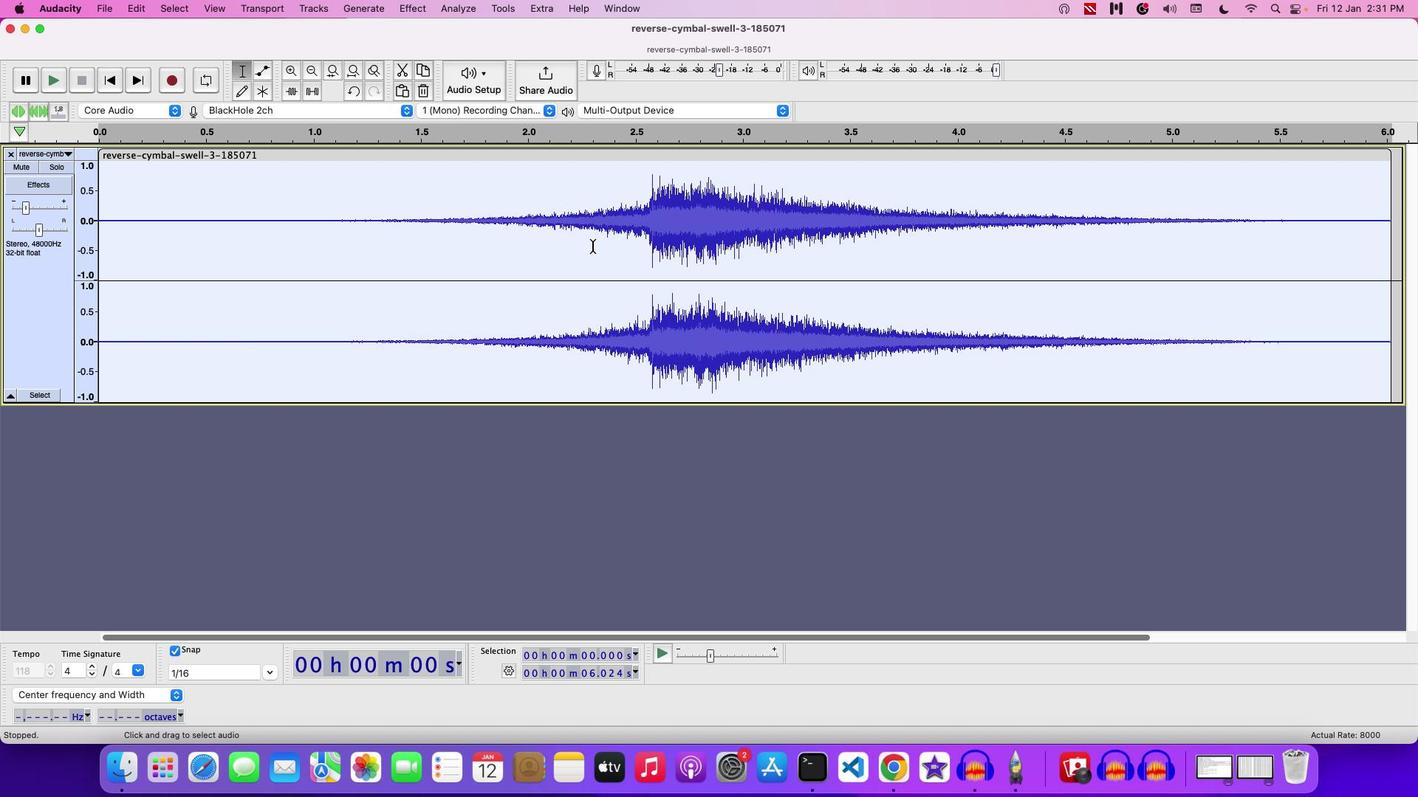 
Action: Mouse moved to (42, 208)
Screenshot: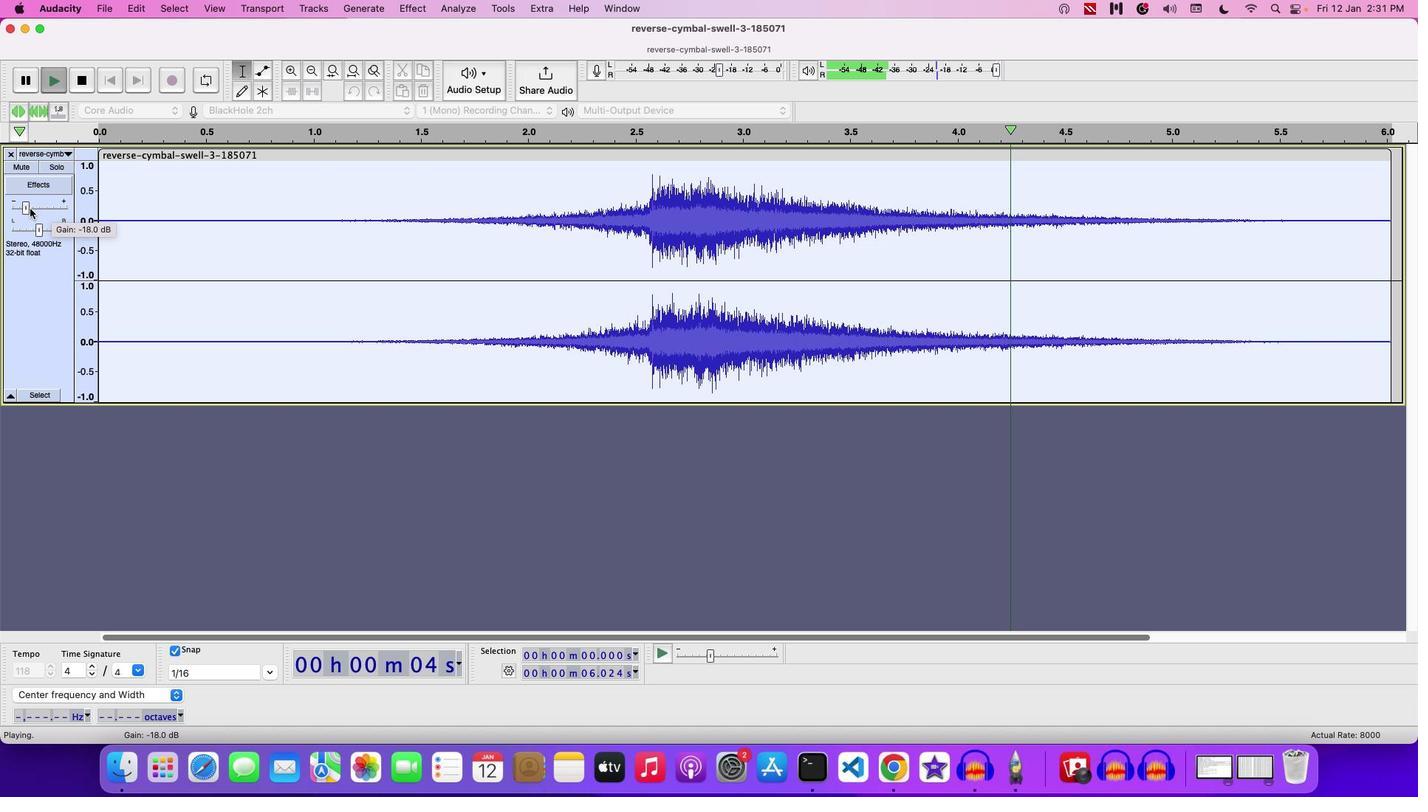
Action: Mouse pressed left at (42, 208)
Screenshot: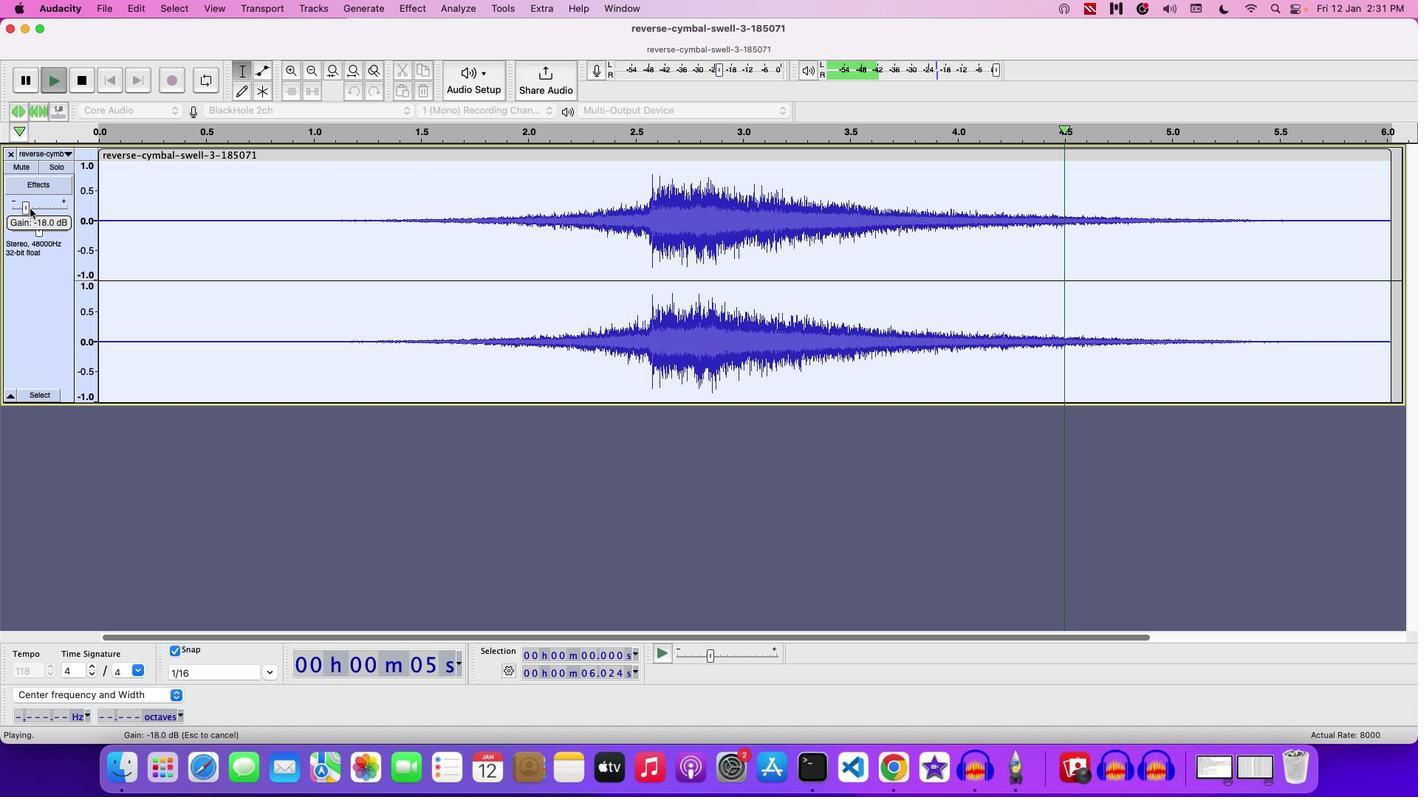 
Action: Mouse moved to (93, 206)
Screenshot: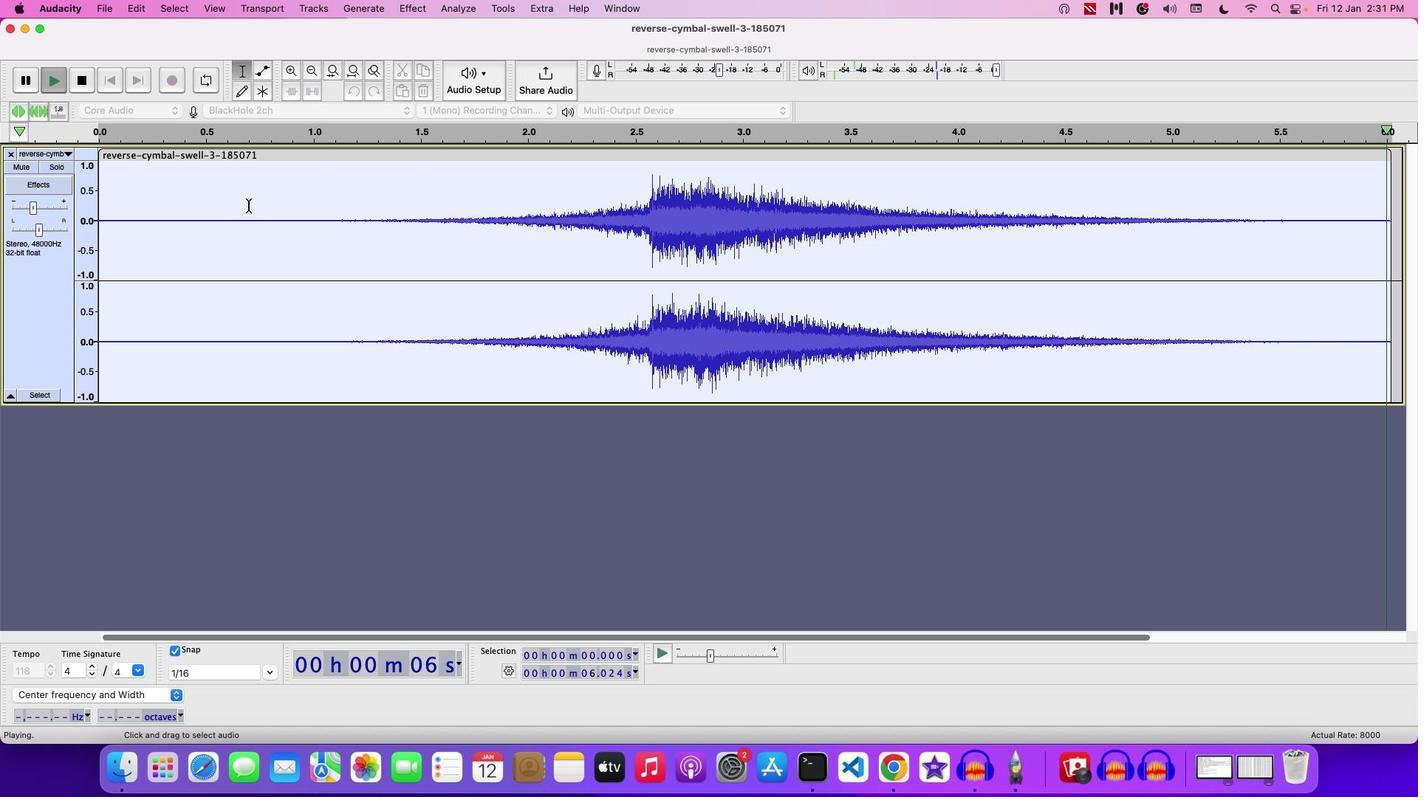 
Action: Key pressed Key.space
Screenshot: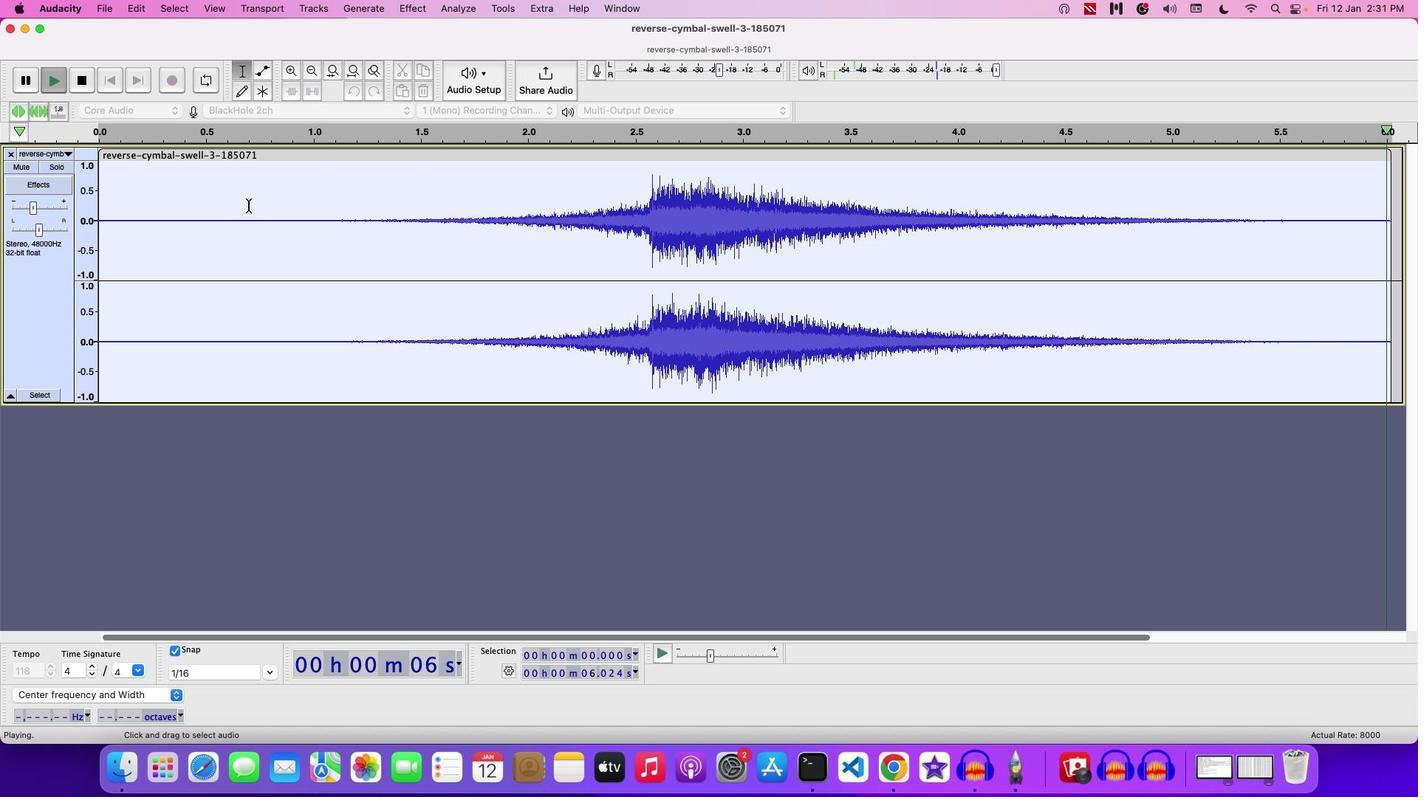
Action: Mouse moved to (256, 205)
Screenshot: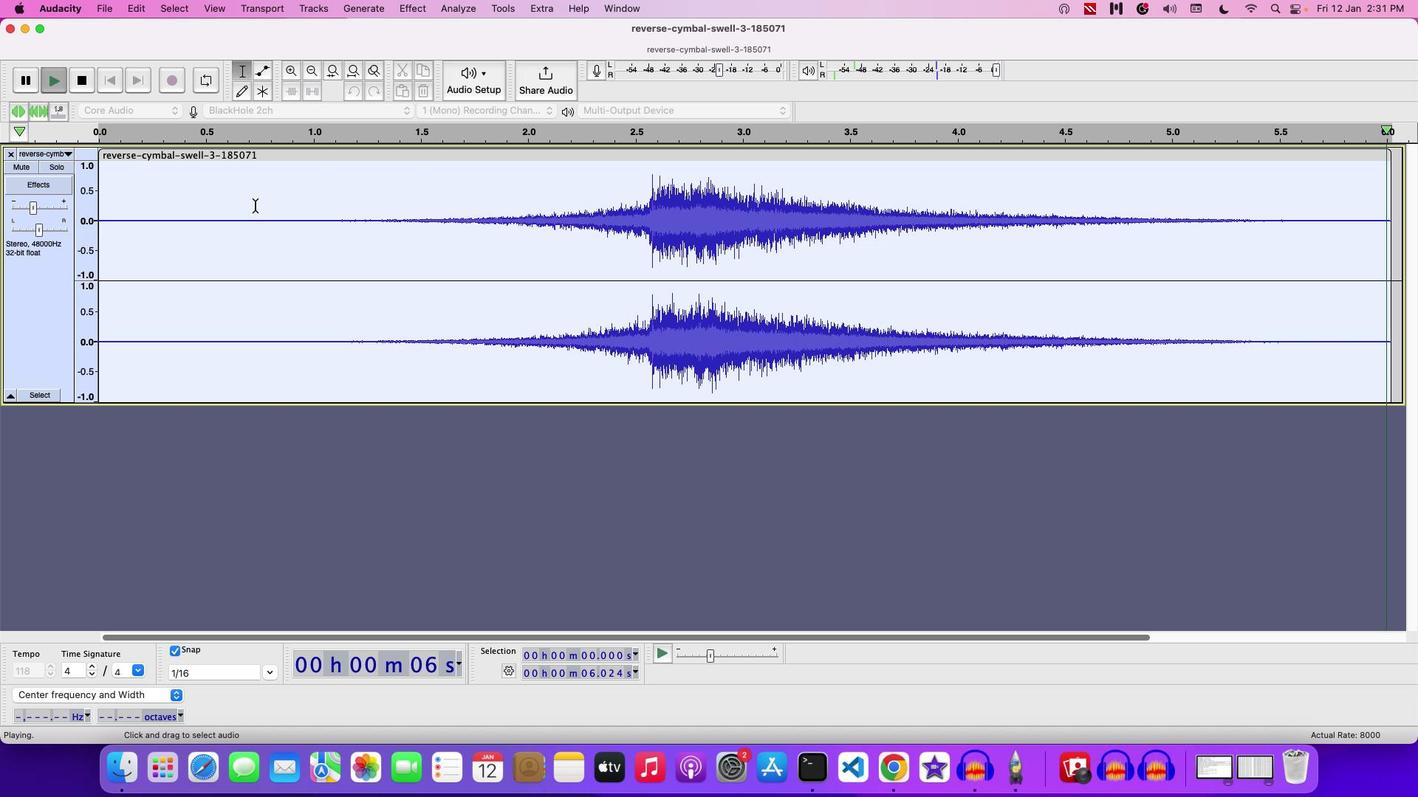 
Action: Key pressed Key.space
Screenshot: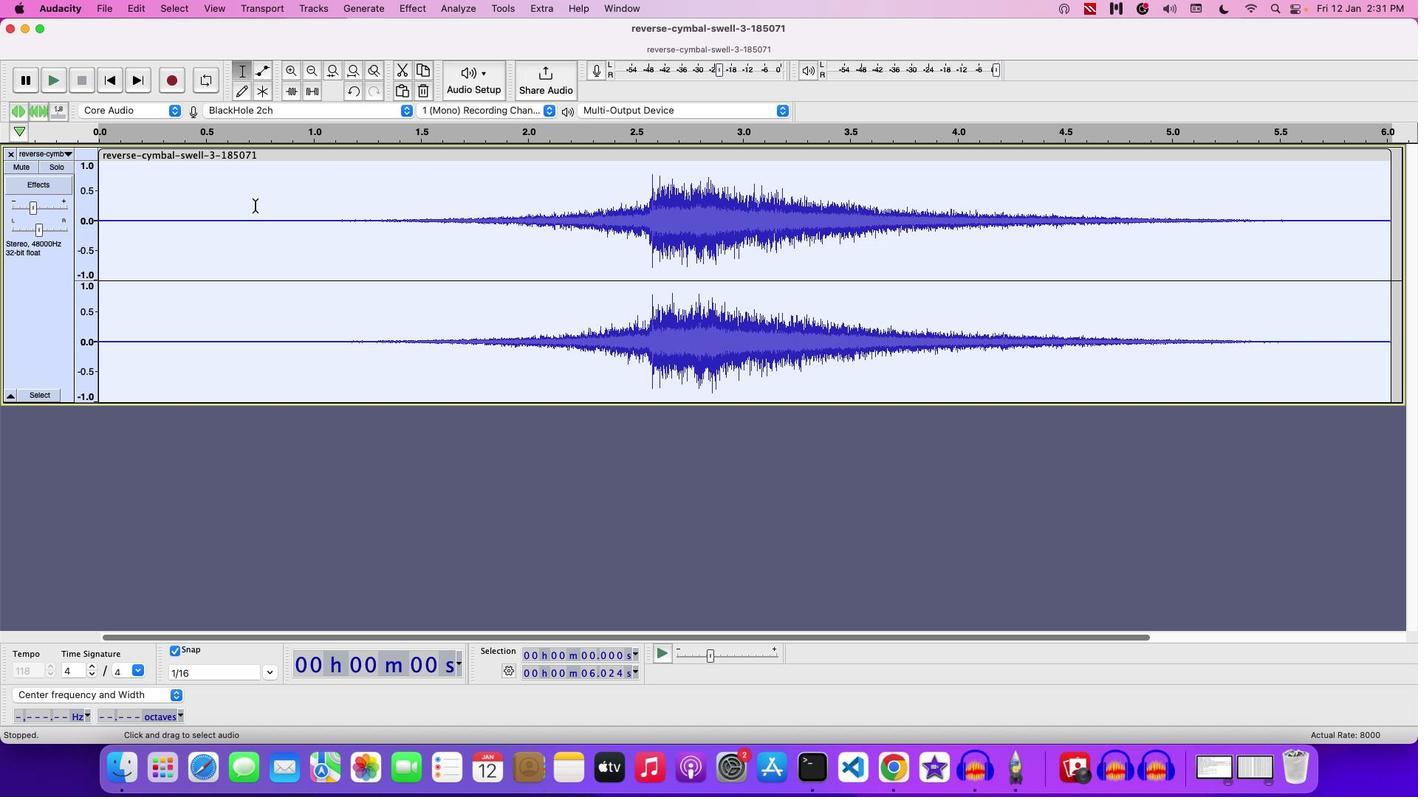
Action: Mouse moved to (114, 33)
Screenshot: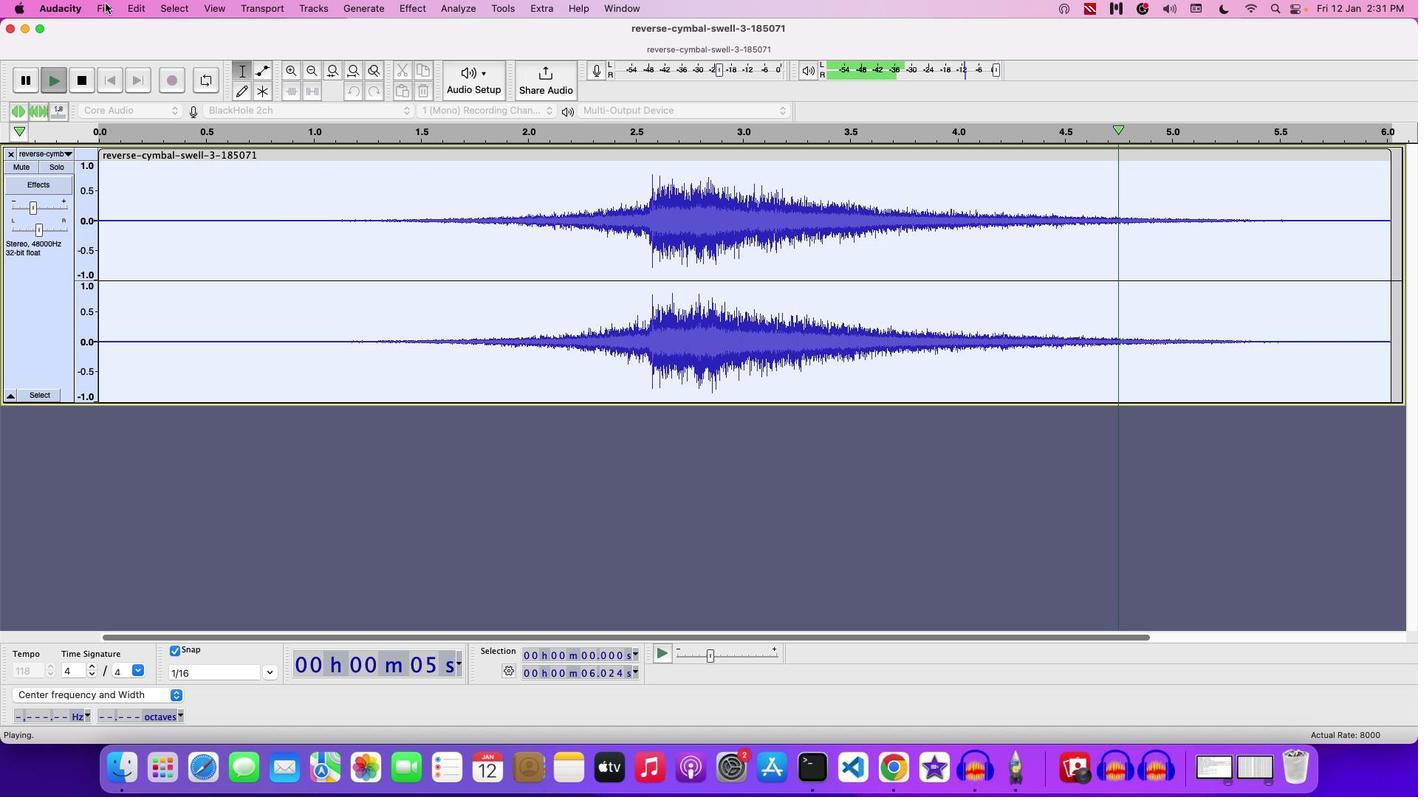 
Action: Mouse pressed left at (114, 33)
Screenshot: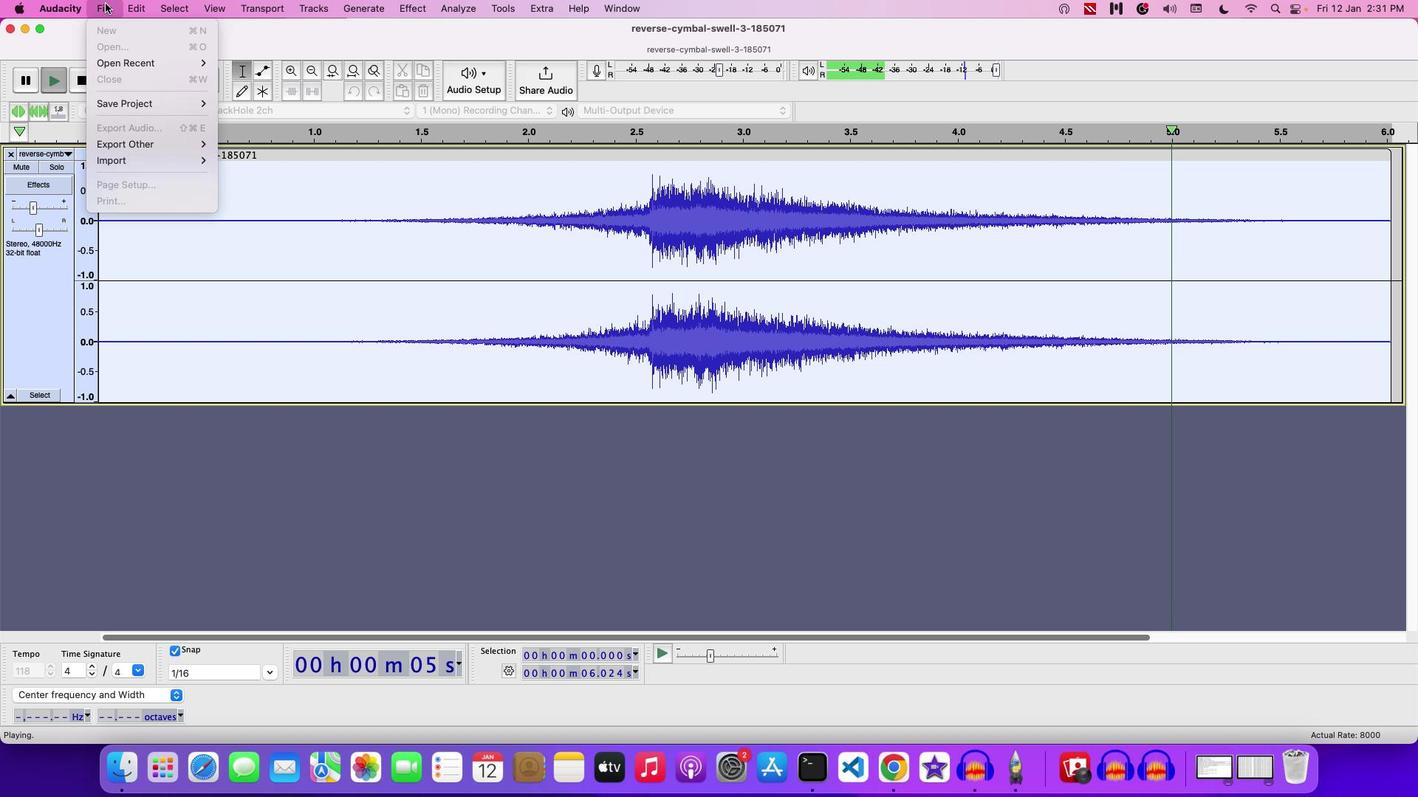 
Action: Mouse moved to (241, 123)
Screenshot: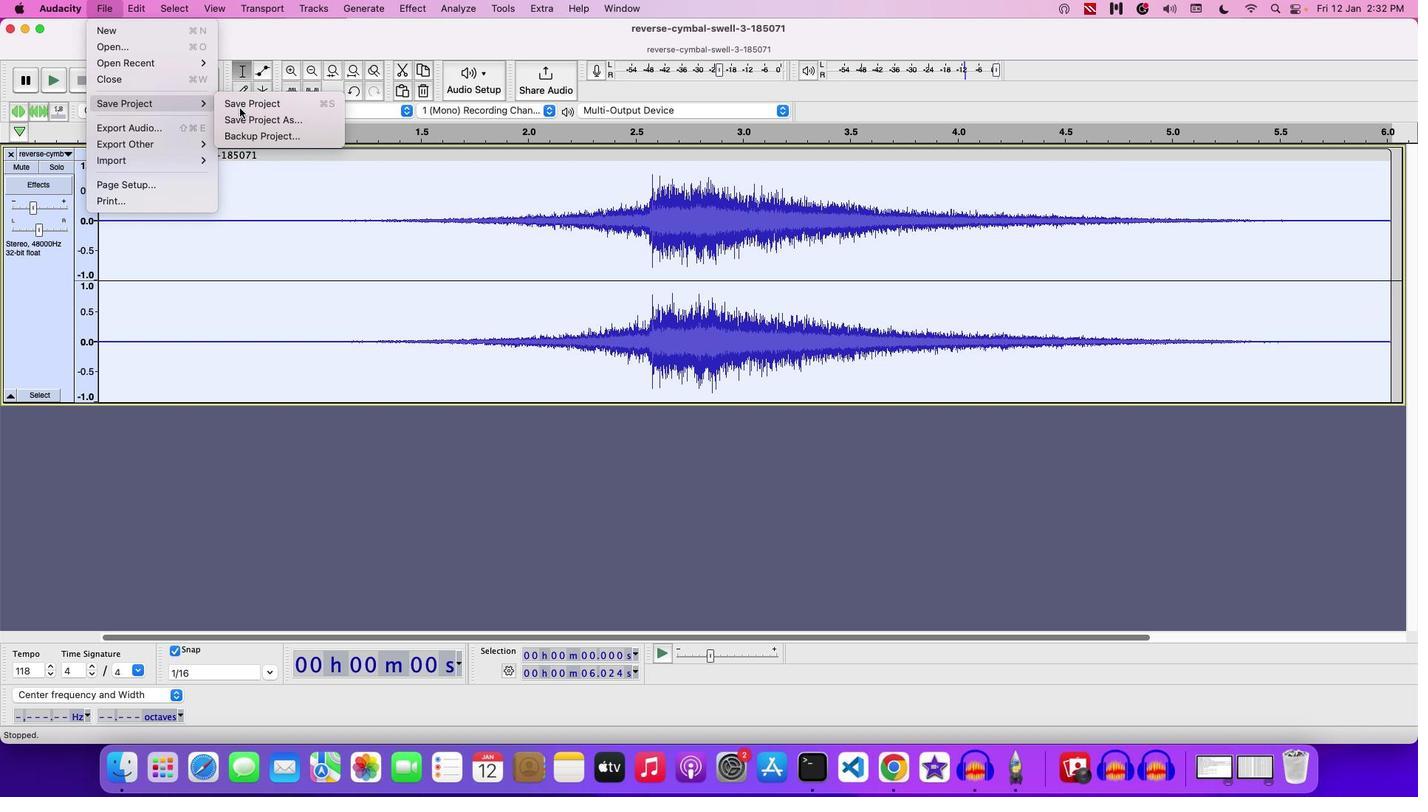 
Action: Mouse pressed left at (241, 123)
Screenshot: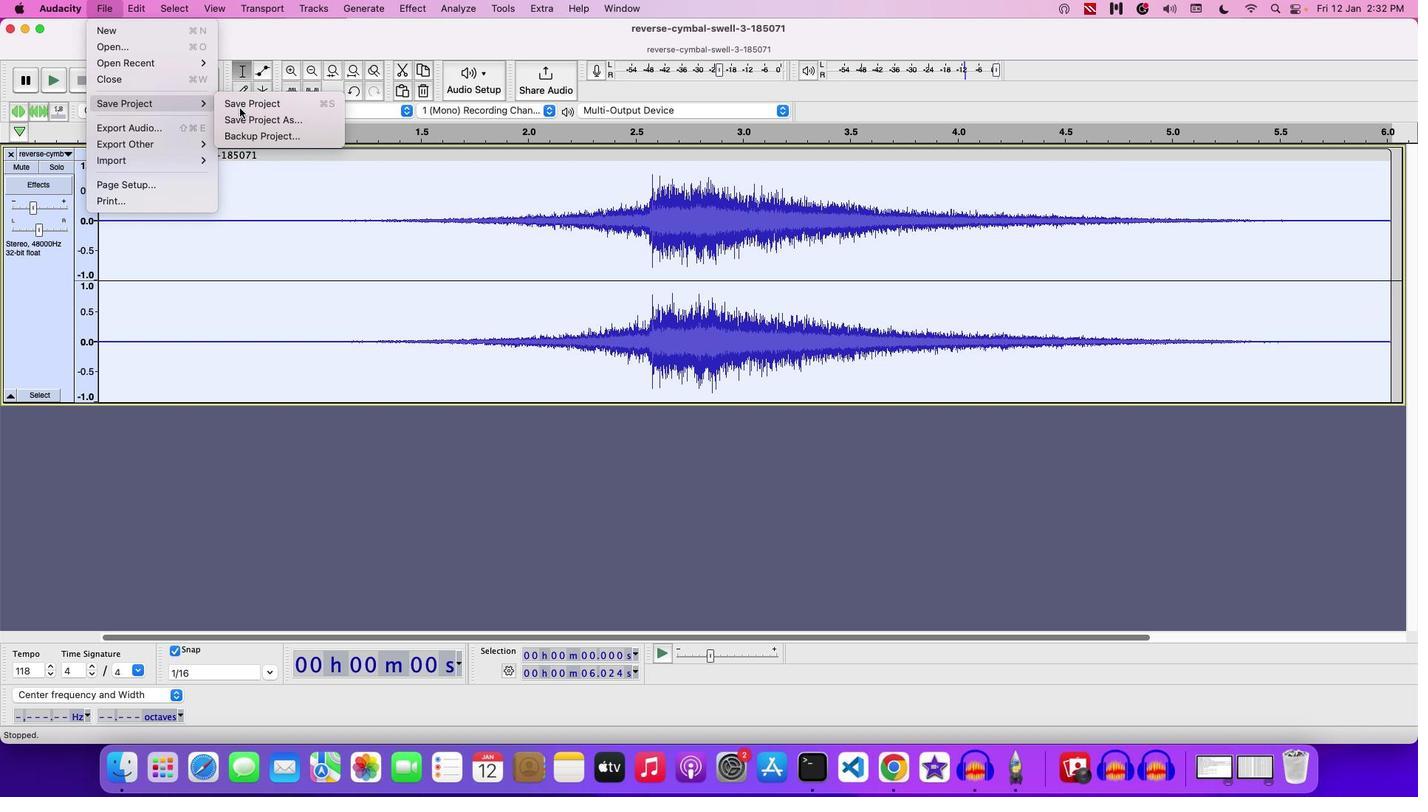 
Action: Mouse moved to (120, 31)
Screenshot: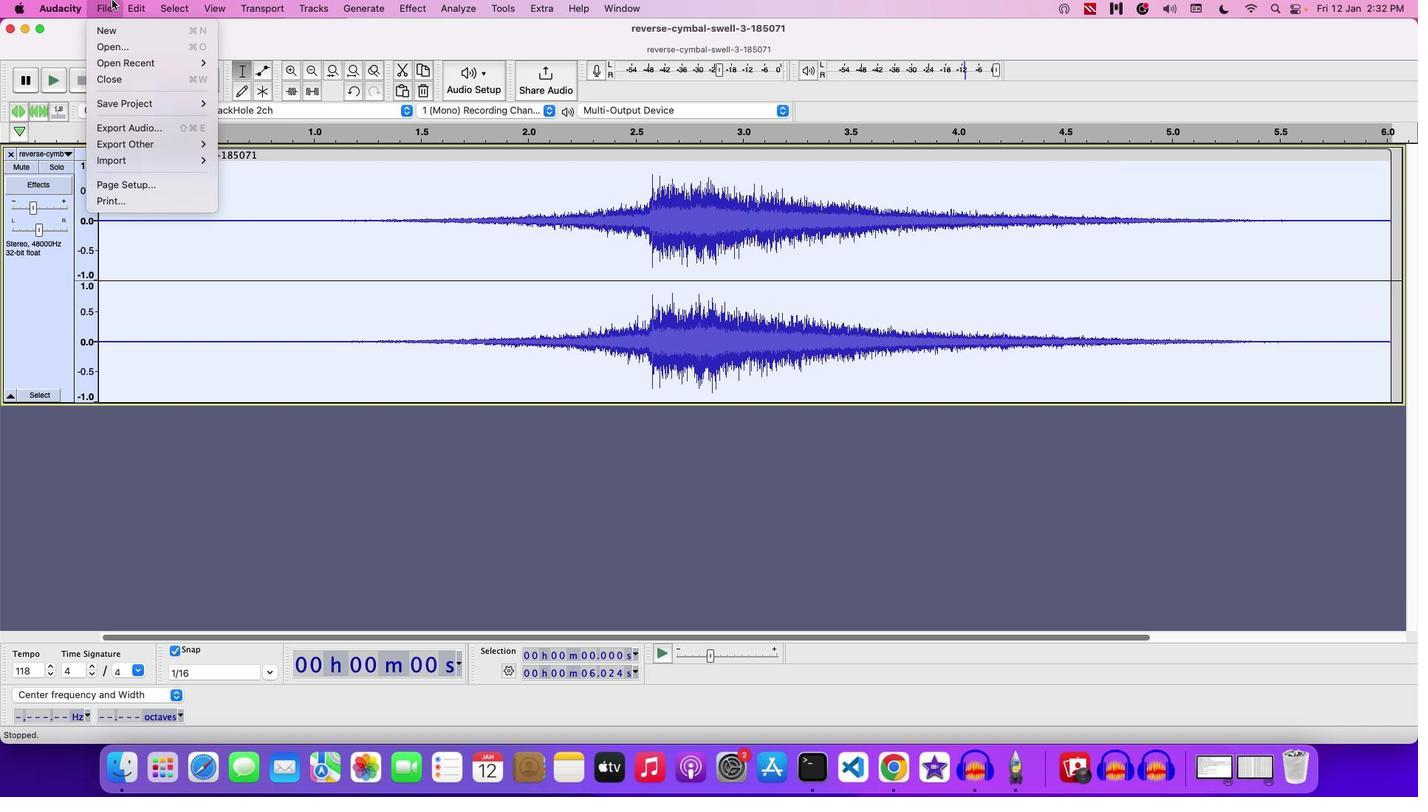 
Action: Mouse pressed left at (120, 31)
Screenshot: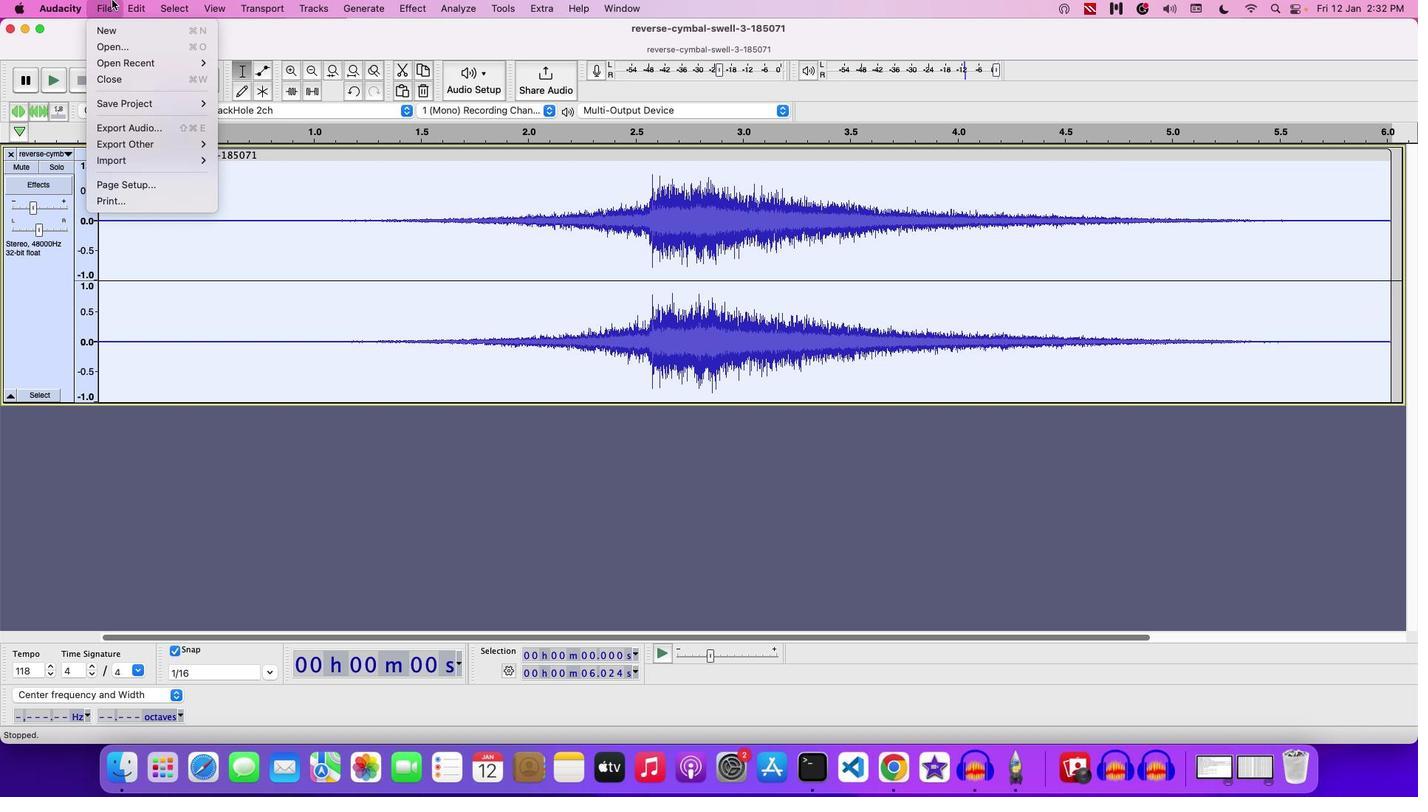 
Action: Mouse moved to (277, 122)
Screenshot: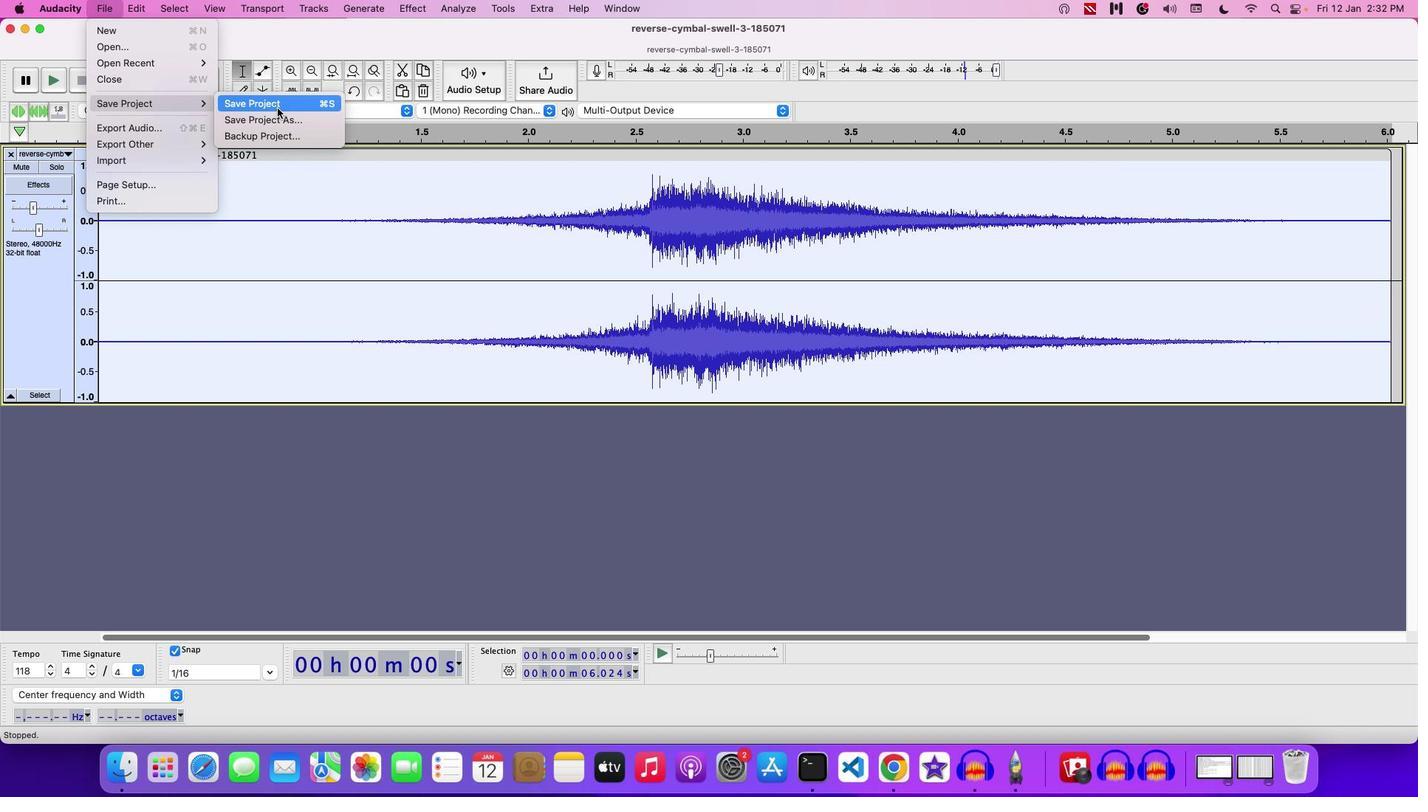 
Action: Mouse pressed left at (277, 122)
Screenshot: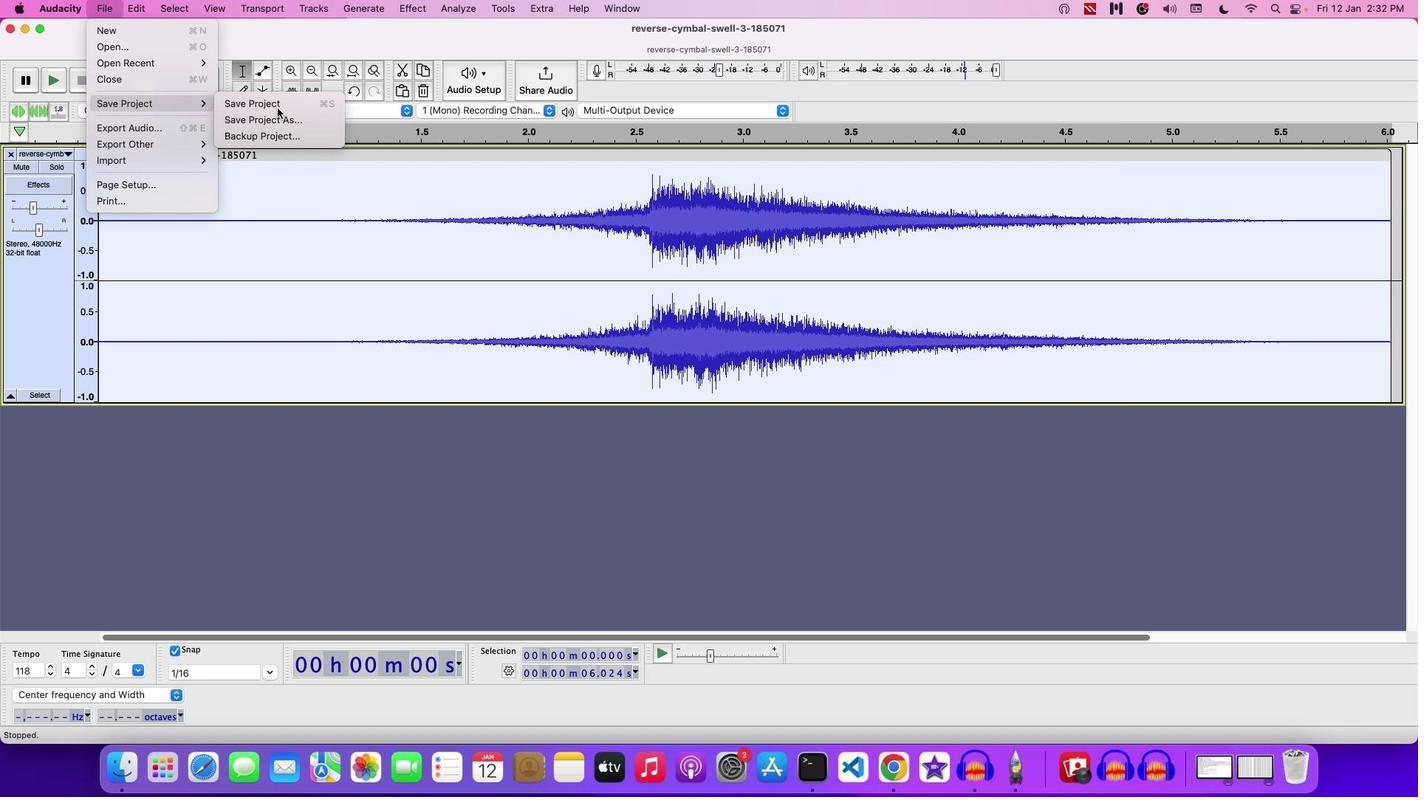 
Action: Mouse moved to (752, 252)
Screenshot: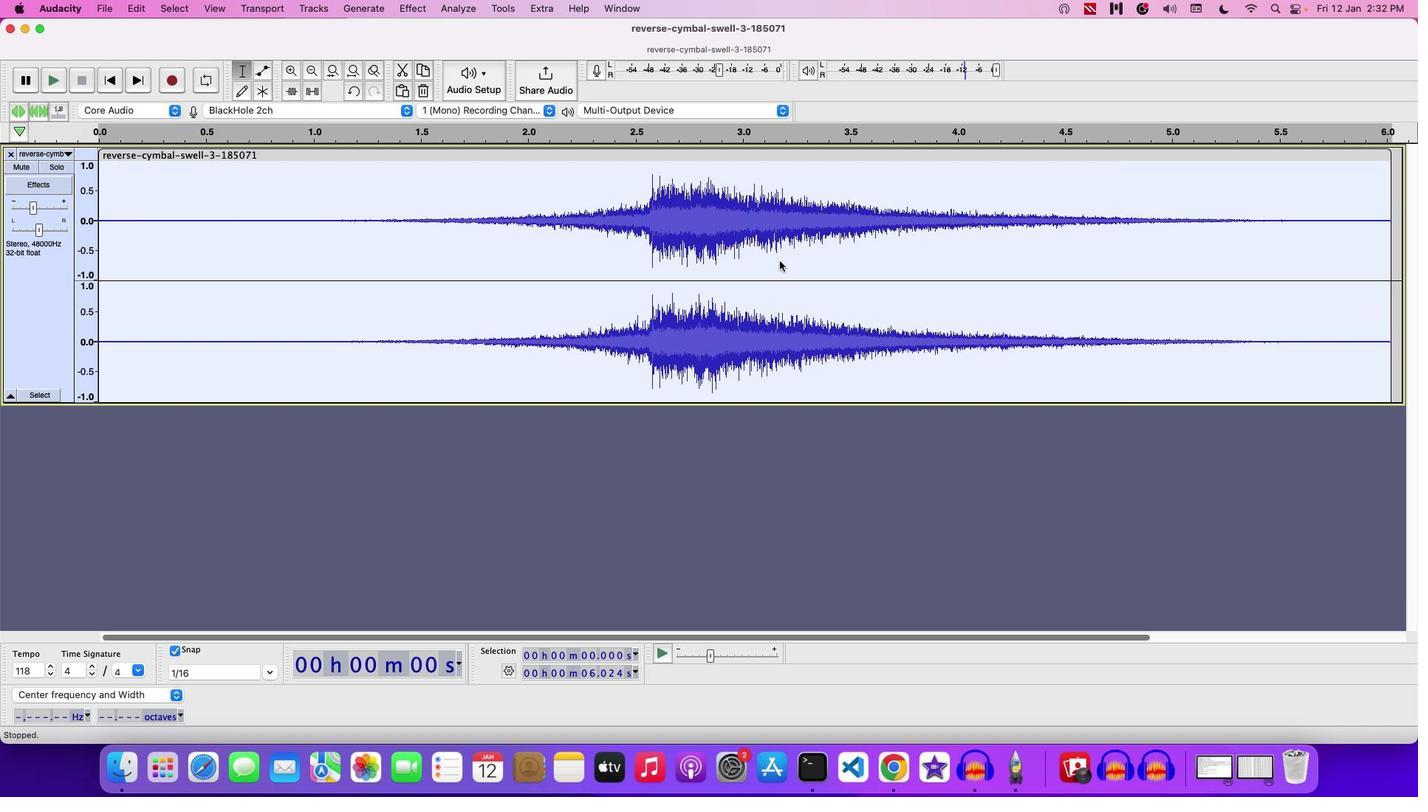 
Action: Key pressed Key.backspace'E''X''P'Key.space'W''I''T''H'Key.space'T''H''E'Key.space'R''E''V''E''R''S''E'Key.space'E''F''F''E''C''T'Key.space'O''N'Key.space'A'Key.space'R''E''V''E''R''S''E''D'Key.space'C''Y''M''B''A''L'Key.space
Screenshot: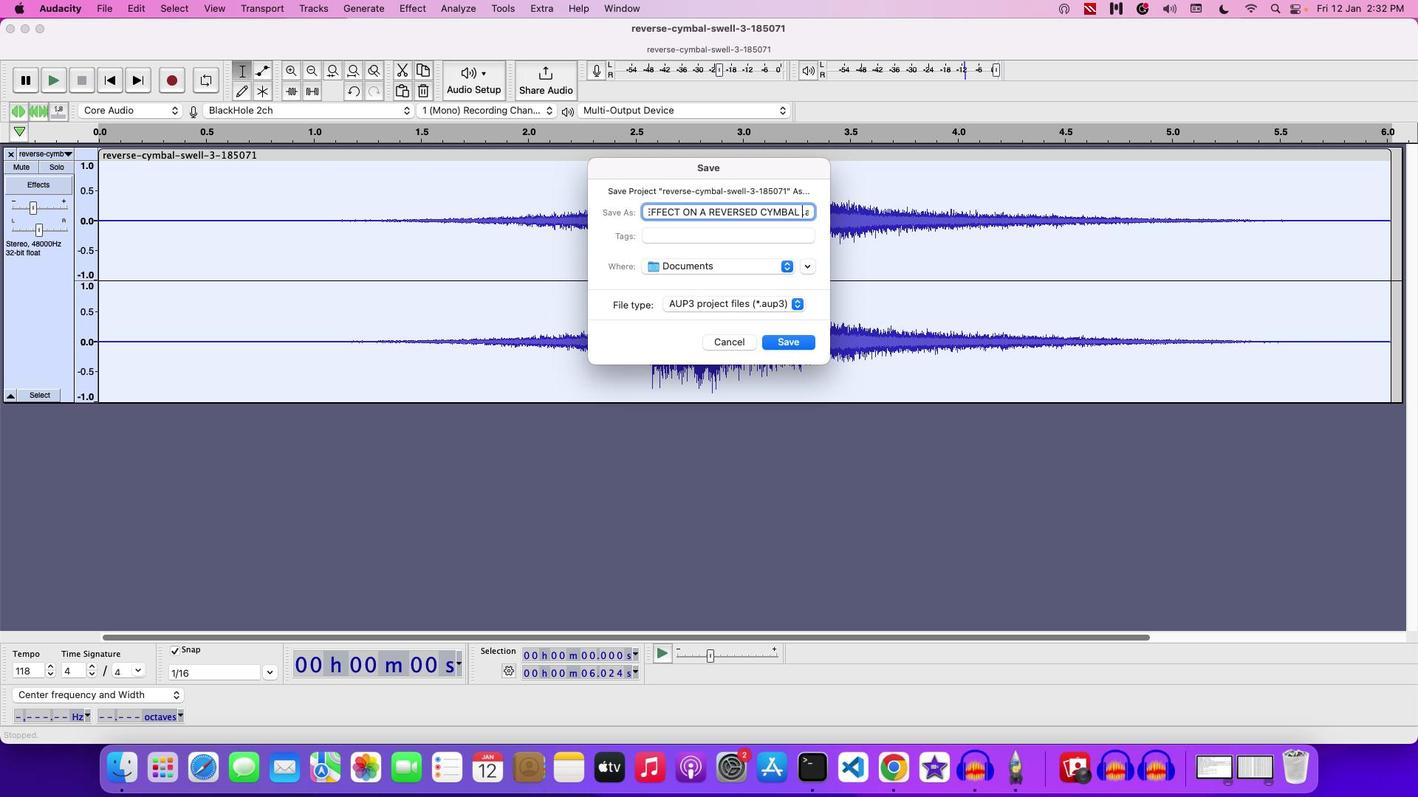
Action: Mouse moved to (796, 243)
Screenshot: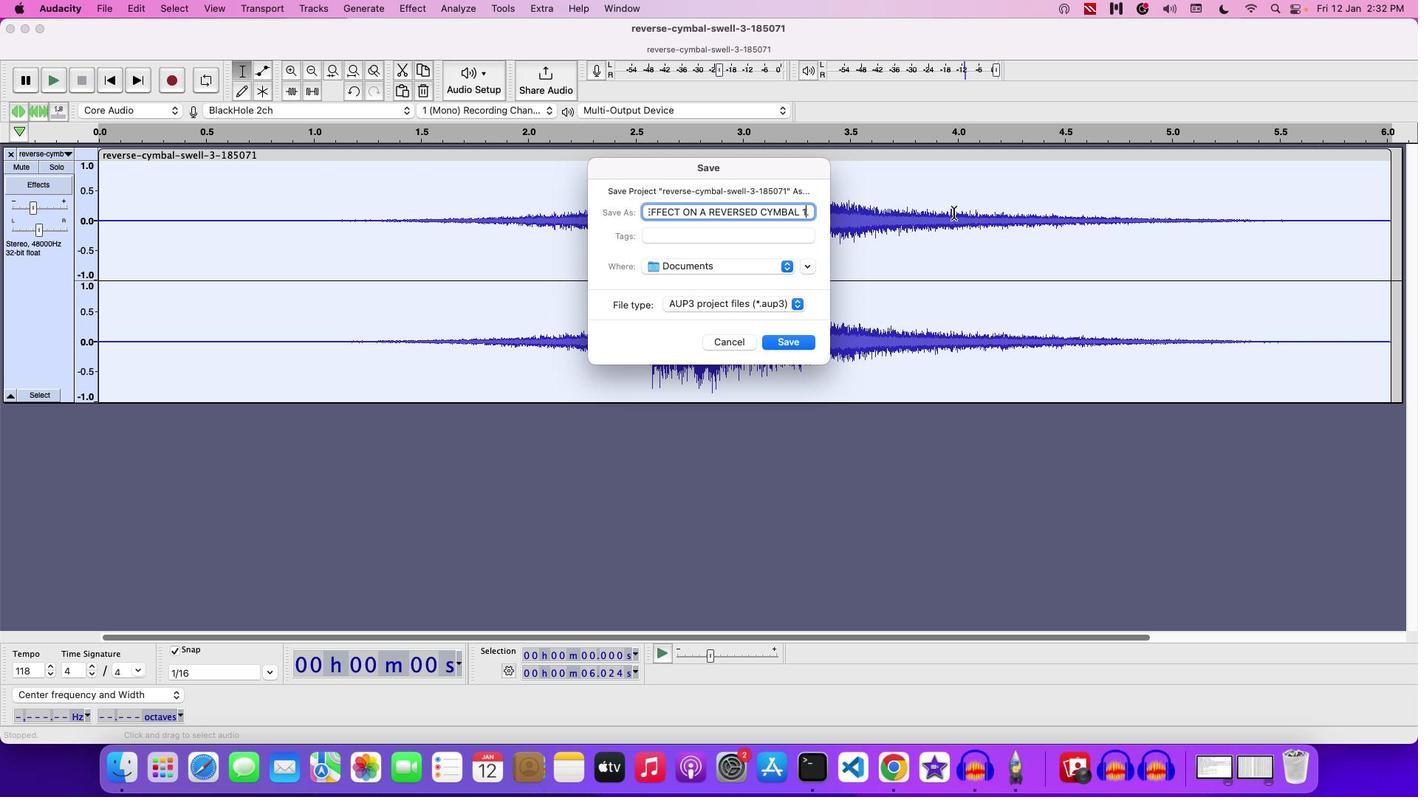 
Action: Key pressed '1'
Screenshot: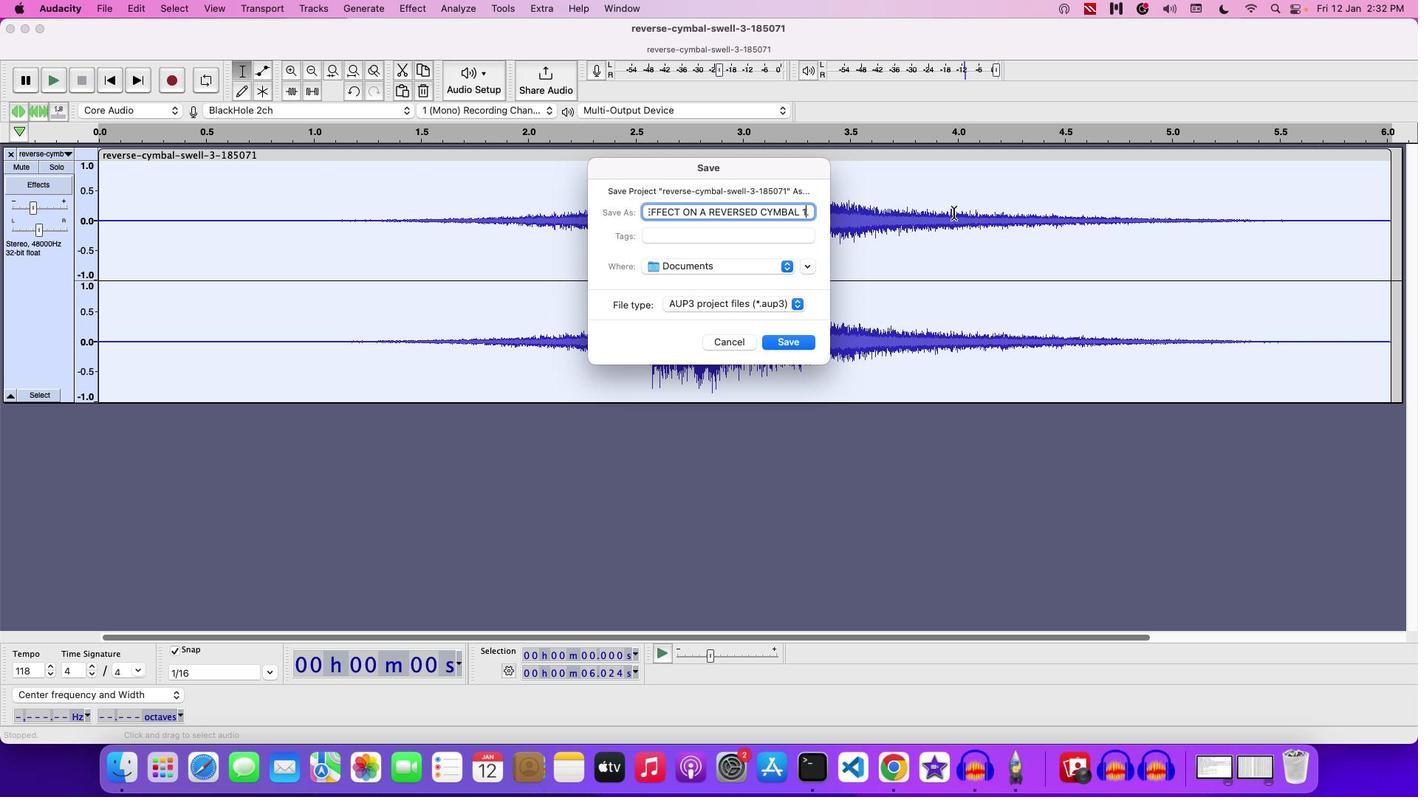 
Action: Mouse moved to (733, 321)
Screenshot: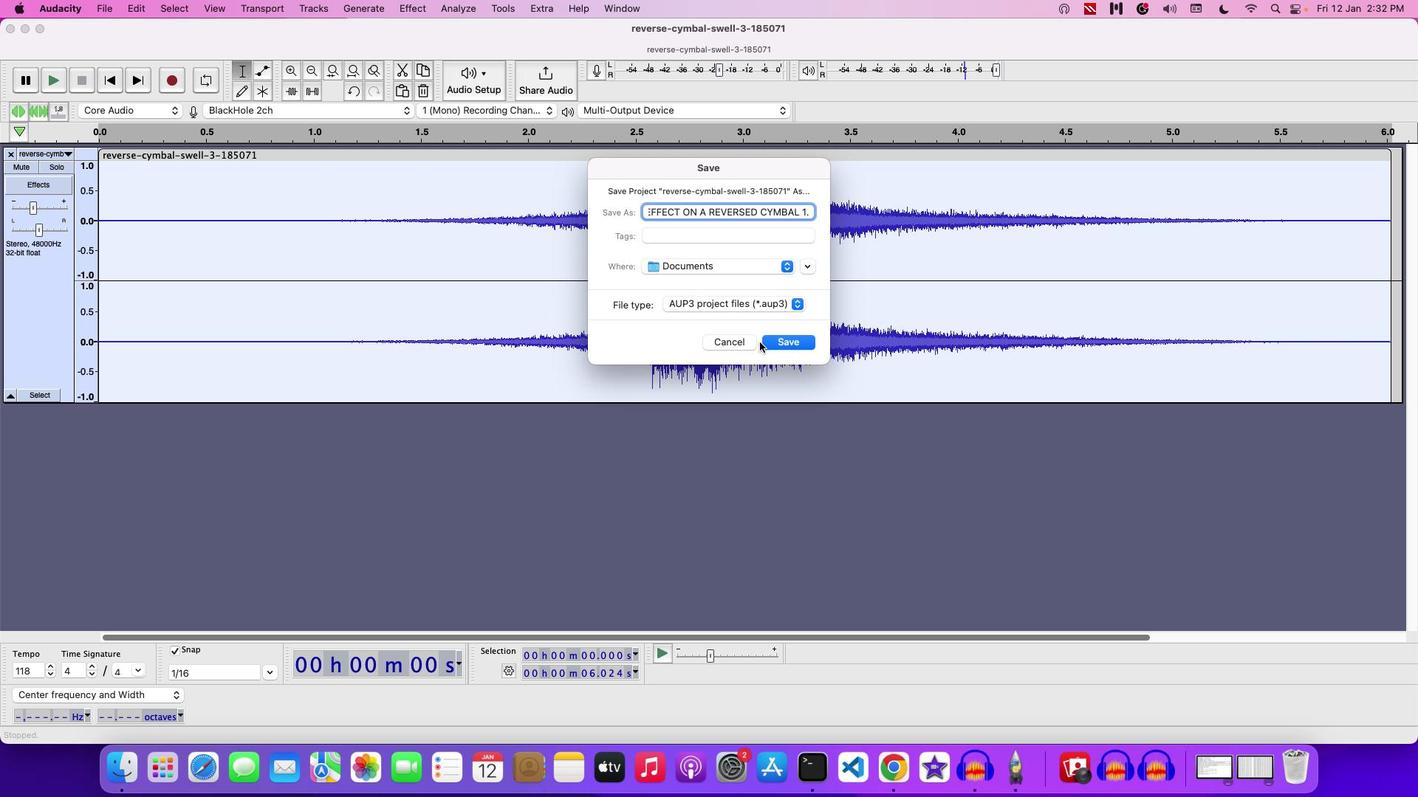 
Action: Mouse pressed left at (733, 321)
Screenshot: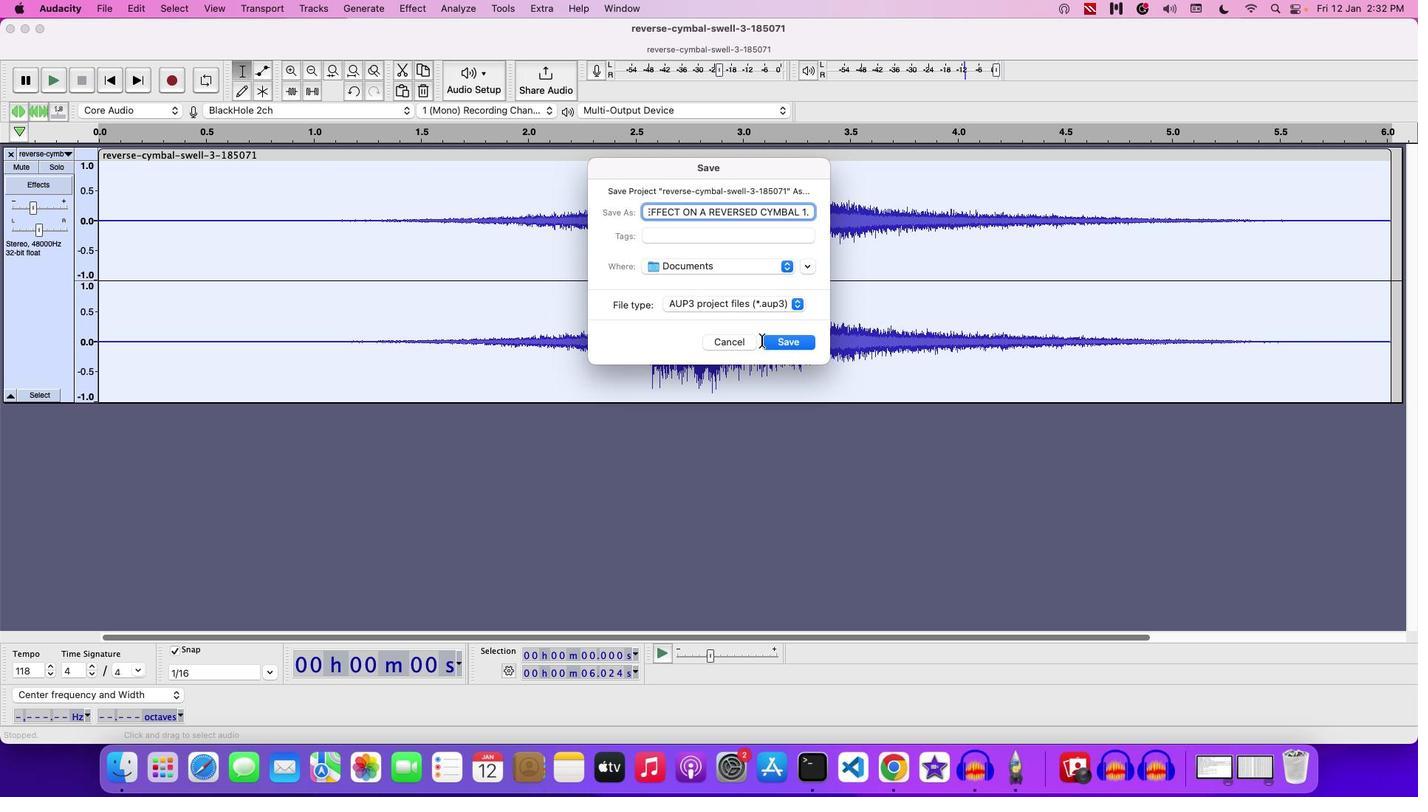 
Action: Mouse moved to (741, 319)
Screenshot: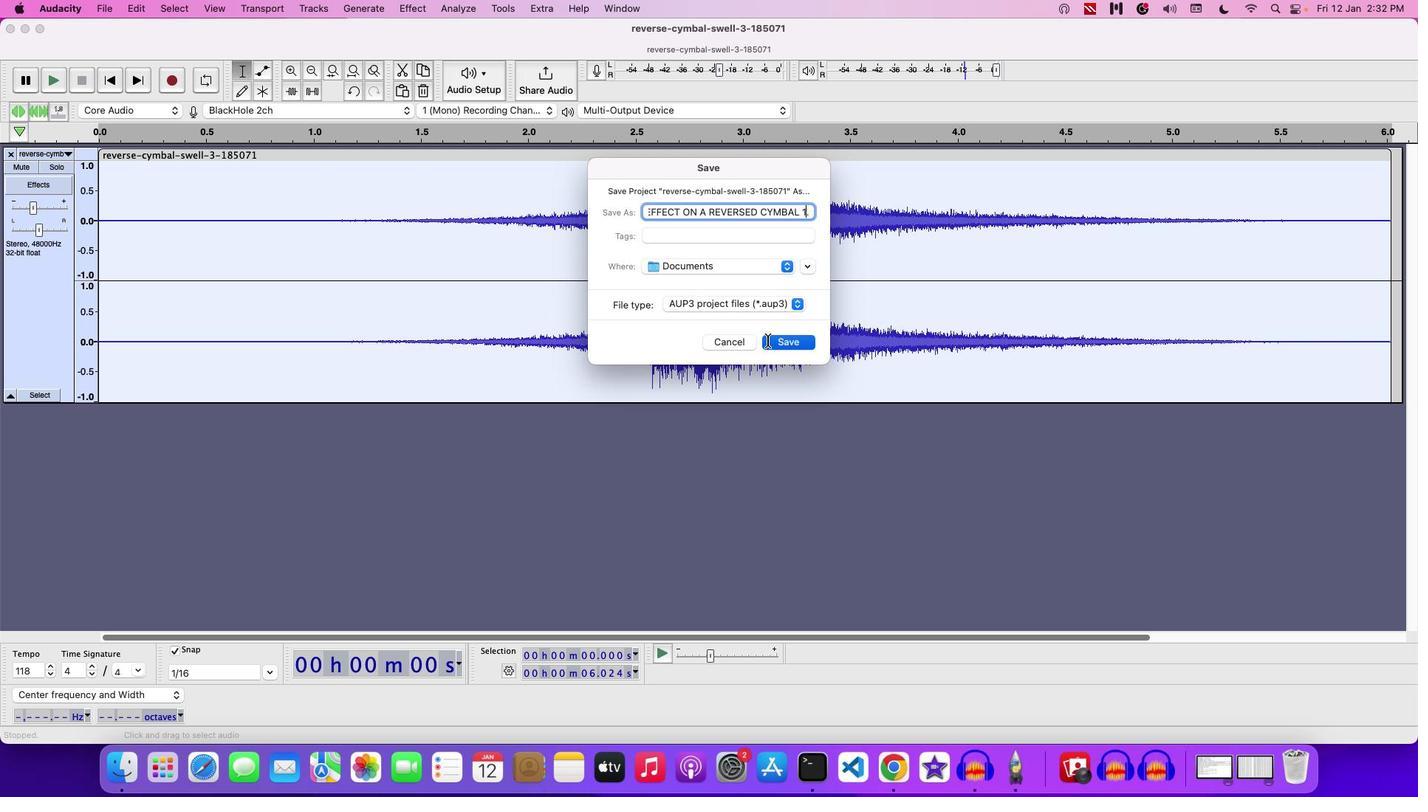 
Action: Mouse pressed left at (741, 319)
Screenshot: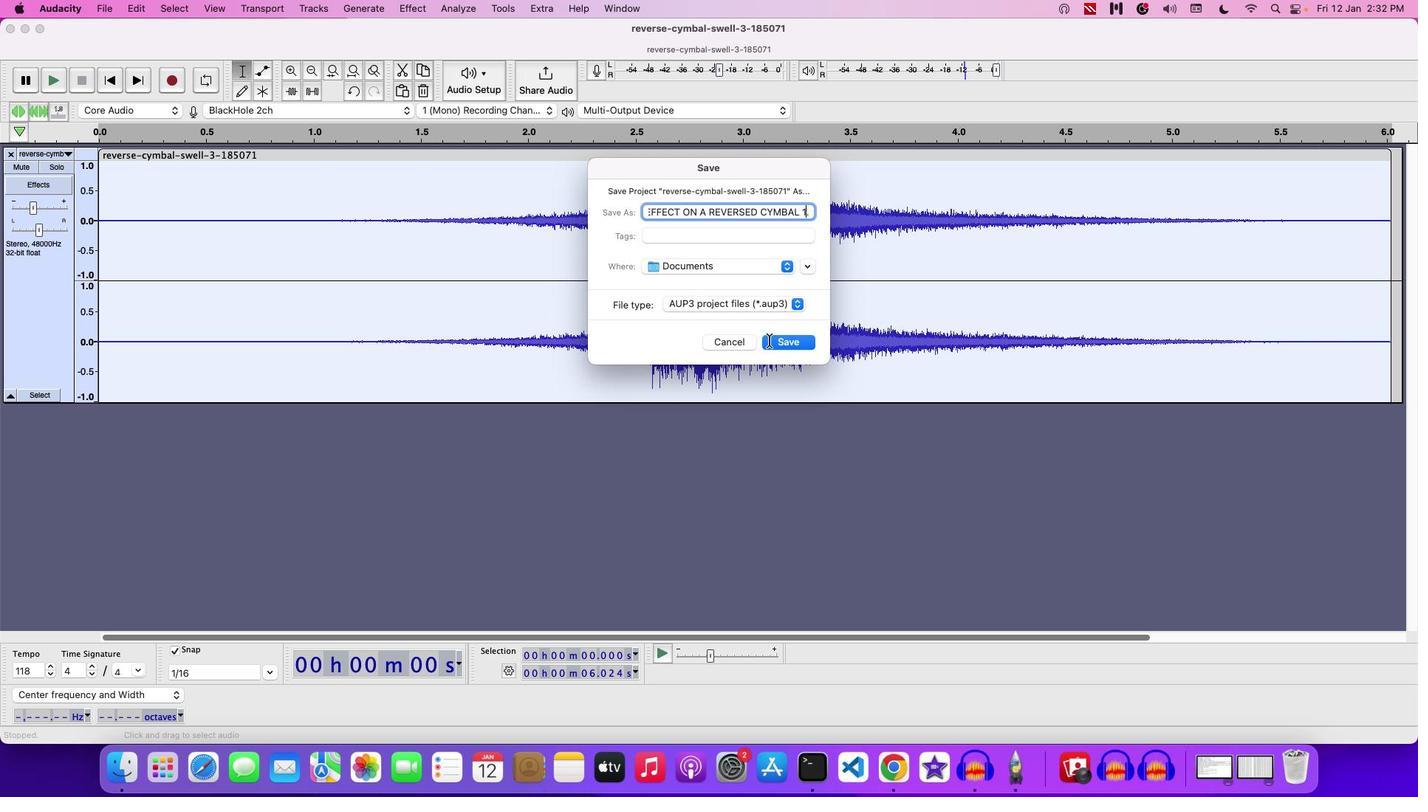 
Action: Mouse moved to (747, 314)
Screenshot: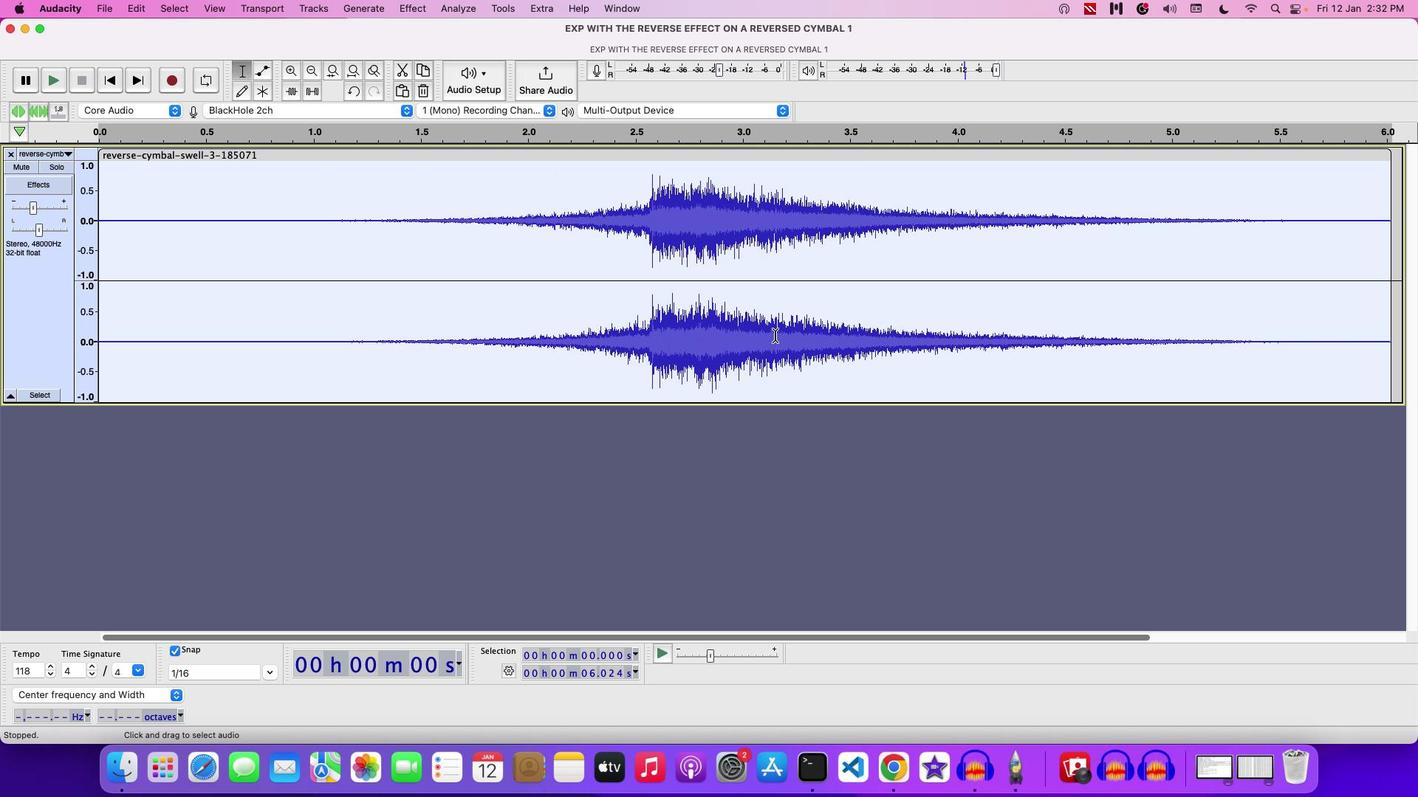 
